 Task: Open a Black Tie Letter Template save the file as 'invoice' Remove the following opetions from template: '1.	Type the sender company name_x000D_
2.	Type the sender company address_x000D_
3.	Type the recipient address_x000D_
4.	Type the closing_x000D_
5.	Type the sender title_x000D_
6.	Type the sender company name_x000D_
'Pick the date  '9 March, 2023' and type Salutation  Good Afternoon. Add body to the letter I am writing to extend my warmest congratulations on your wedding. May this special day mark the beginning of a beautiful and joyous journey together. May your love grow stronger with each passing day, and may you find happiness and fulfillment in your shared life.. Insert watermark  'Do not copy 39'
Action: Mouse moved to (421, 356)
Screenshot: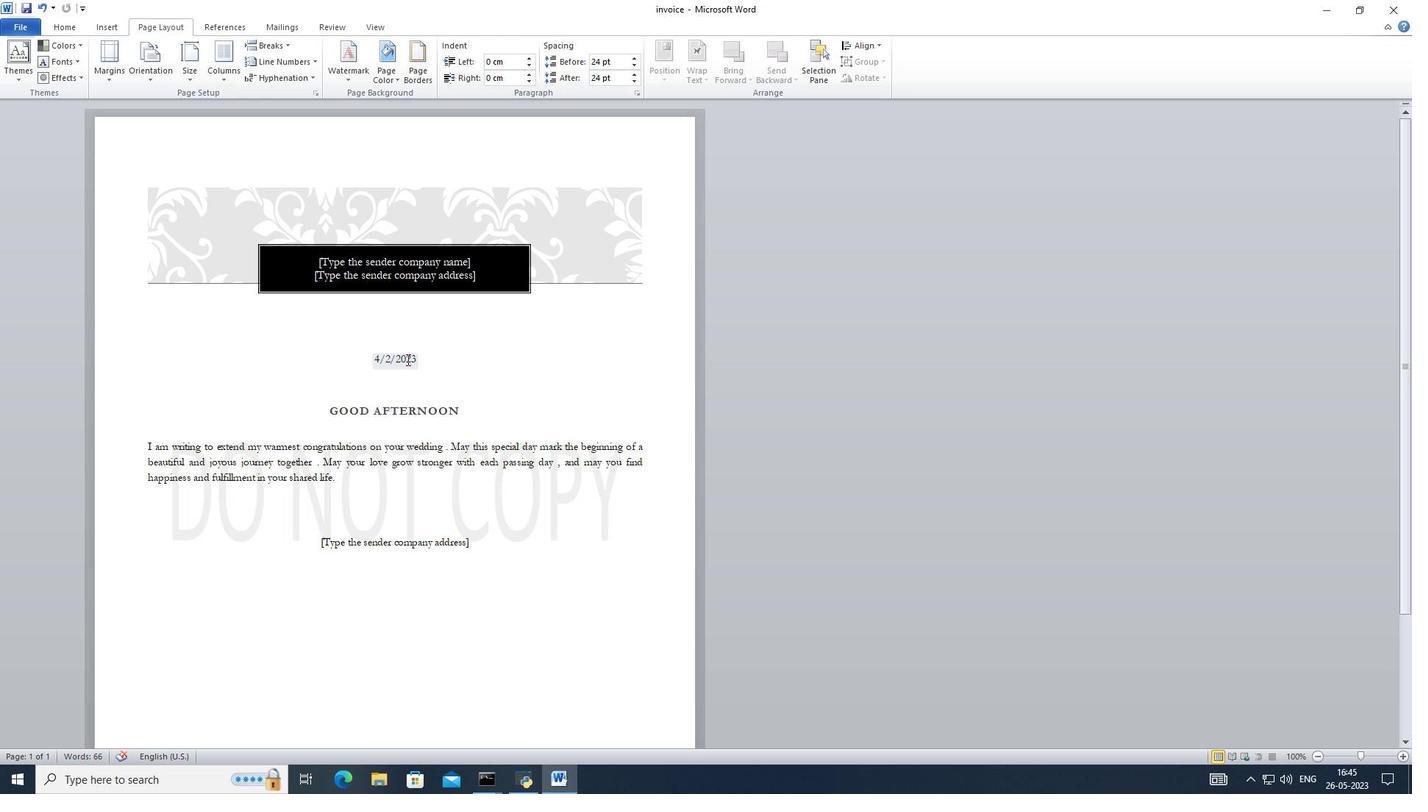 
Action: Mouse pressed left at (421, 356)
Screenshot: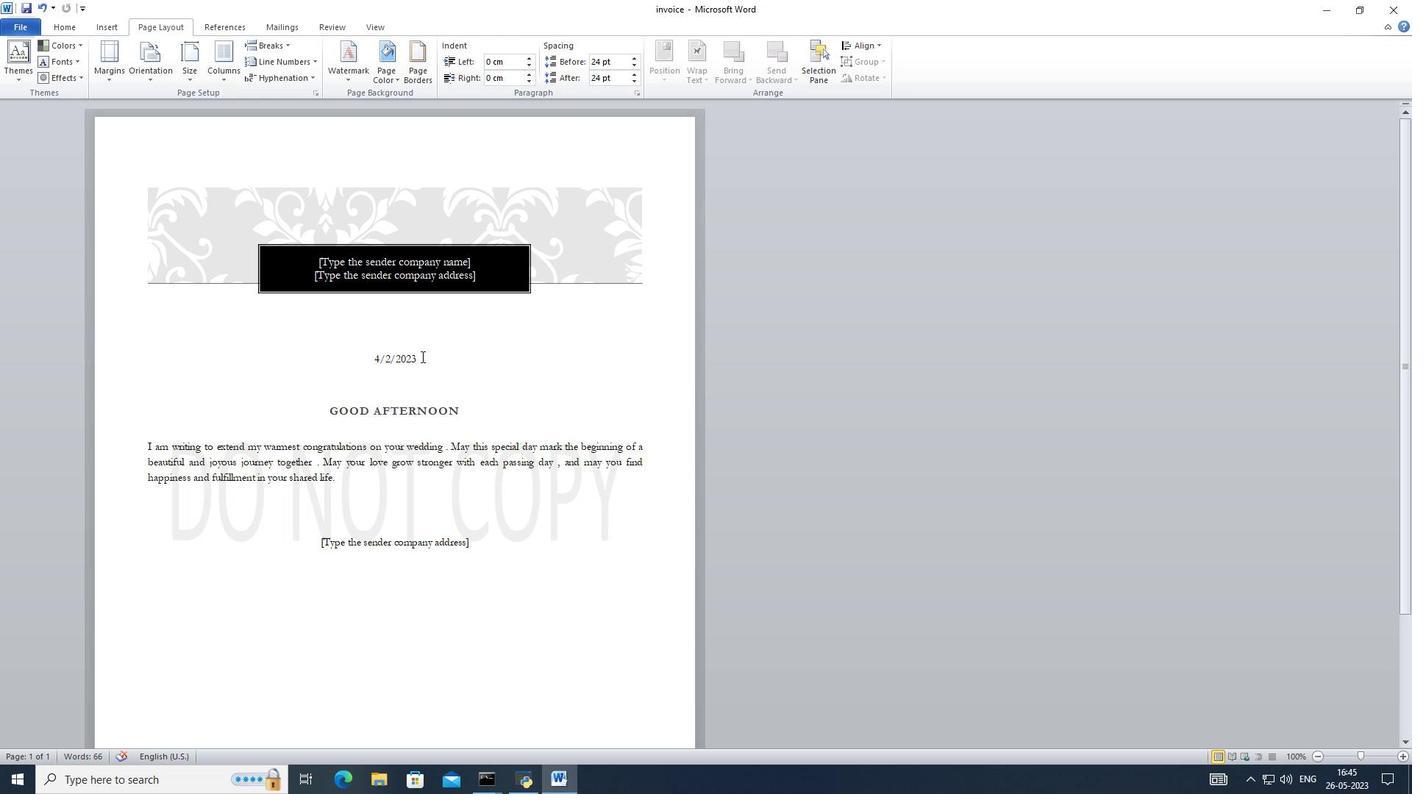 
Action: Mouse moved to (404, 356)
Screenshot: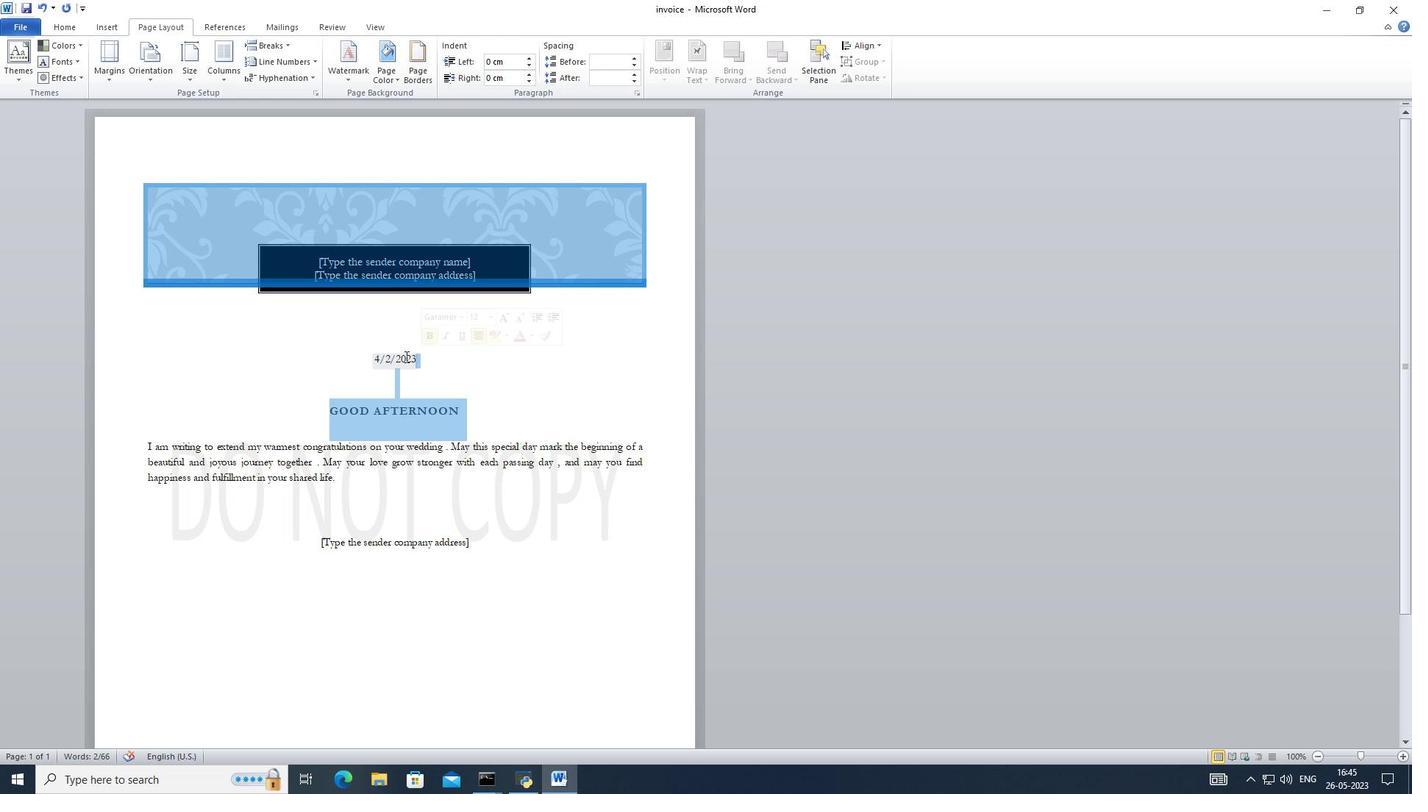 
Action: Mouse pressed left at (404, 356)
Screenshot: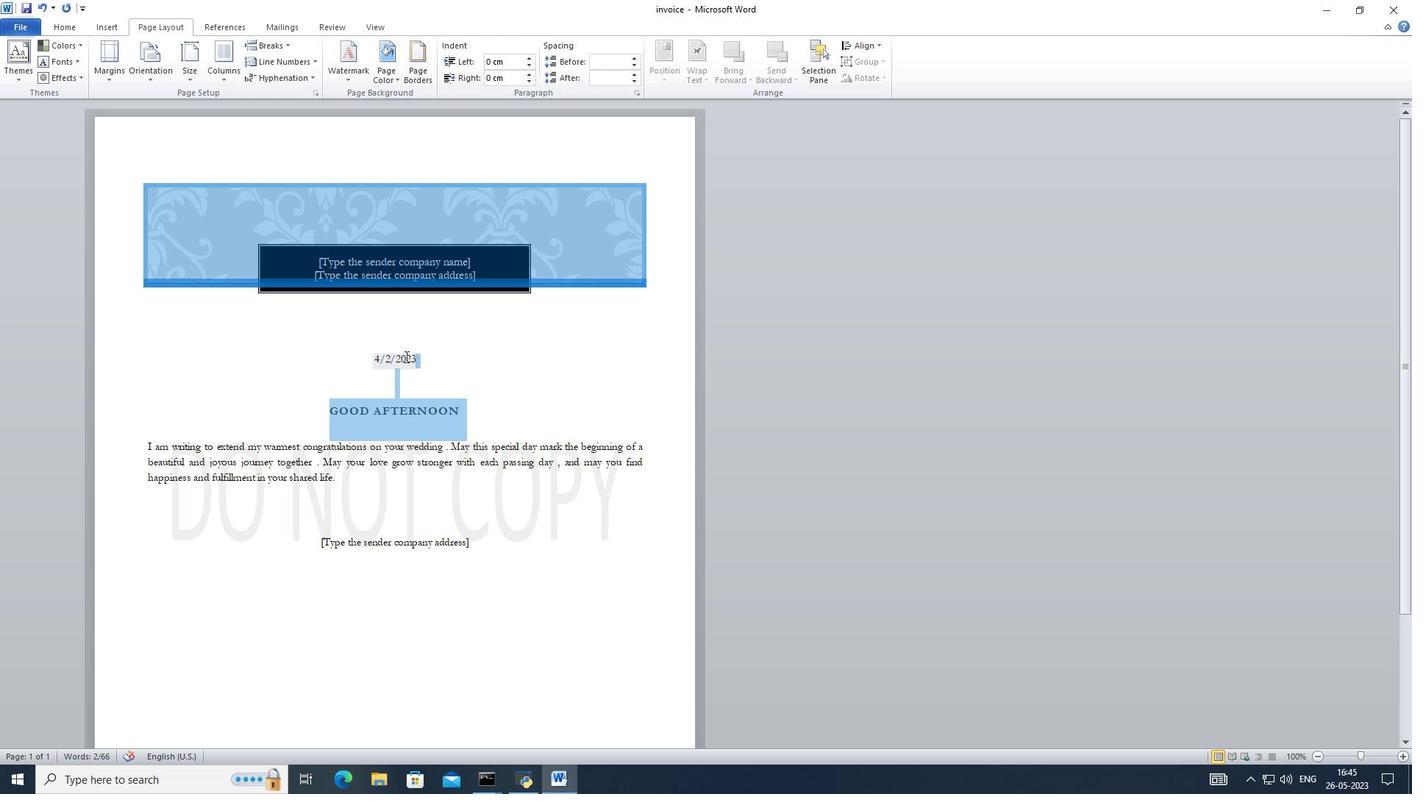 
Action: Mouse moved to (401, 398)
Screenshot: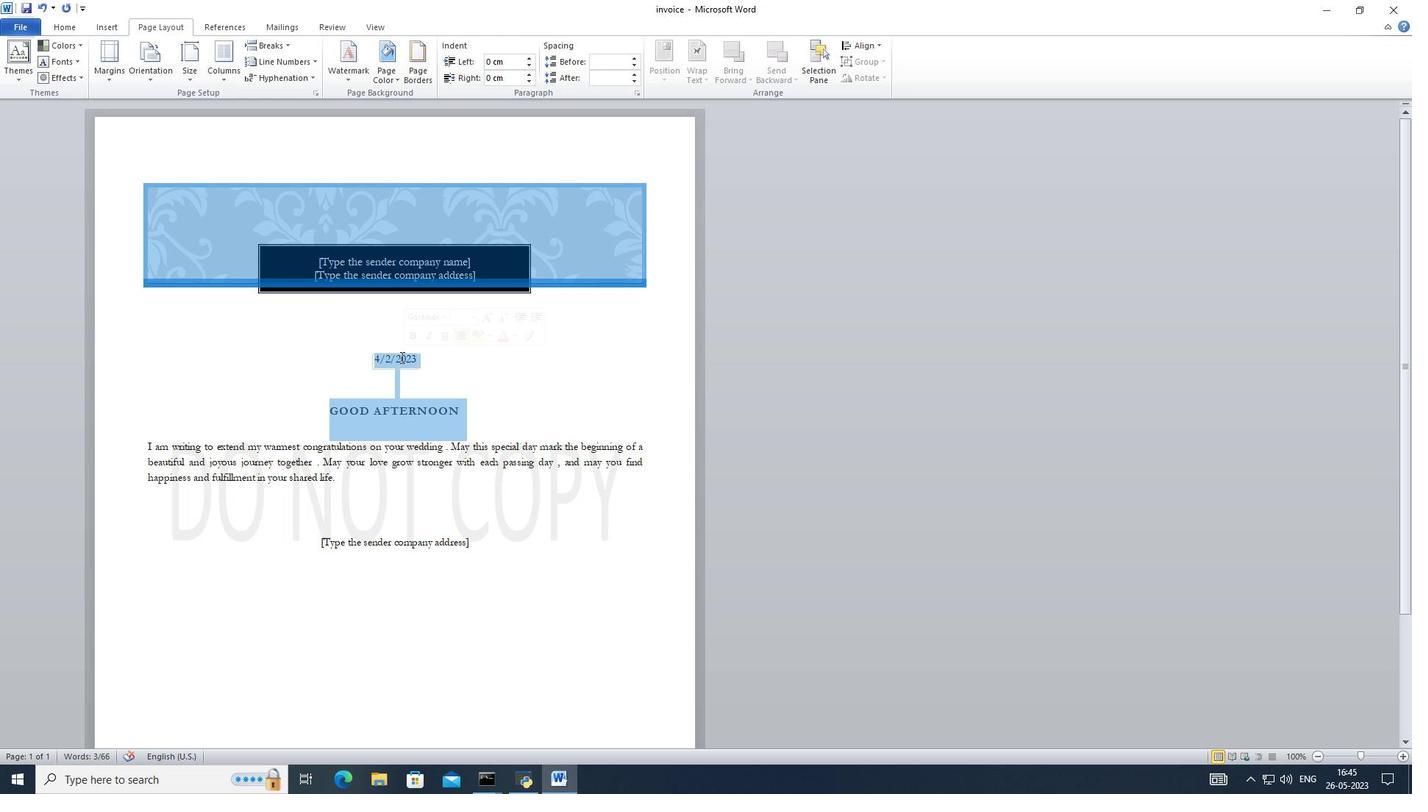
Action: Mouse pressed left at (401, 398)
Screenshot: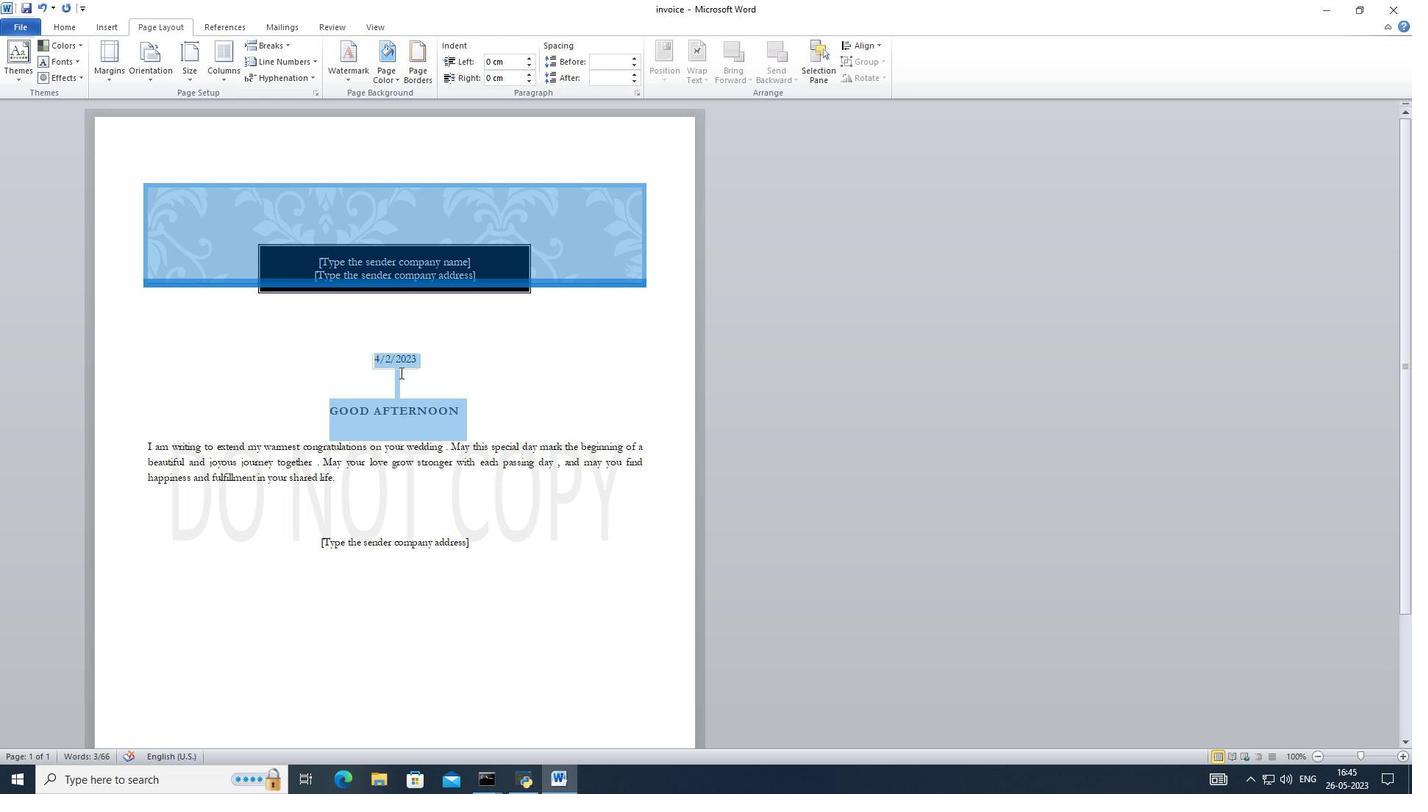 
Action: Mouse moved to (298, 454)
Screenshot: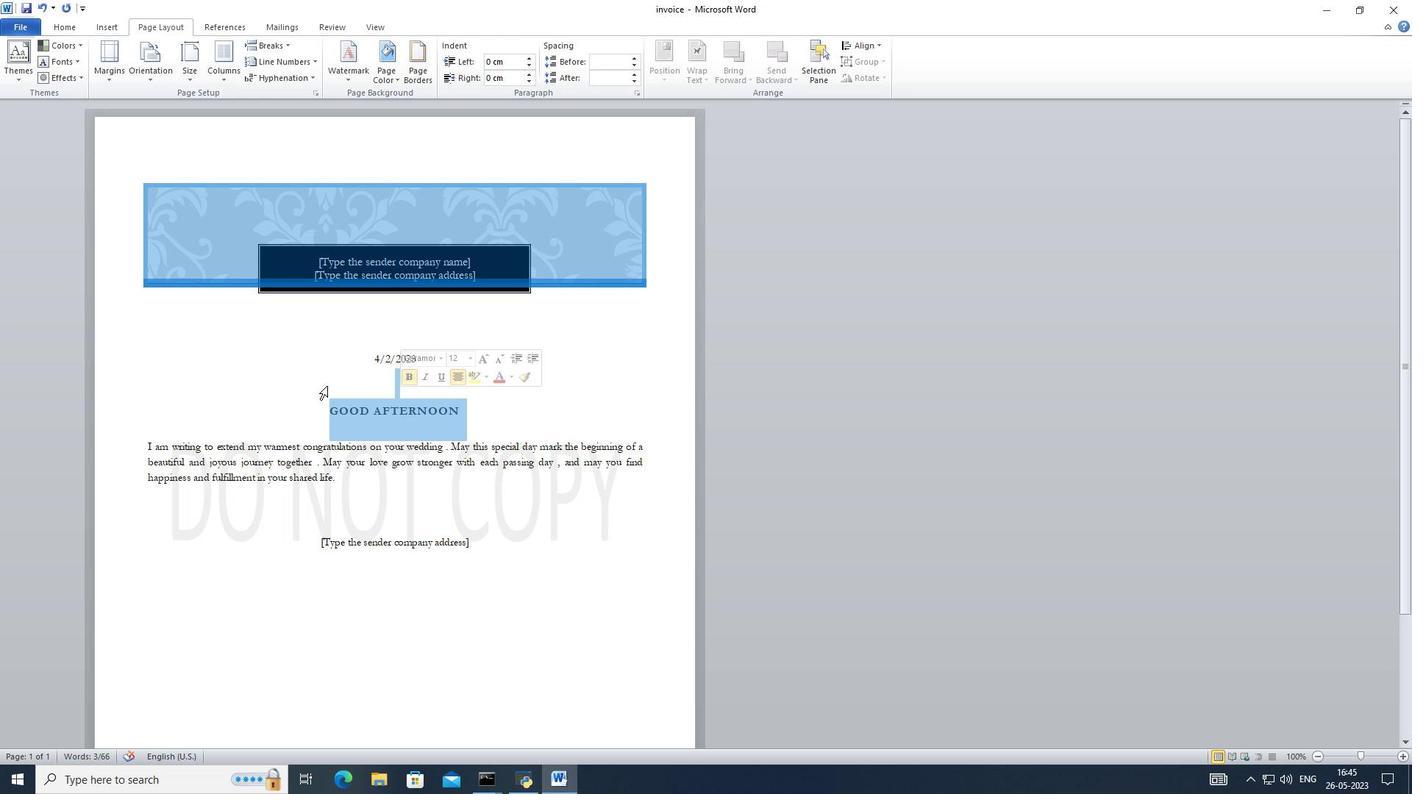 
Action: Mouse pressed left at (298, 454)
Screenshot: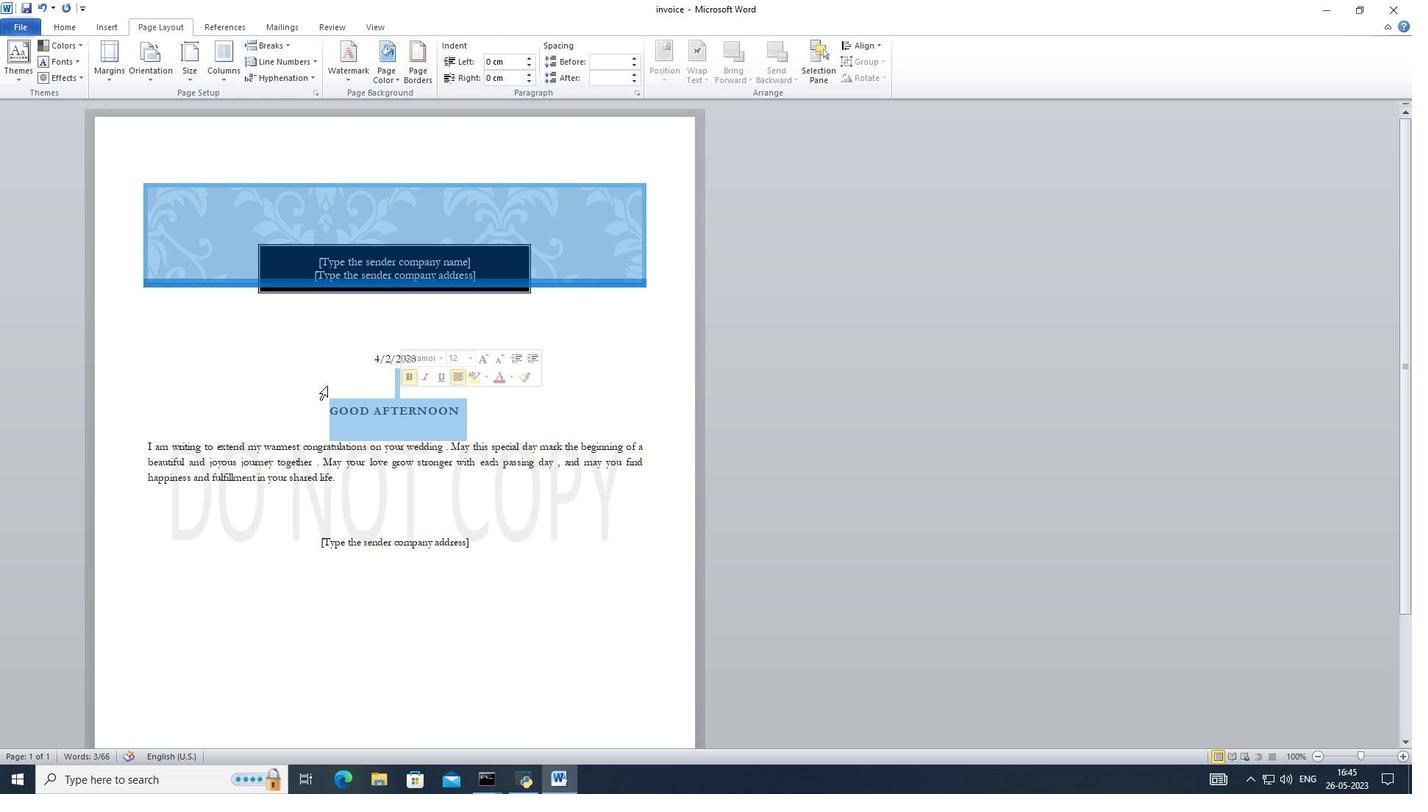 
Action: Mouse moved to (351, 534)
Screenshot: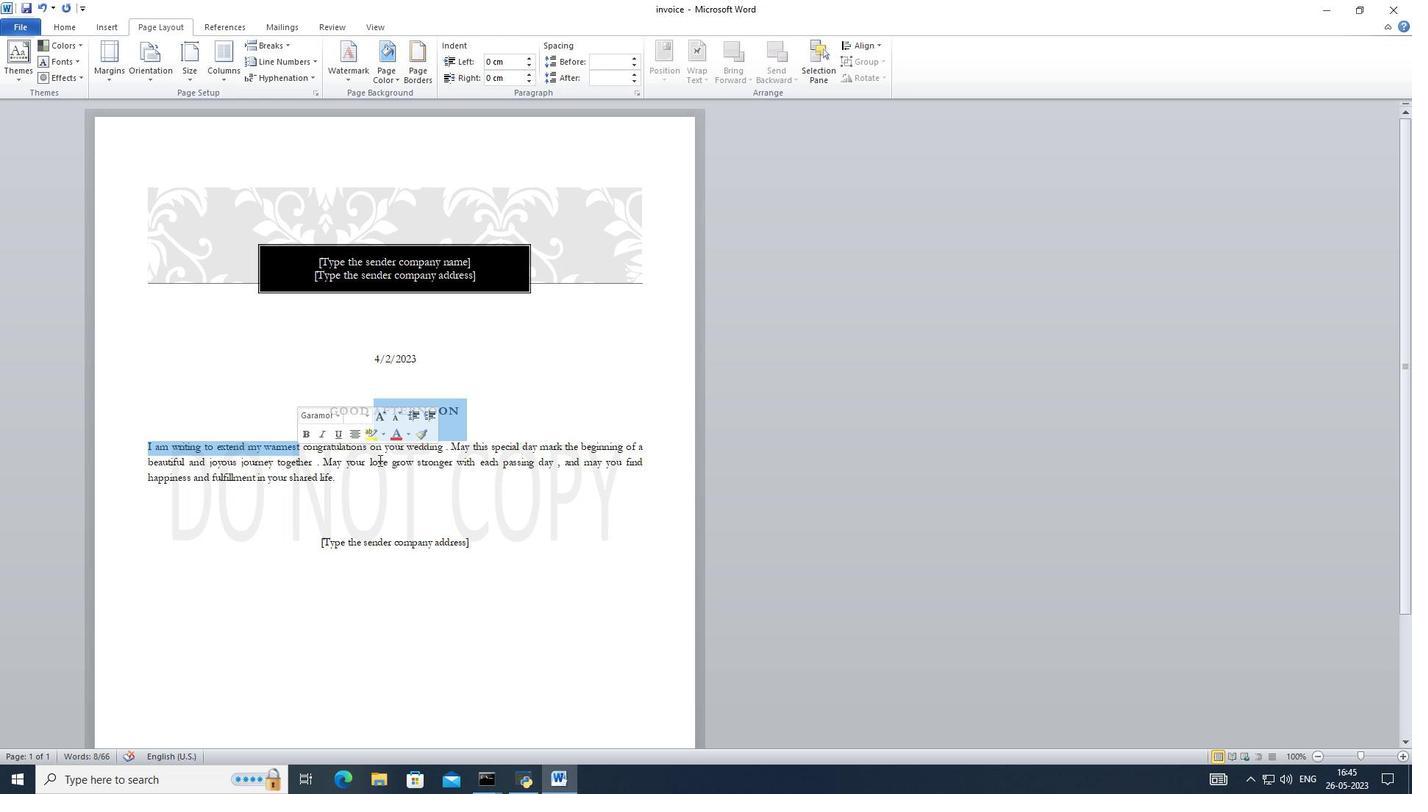 
Action: Mouse pressed left at (351, 534)
Screenshot: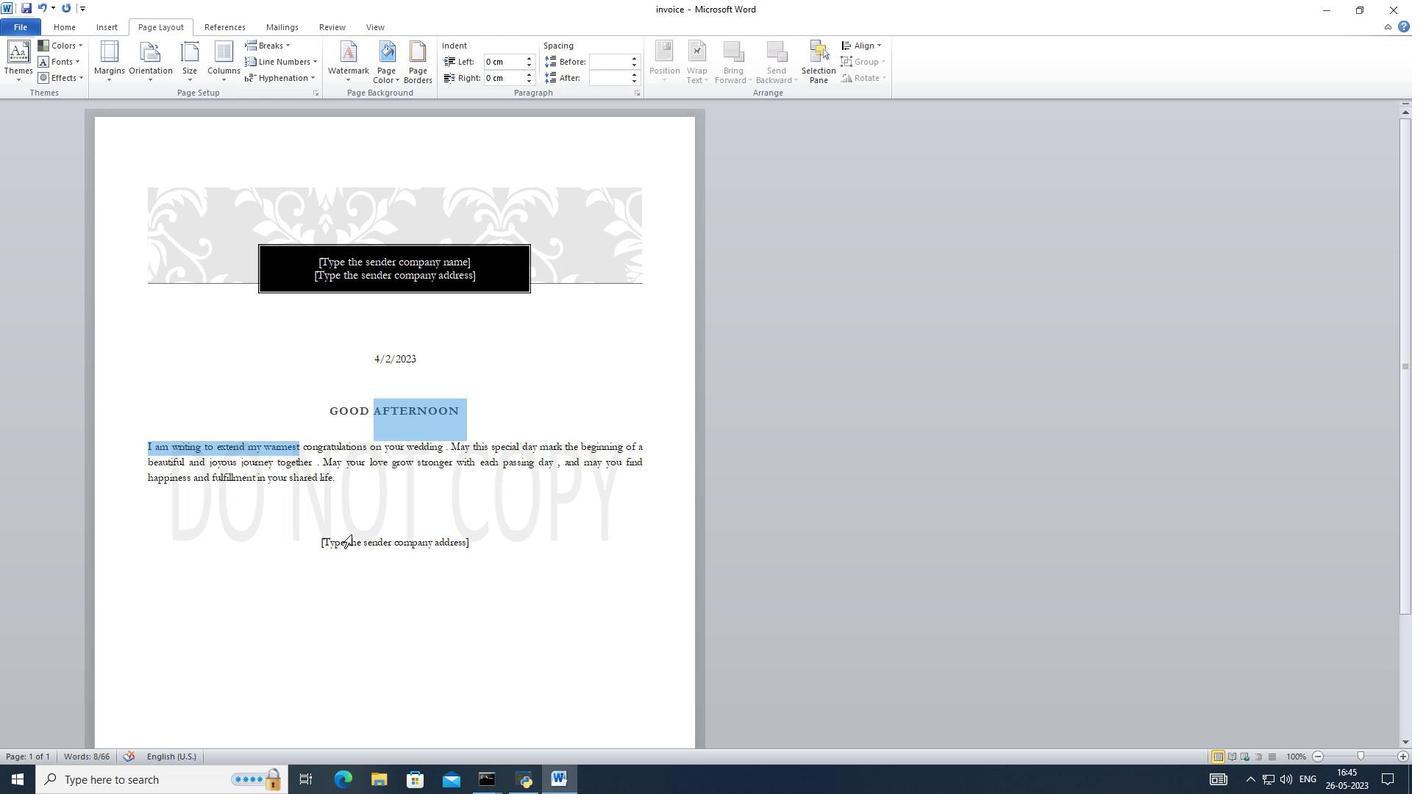 
Action: Mouse moved to (390, 344)
Screenshot: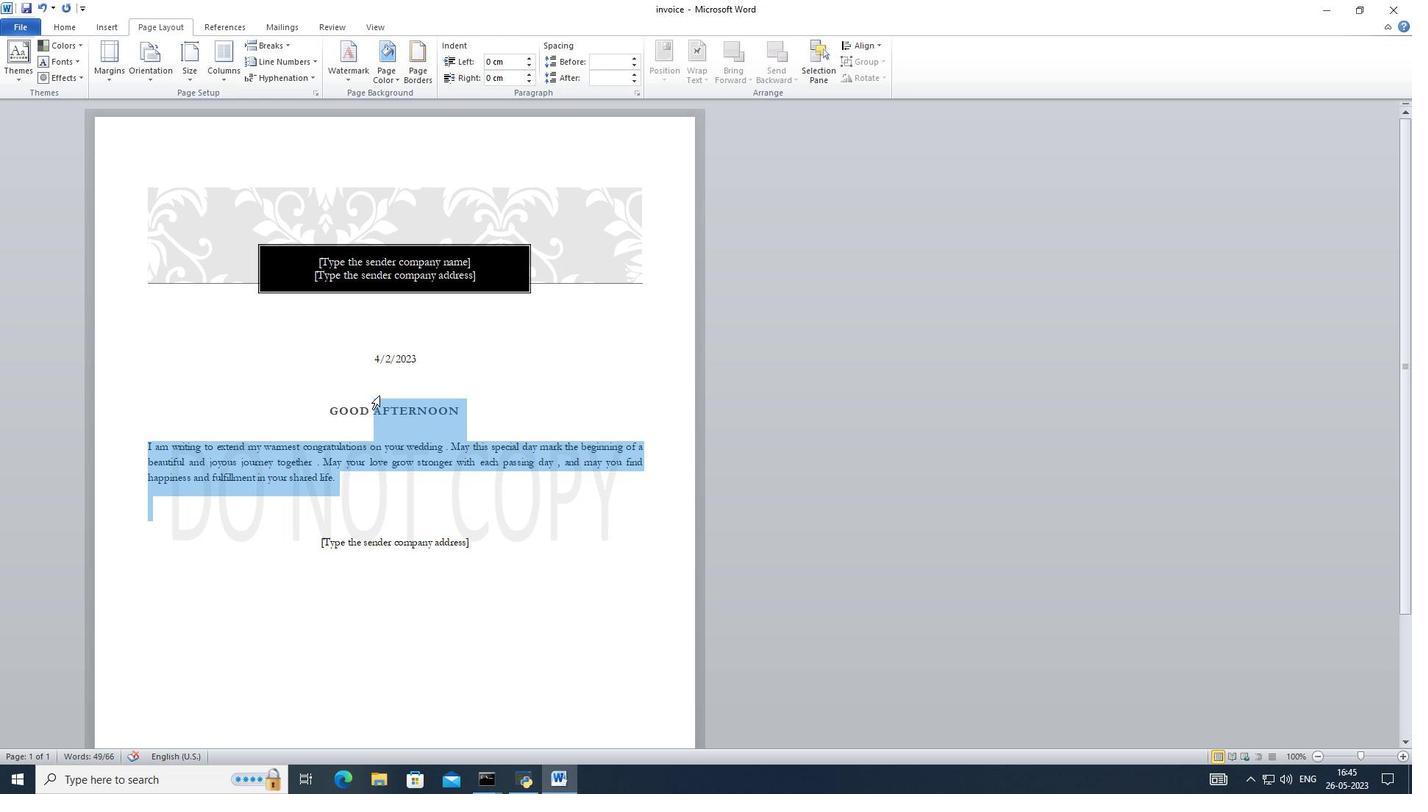 
Action: Mouse pressed left at (390, 344)
Screenshot: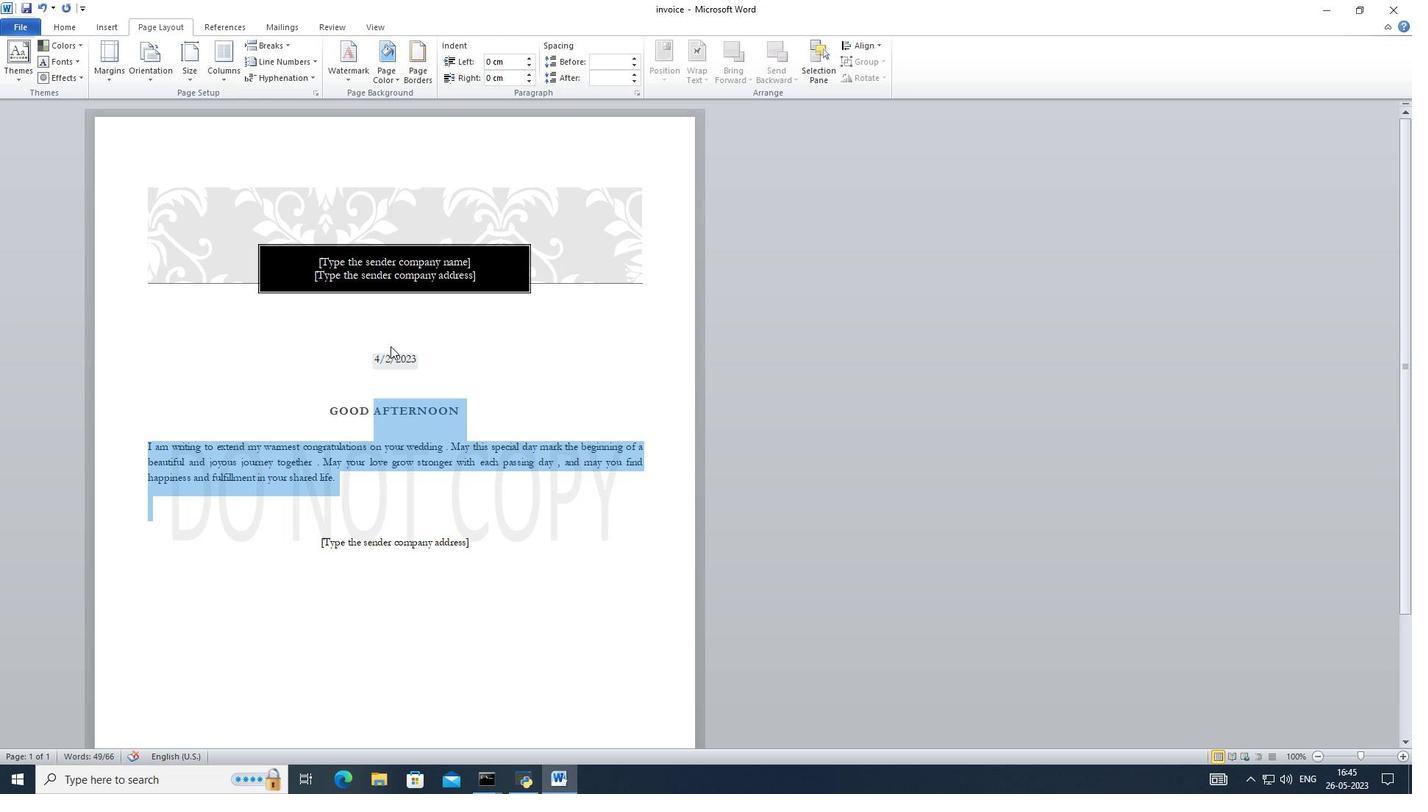
Action: Mouse moved to (442, 339)
Screenshot: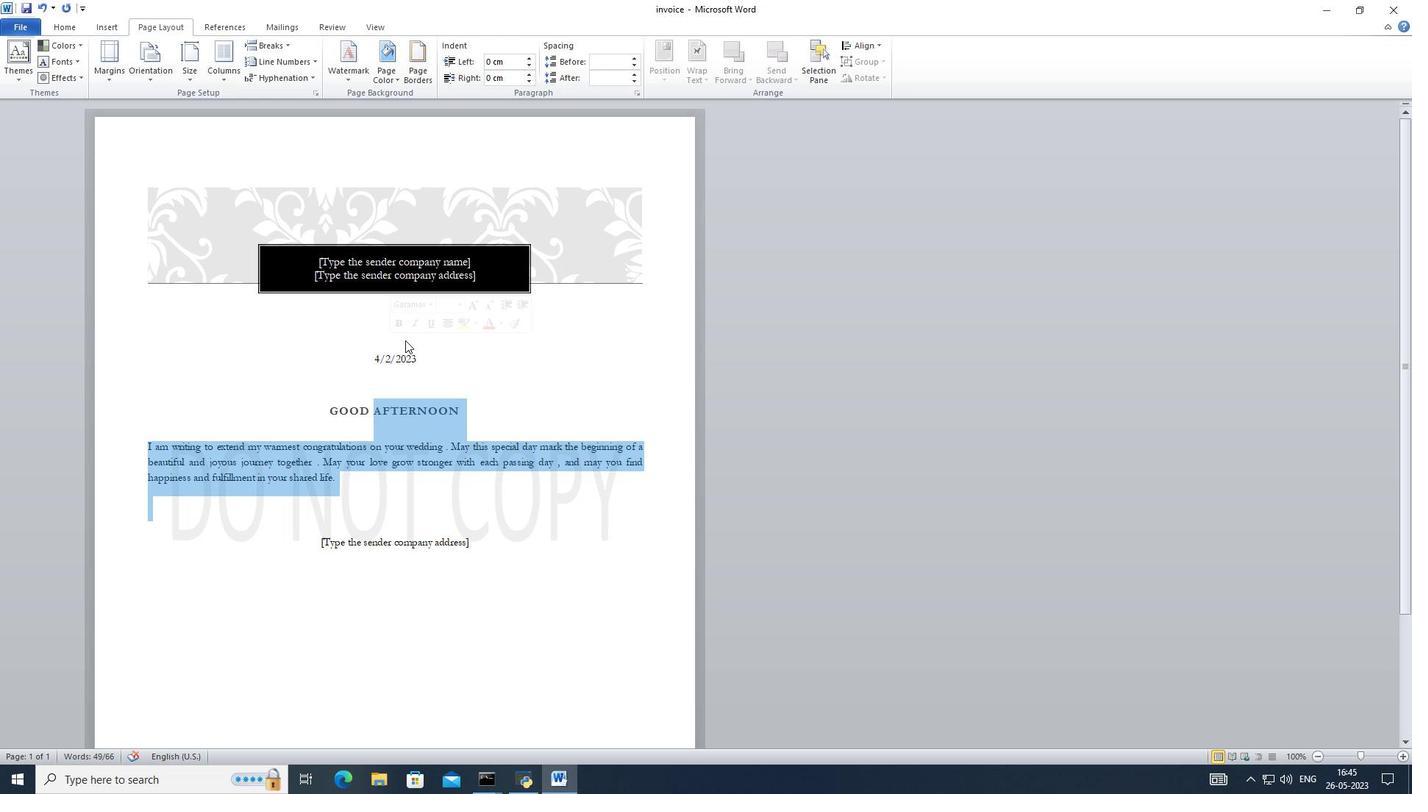
Action: Mouse pressed left at (442, 339)
Screenshot: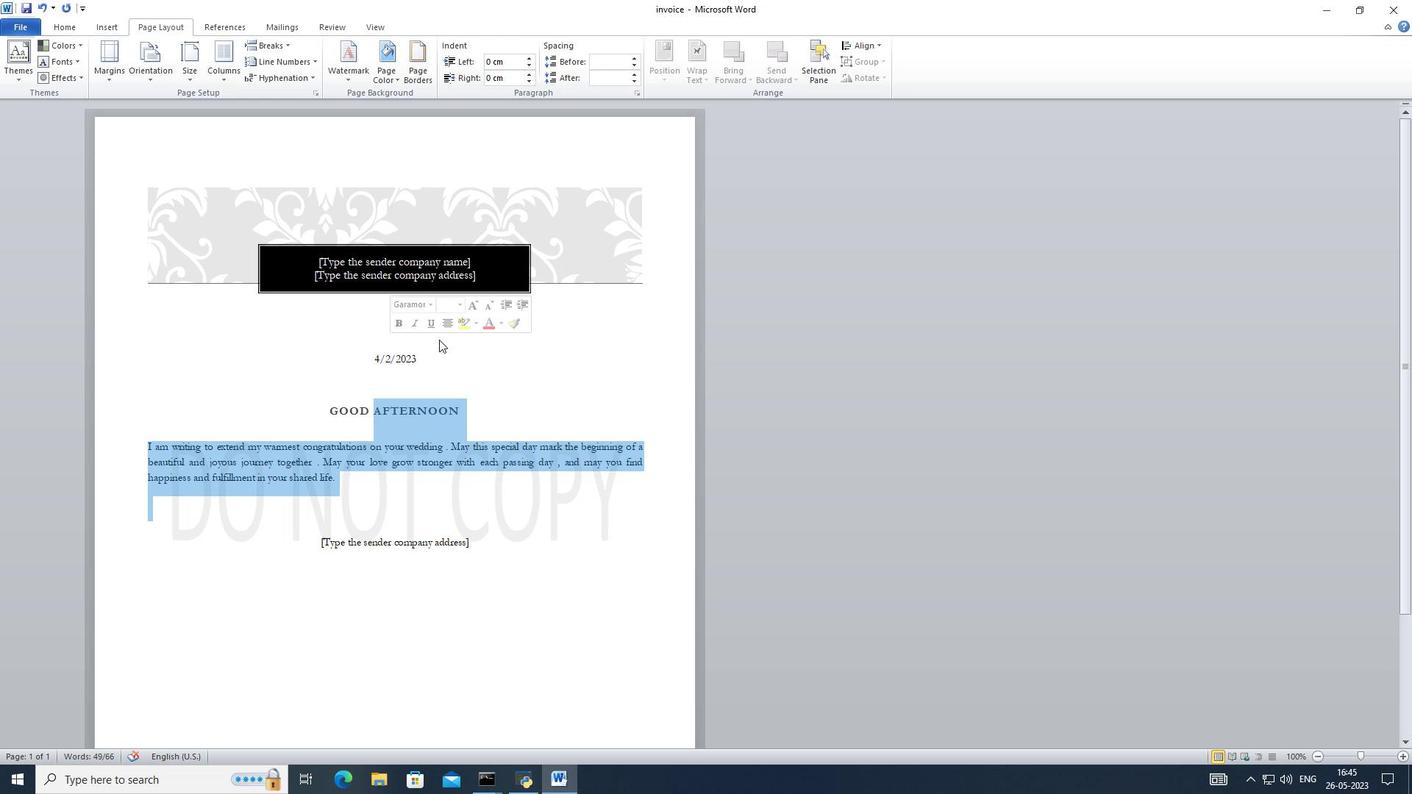
Action: Mouse moved to (429, 351)
Screenshot: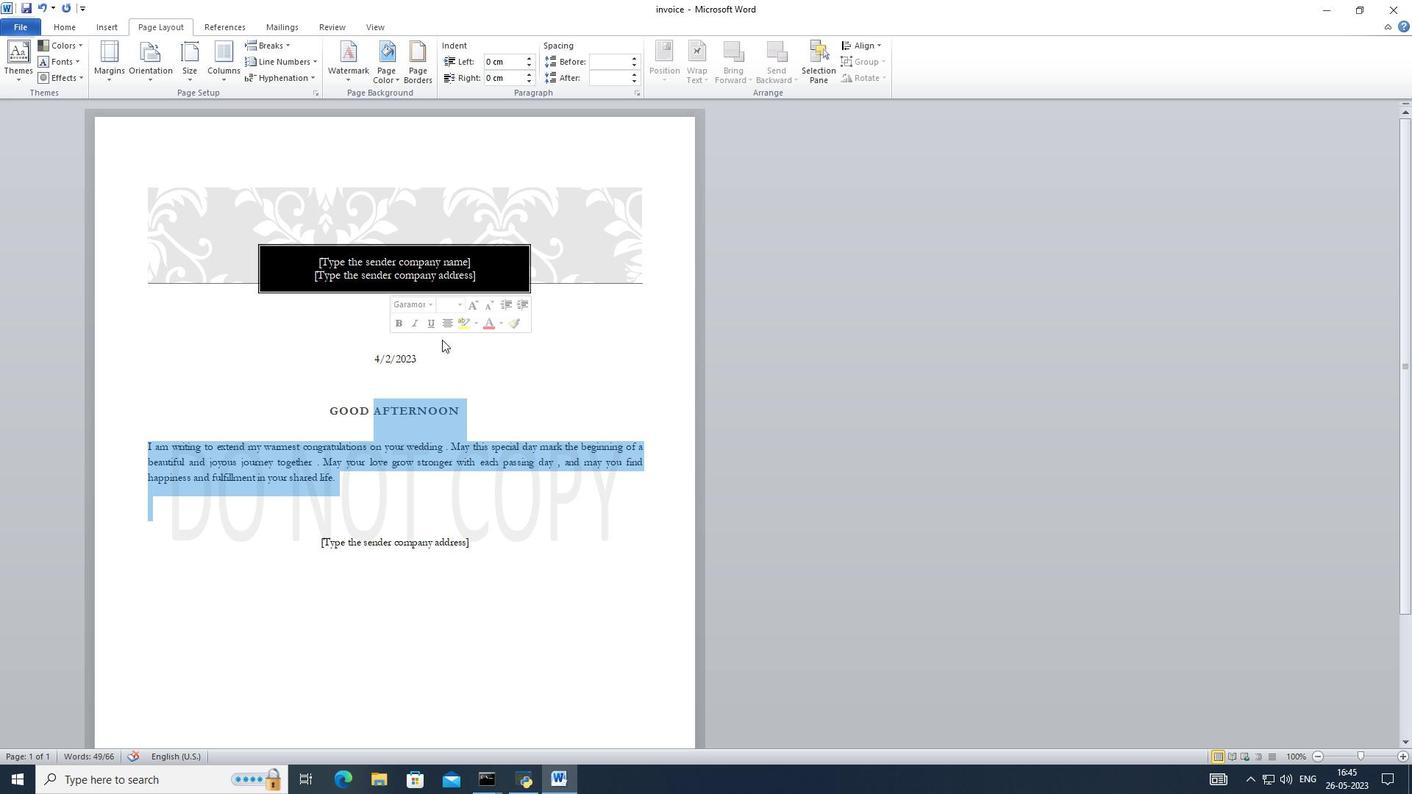 
Action: Mouse pressed left at (442, 339)
Screenshot: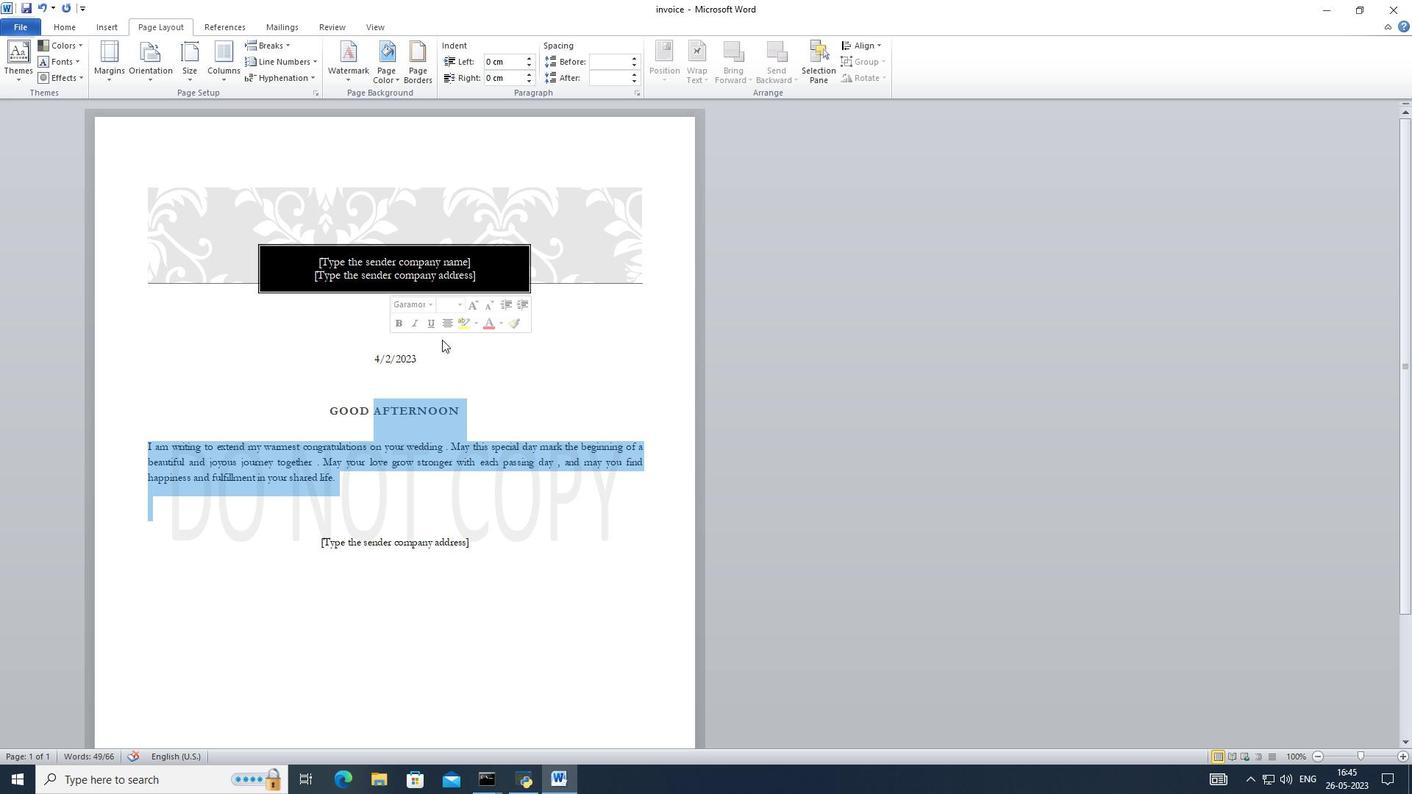 
Action: Mouse pressed left at (429, 351)
Screenshot: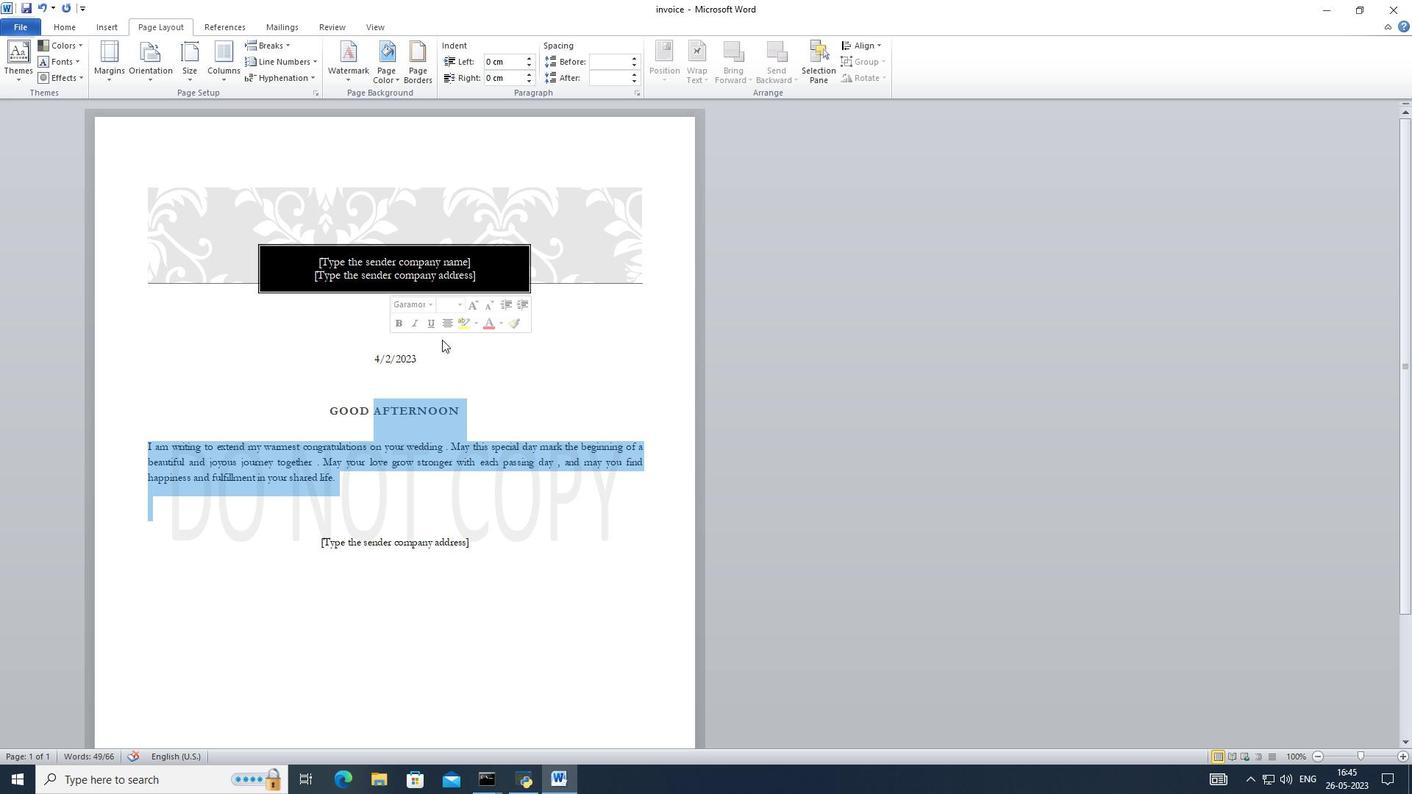 
Action: Mouse moved to (430, 463)
Screenshot: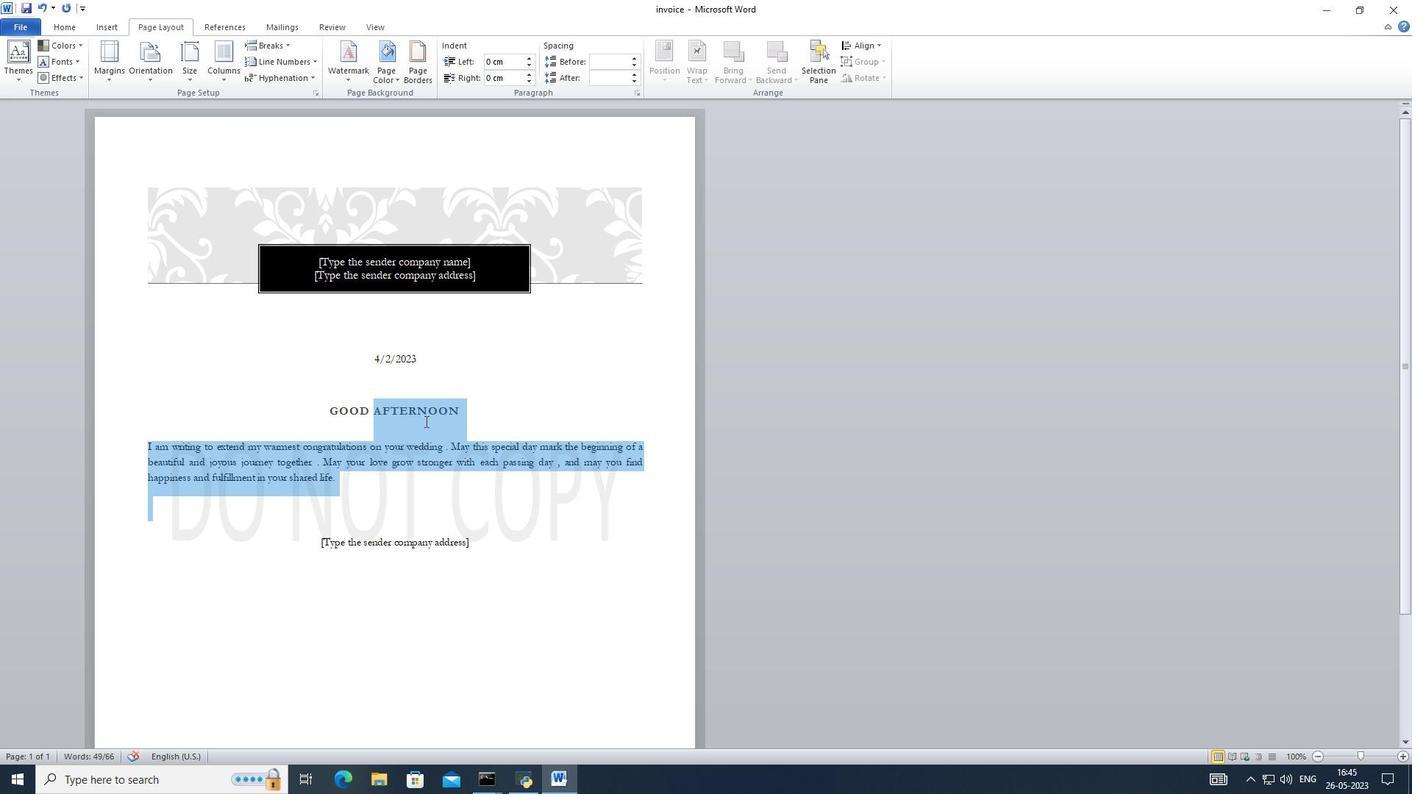 
Action: Mouse pressed left at (430, 463)
Screenshot: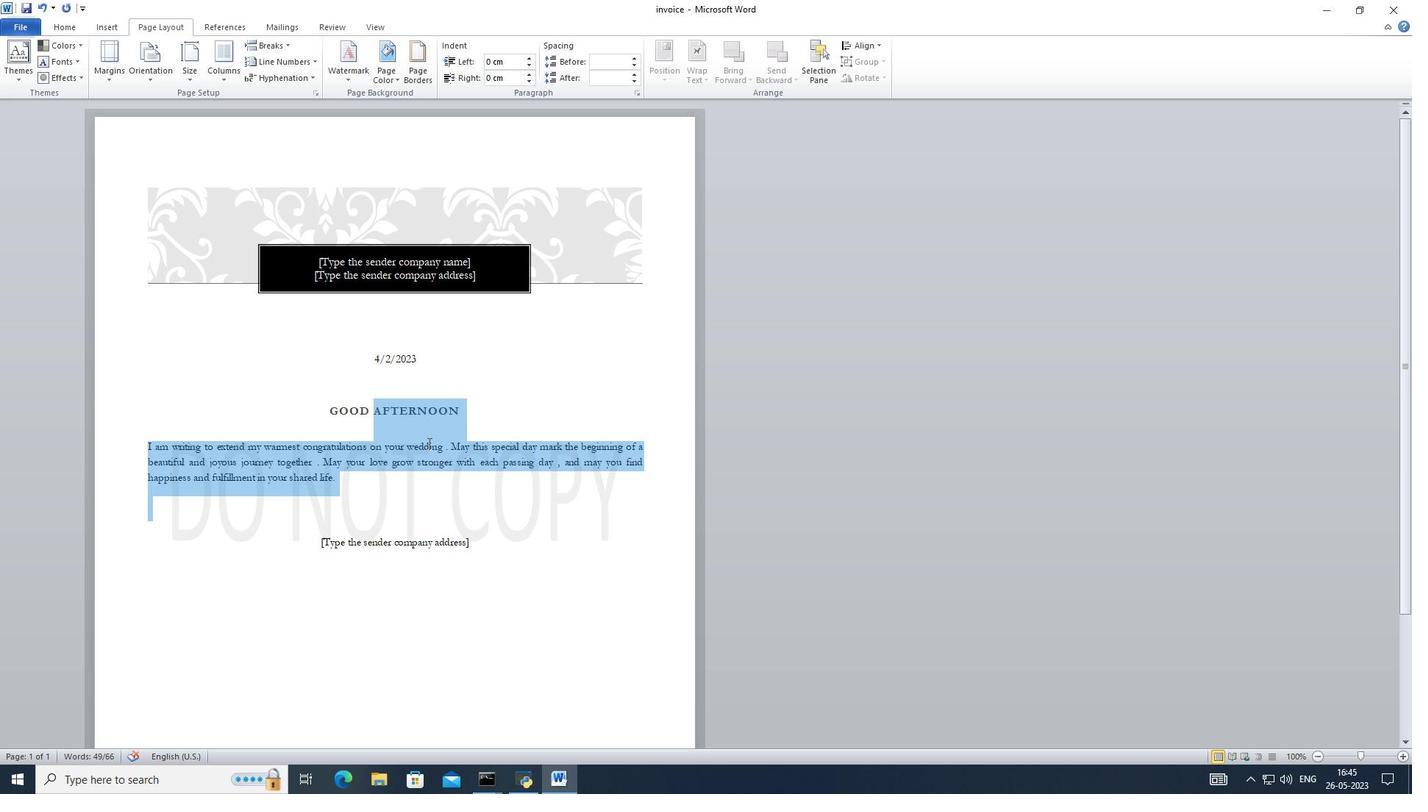 
Action: Mouse moved to (431, 463)
Screenshot: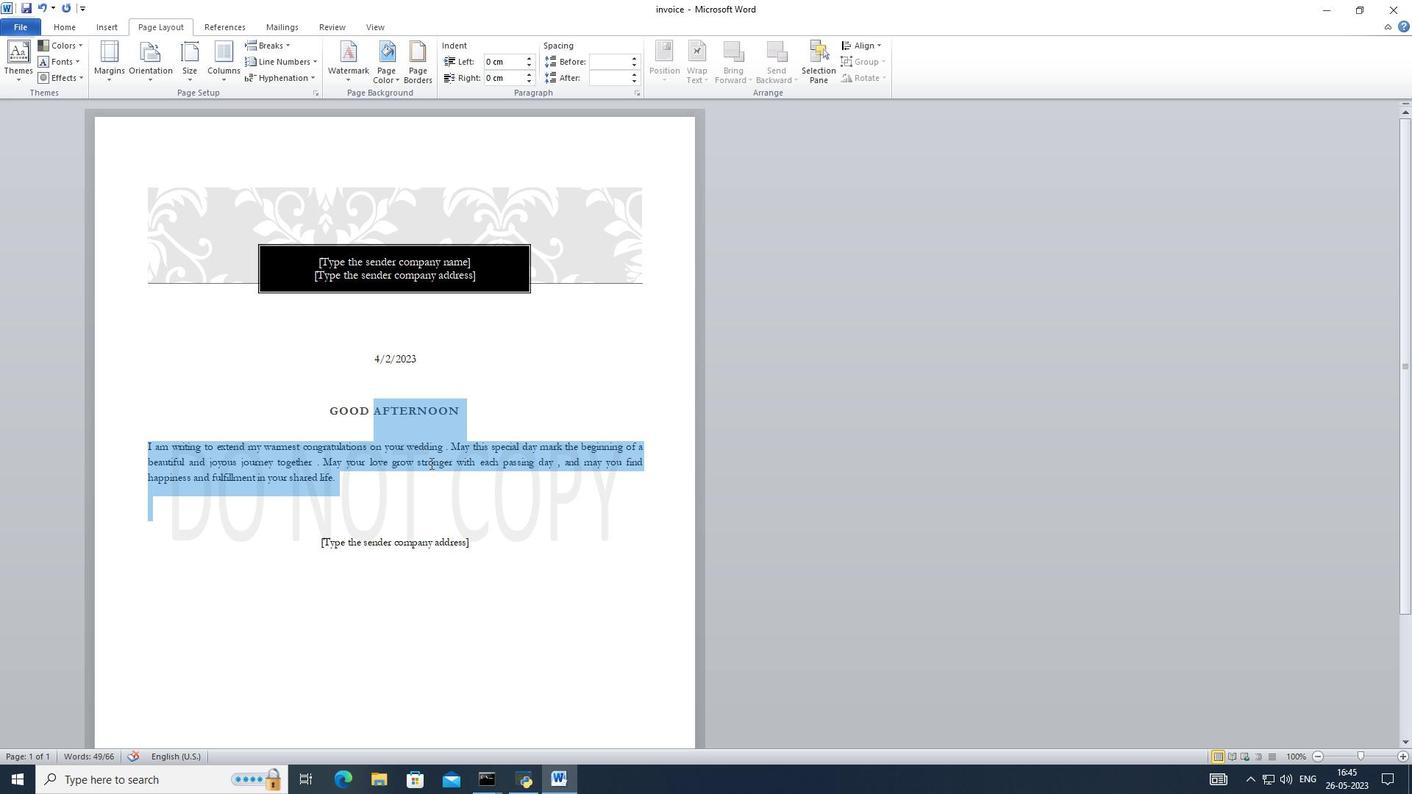 
Action: Mouse pressed left at (431, 463)
Screenshot: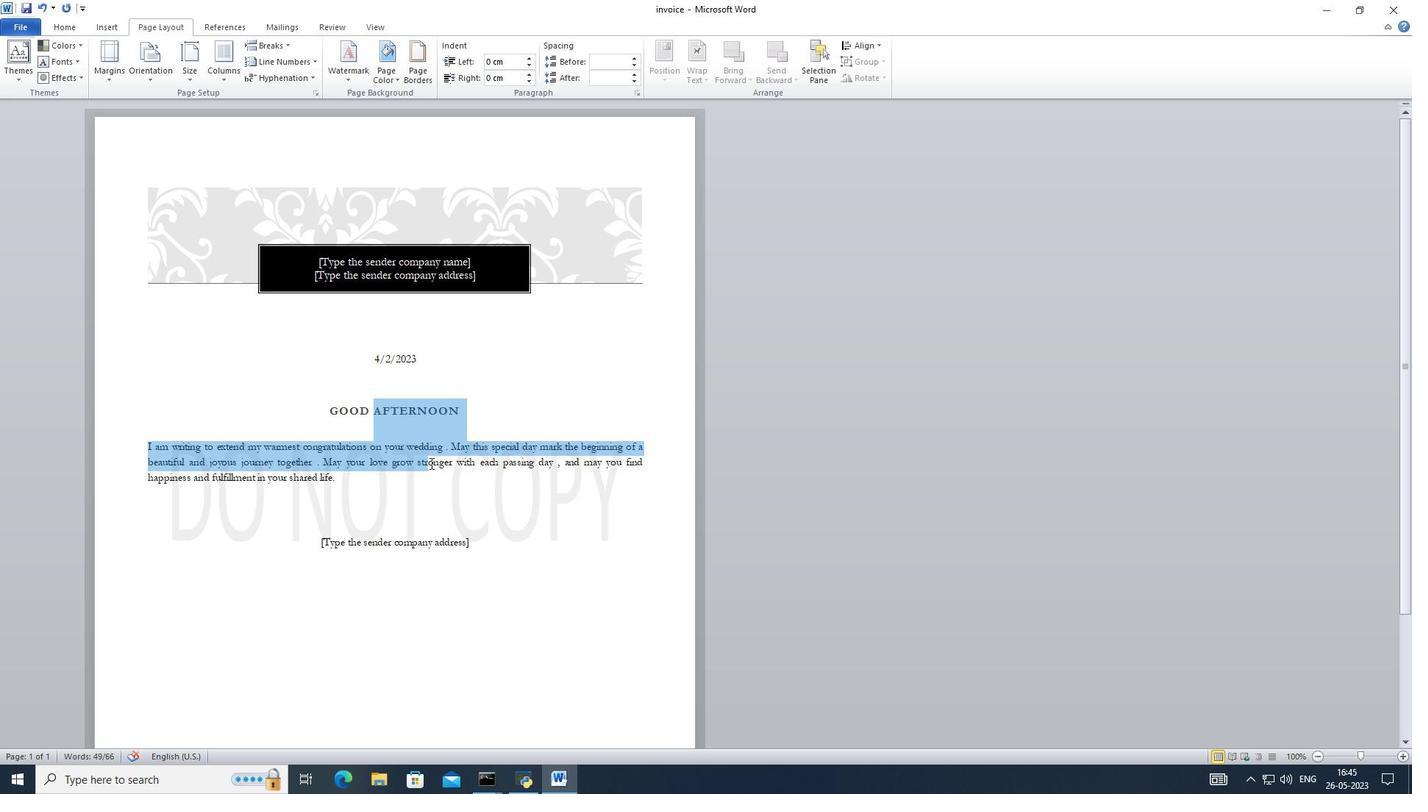 
Action: Mouse moved to (359, 339)
Screenshot: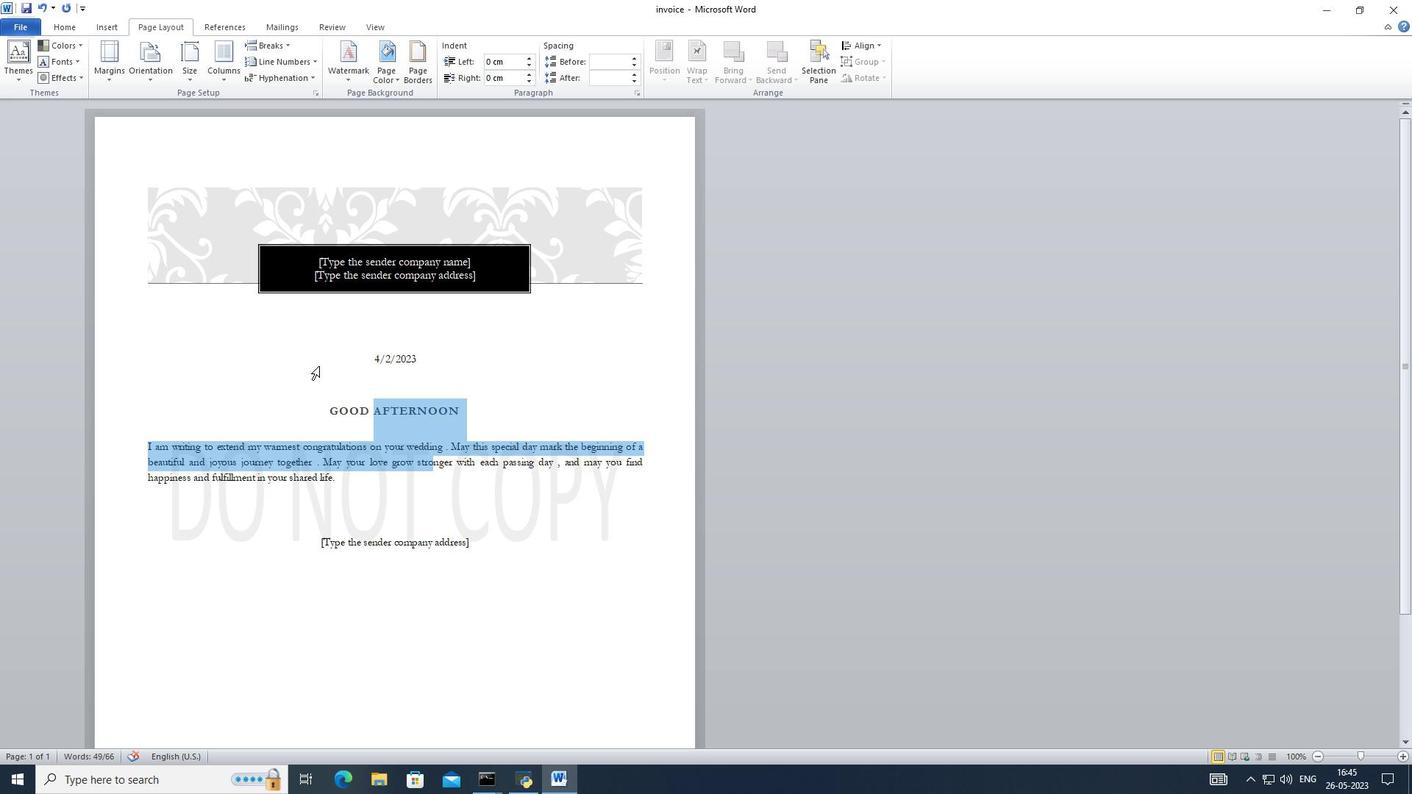 
Action: Mouse pressed left at (359, 339)
Screenshot: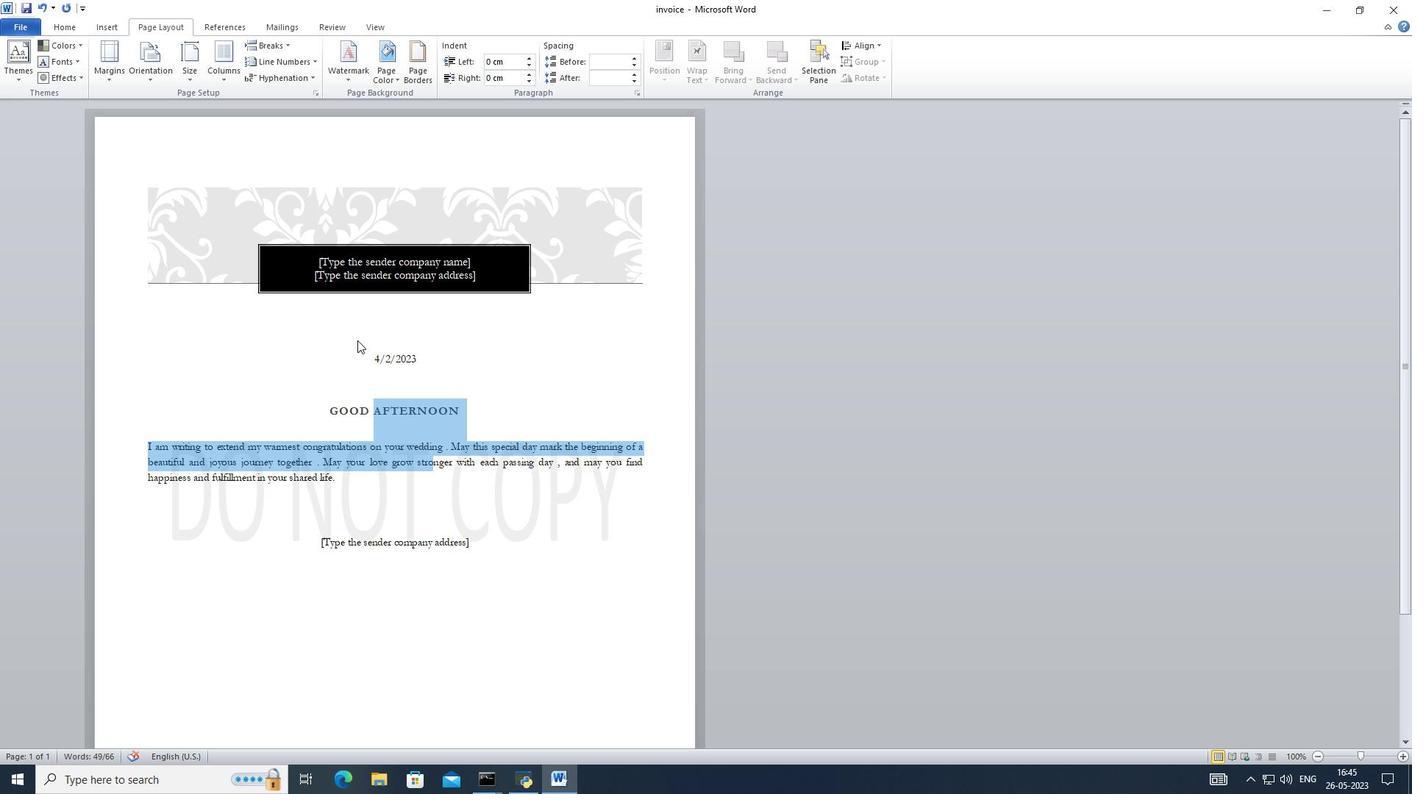 
Action: Mouse pressed left at (359, 339)
Screenshot: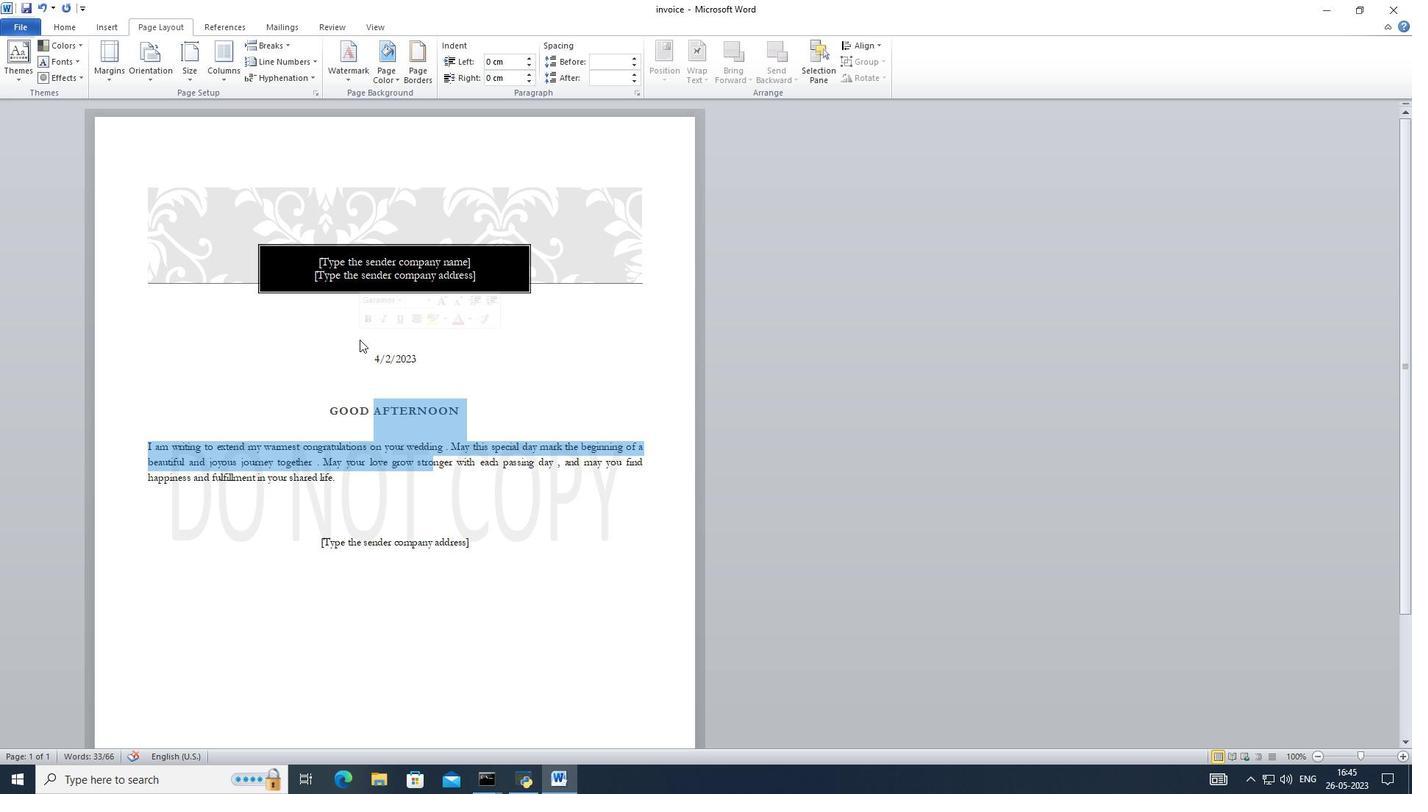 
Action: Mouse moved to (358, 215)
Screenshot: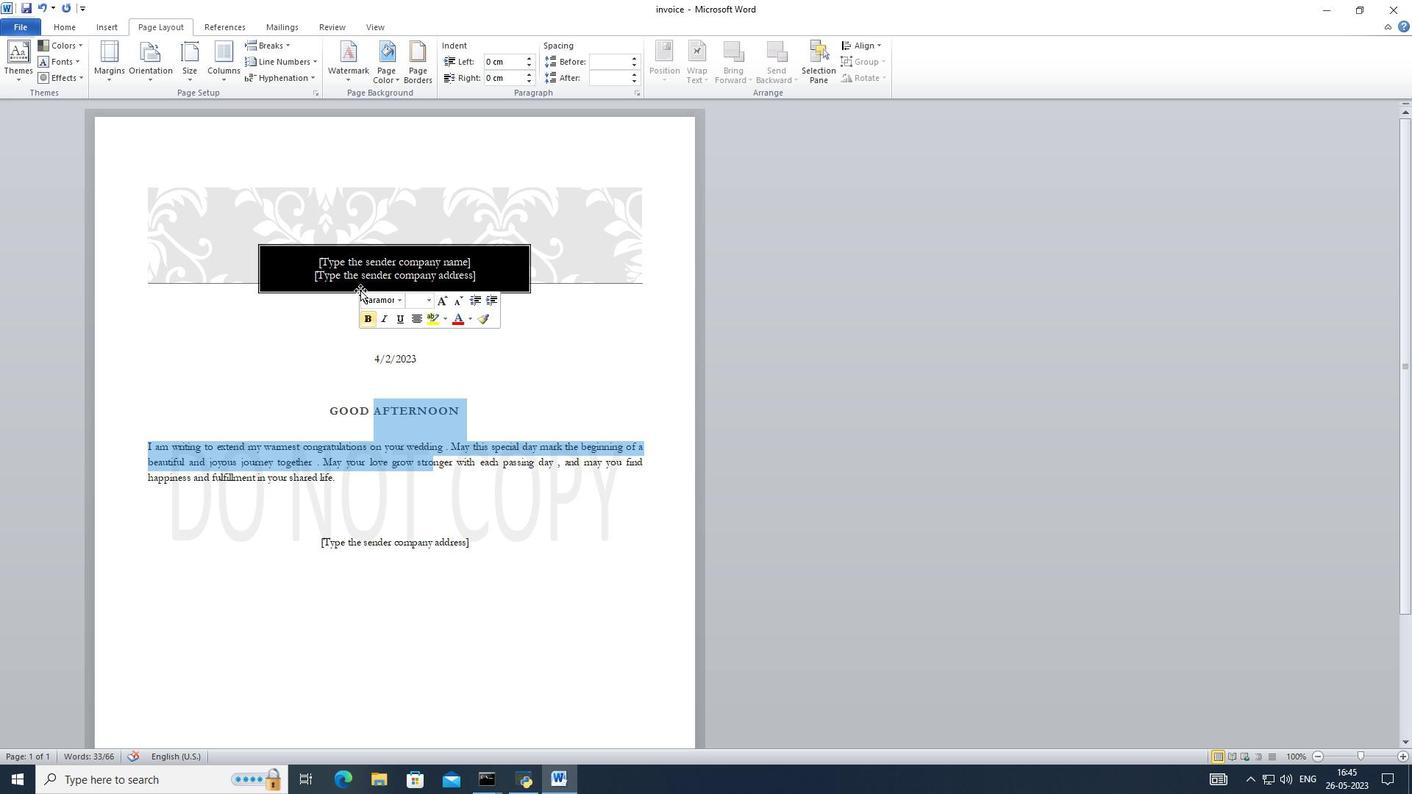 
Action: Mouse pressed left at (358, 215)
Screenshot: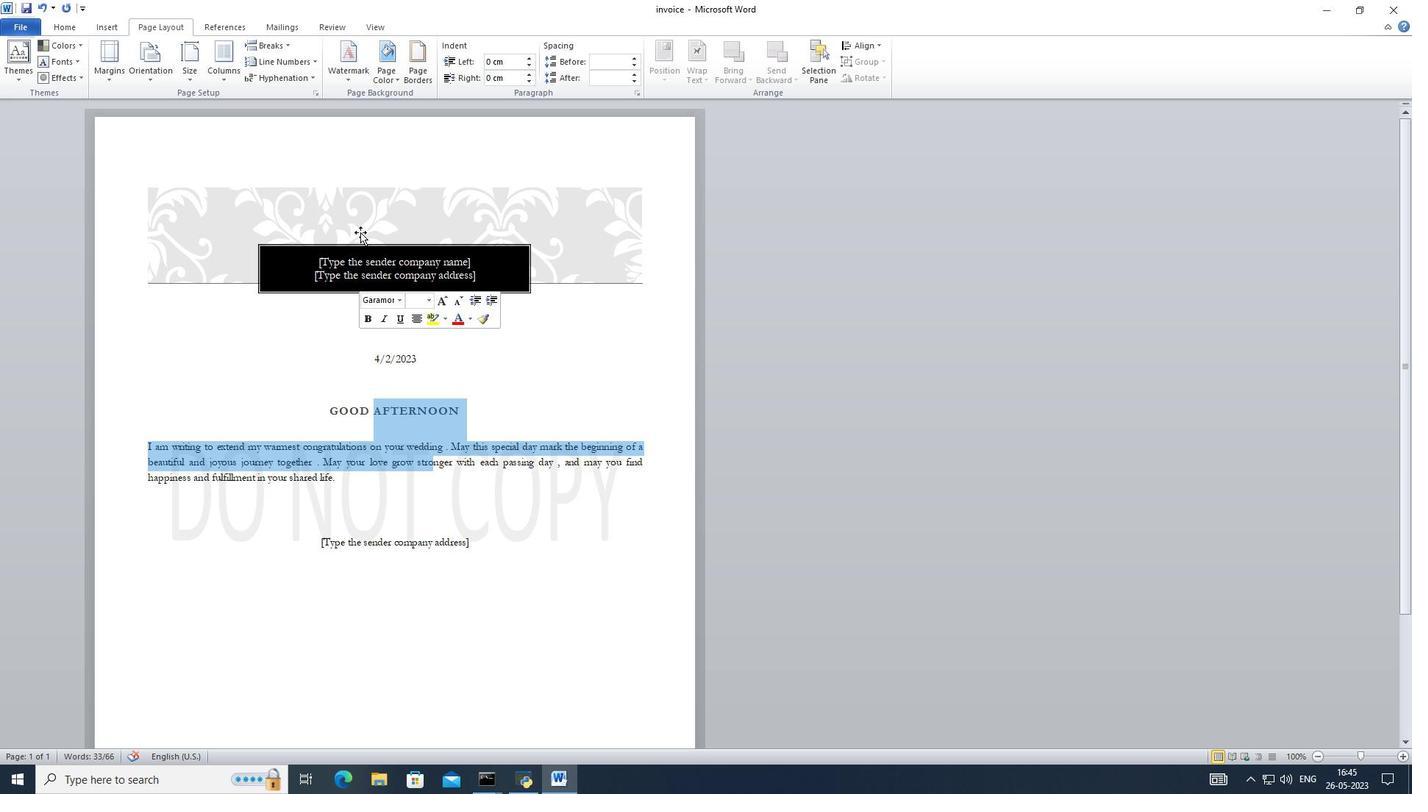 
Action: Mouse moved to (386, 353)
Screenshot: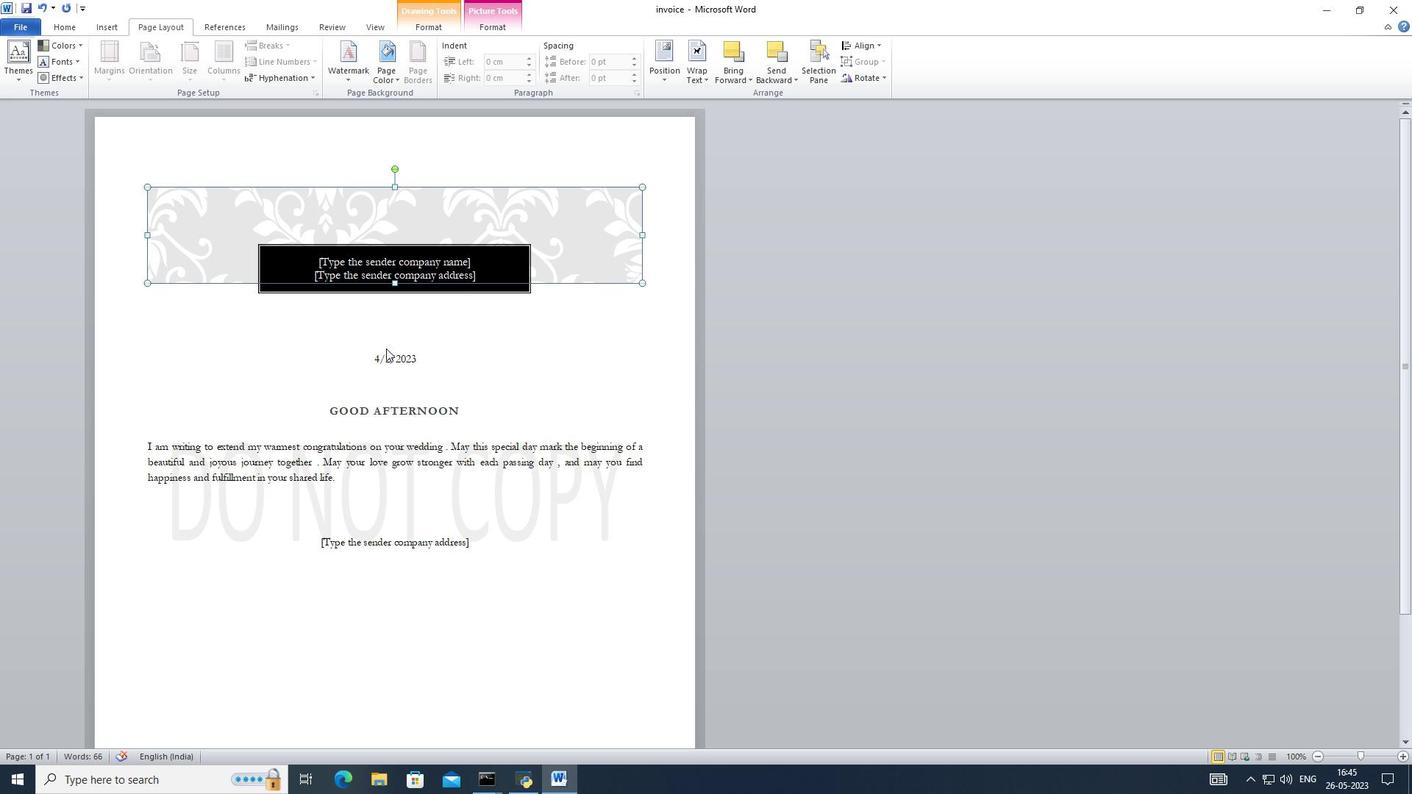 
Action: Mouse pressed left at (386, 353)
Screenshot: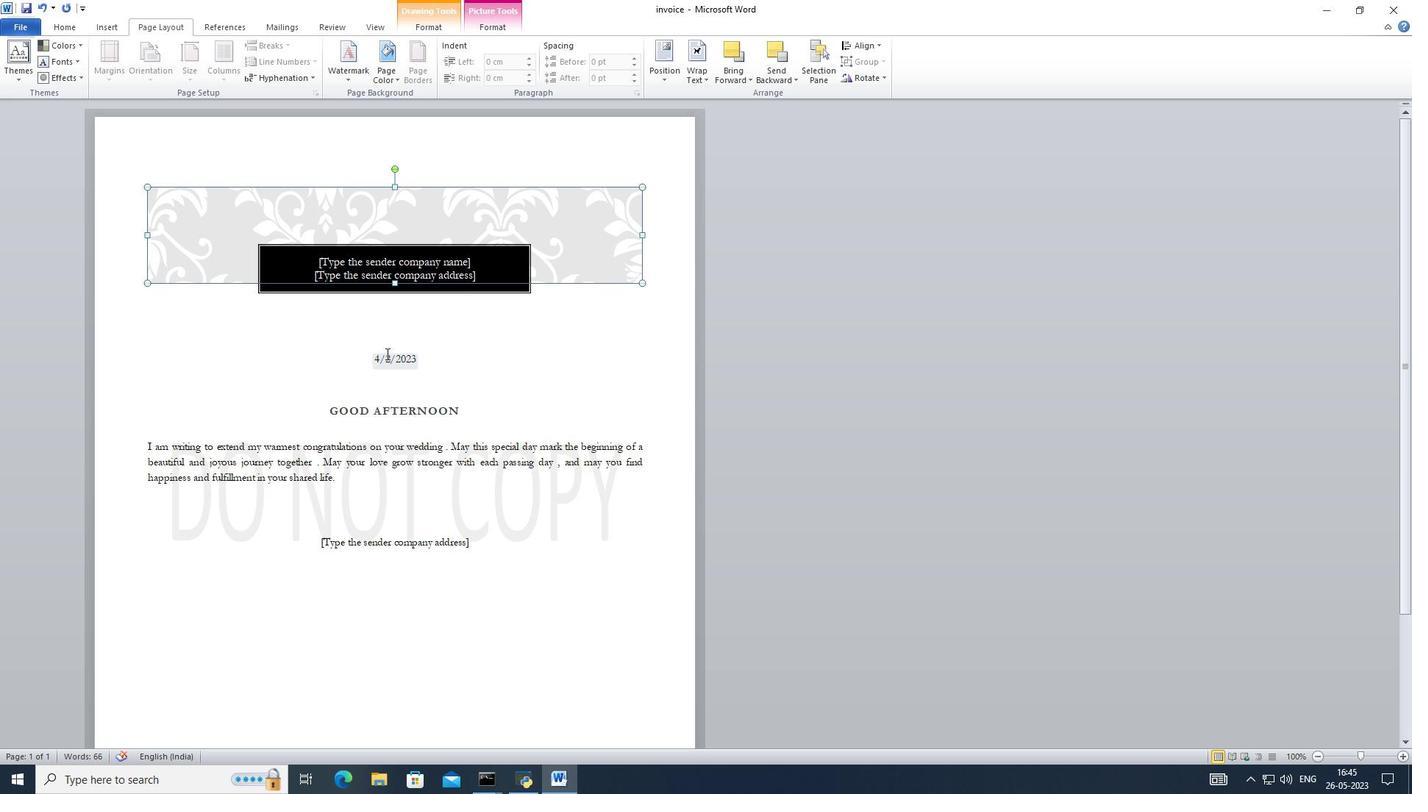 
Action: Mouse moved to (431, 366)
Screenshot: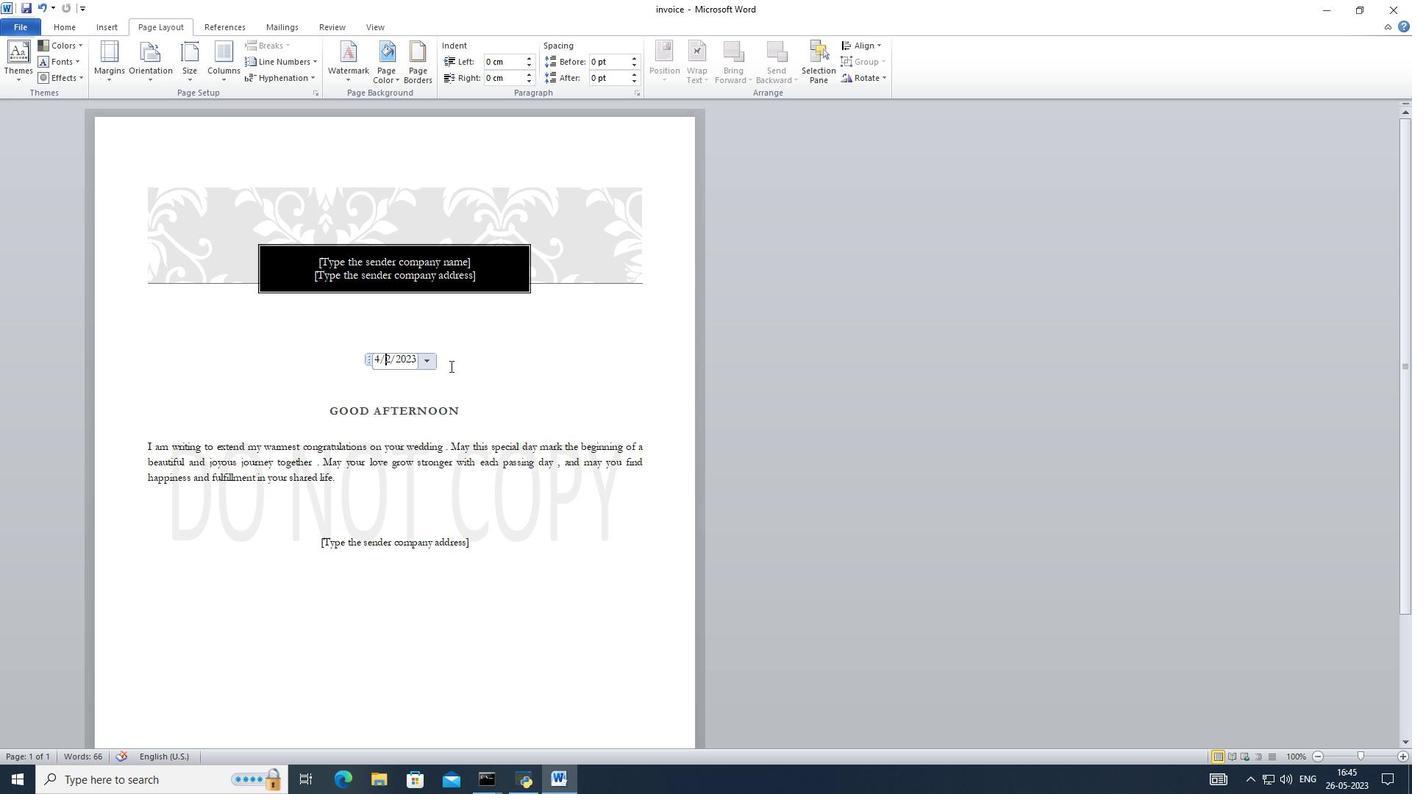 
Action: Mouse pressed left at (431, 366)
Screenshot: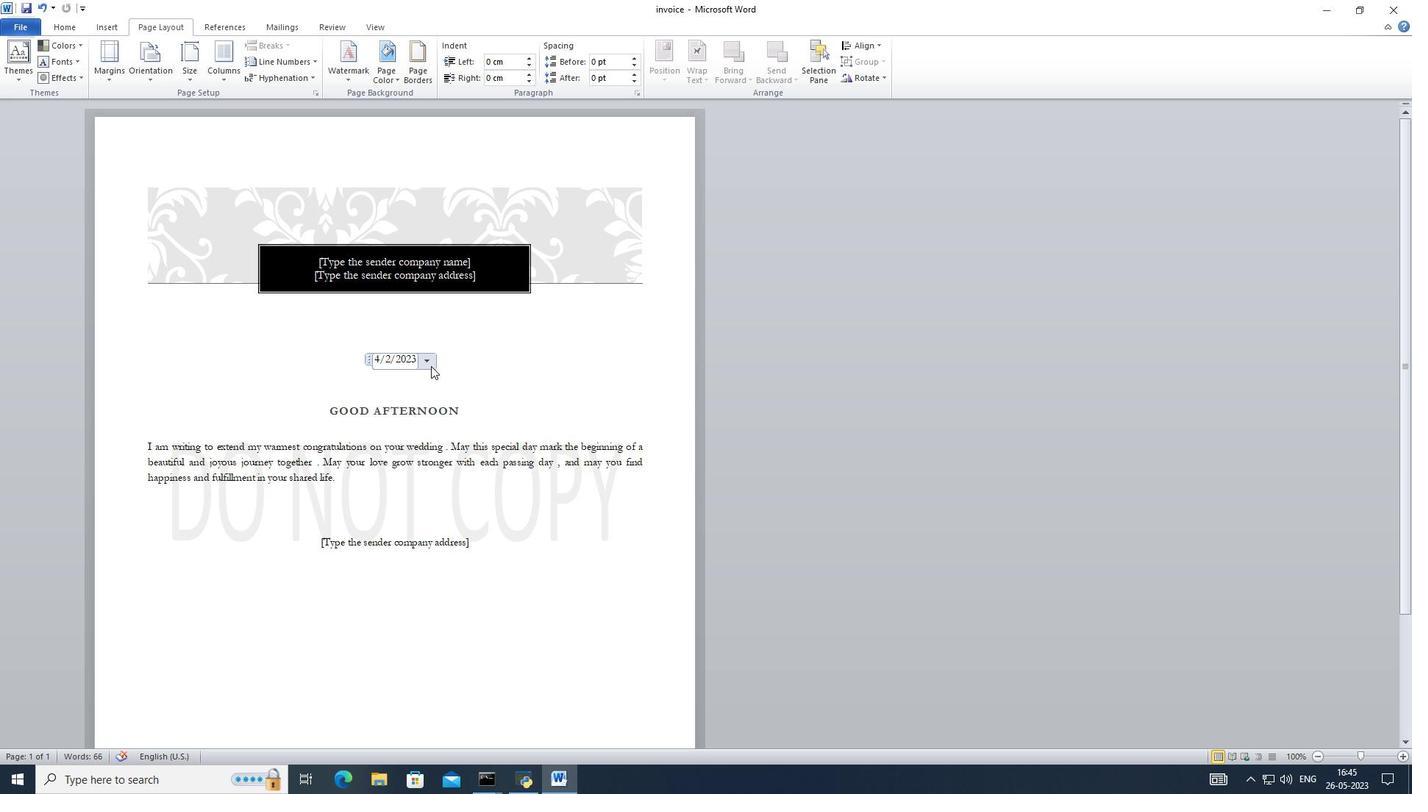 
Action: Mouse moved to (341, 379)
Screenshot: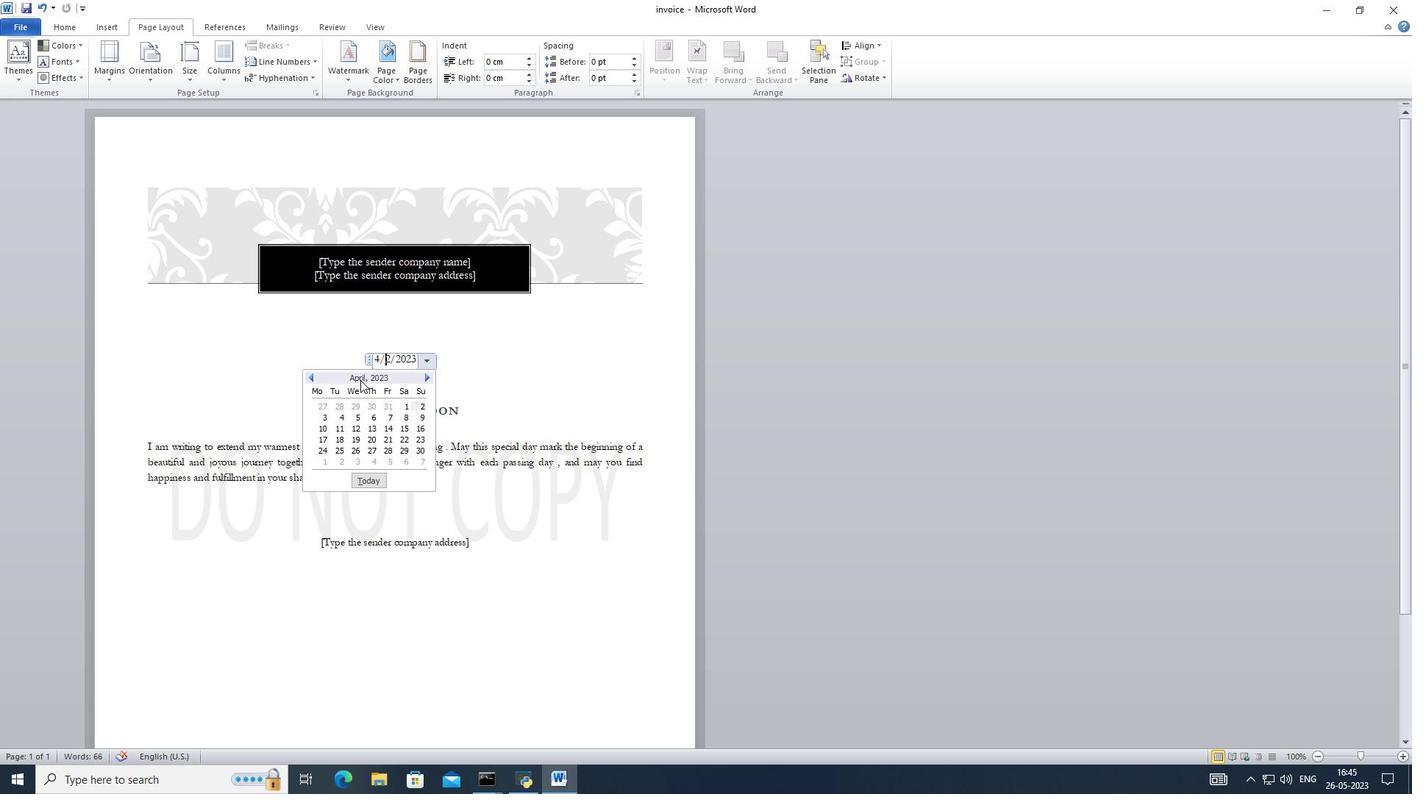 
Action: Mouse pressed left at (341, 379)
Screenshot: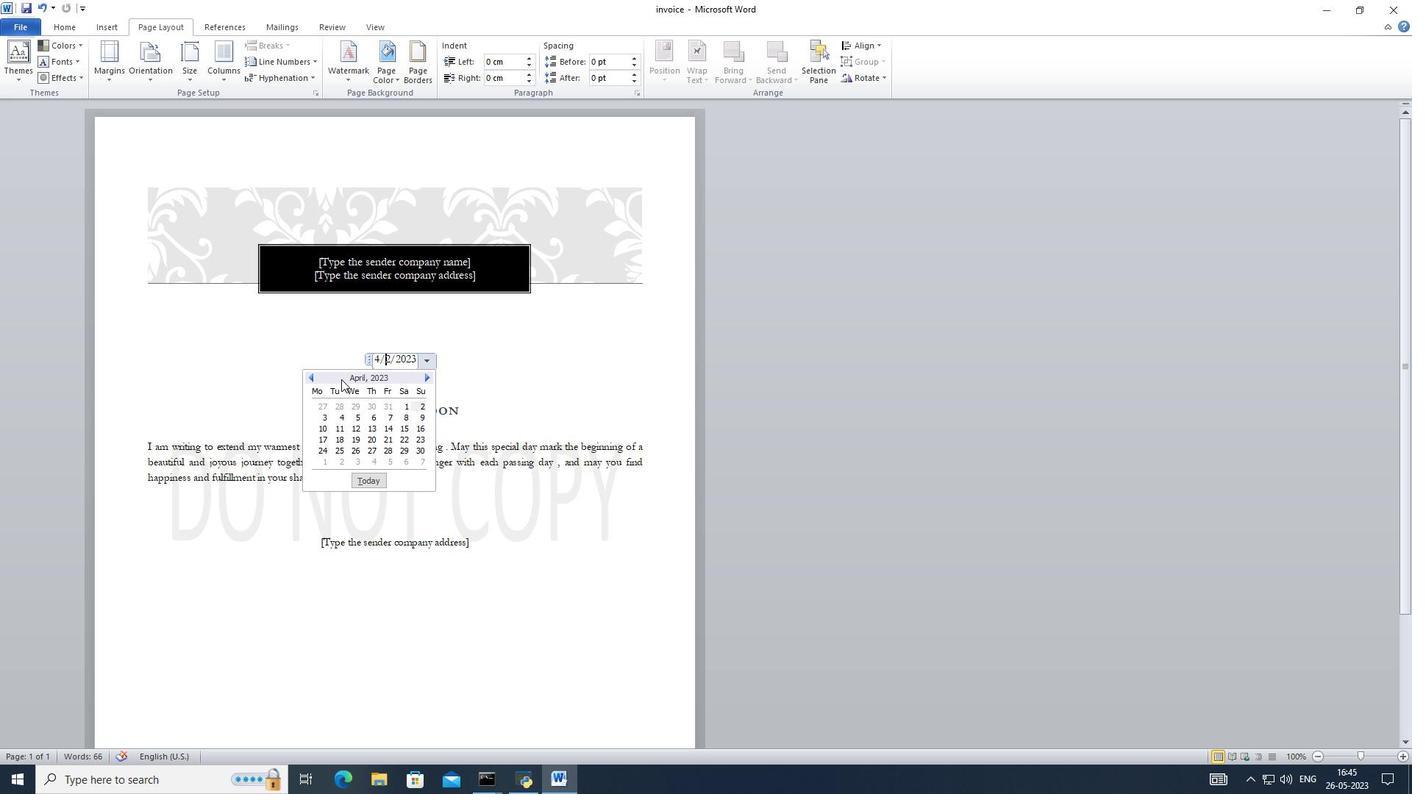 
Action: Mouse moved to (351, 375)
Screenshot: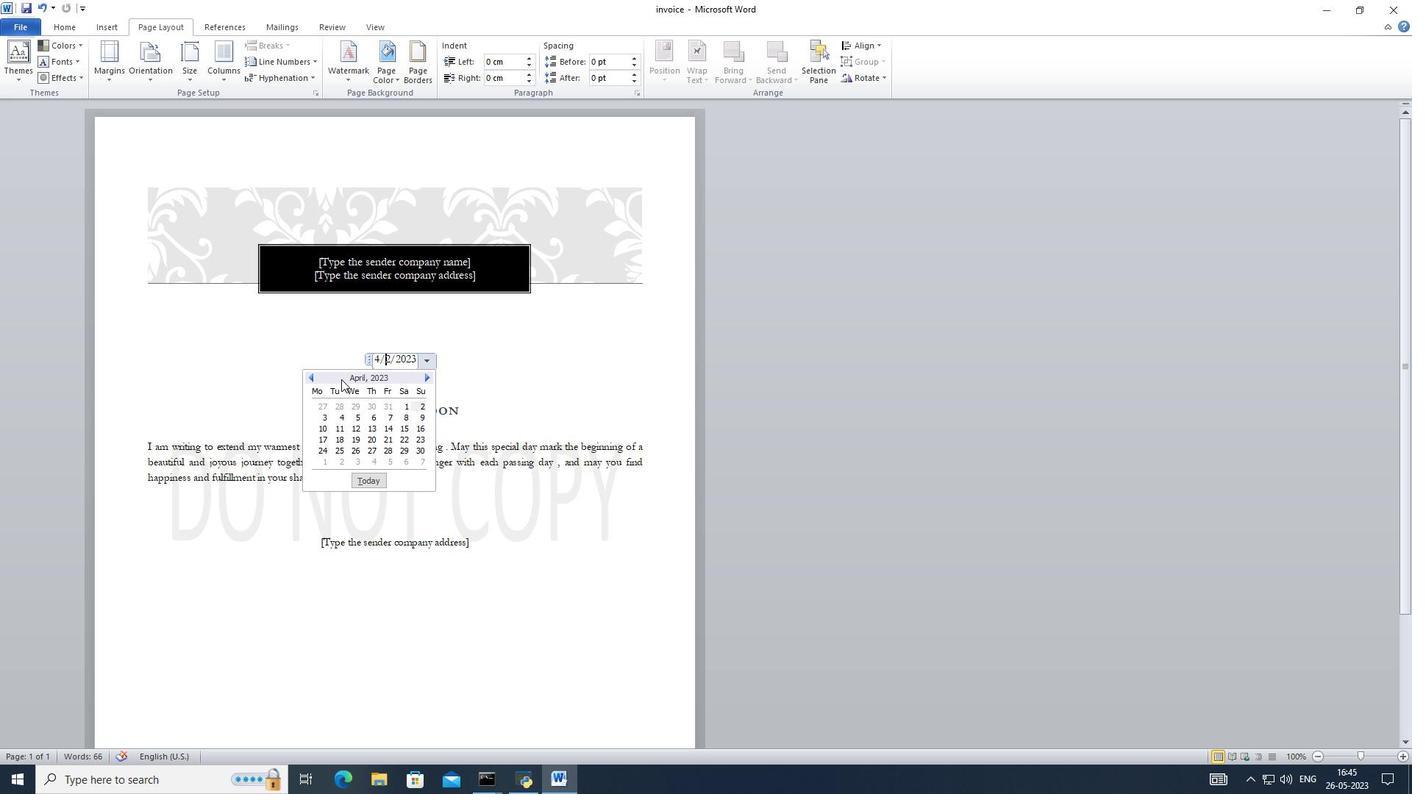 
Action: Mouse pressed left at (351, 375)
Screenshot: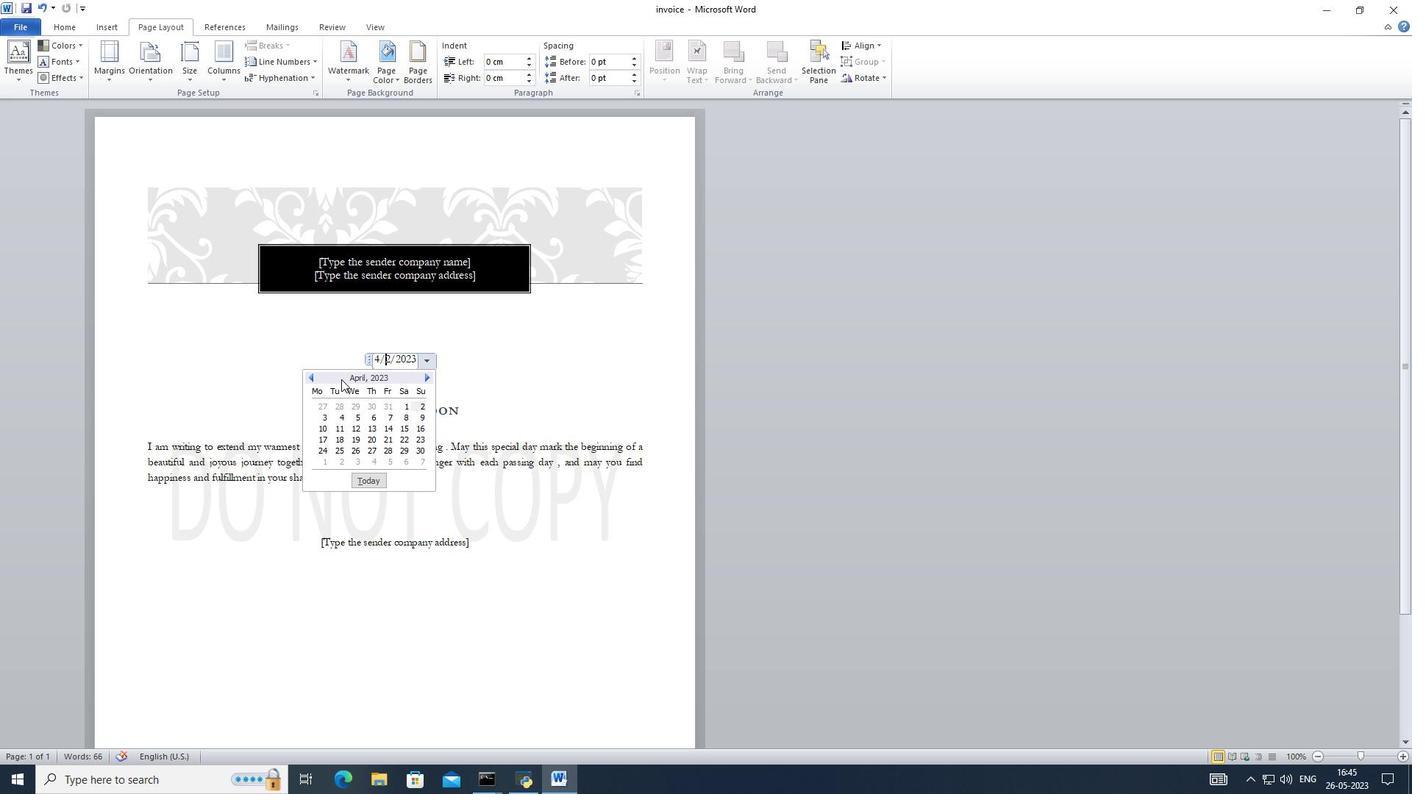 
Action: Mouse moved to (364, 370)
Screenshot: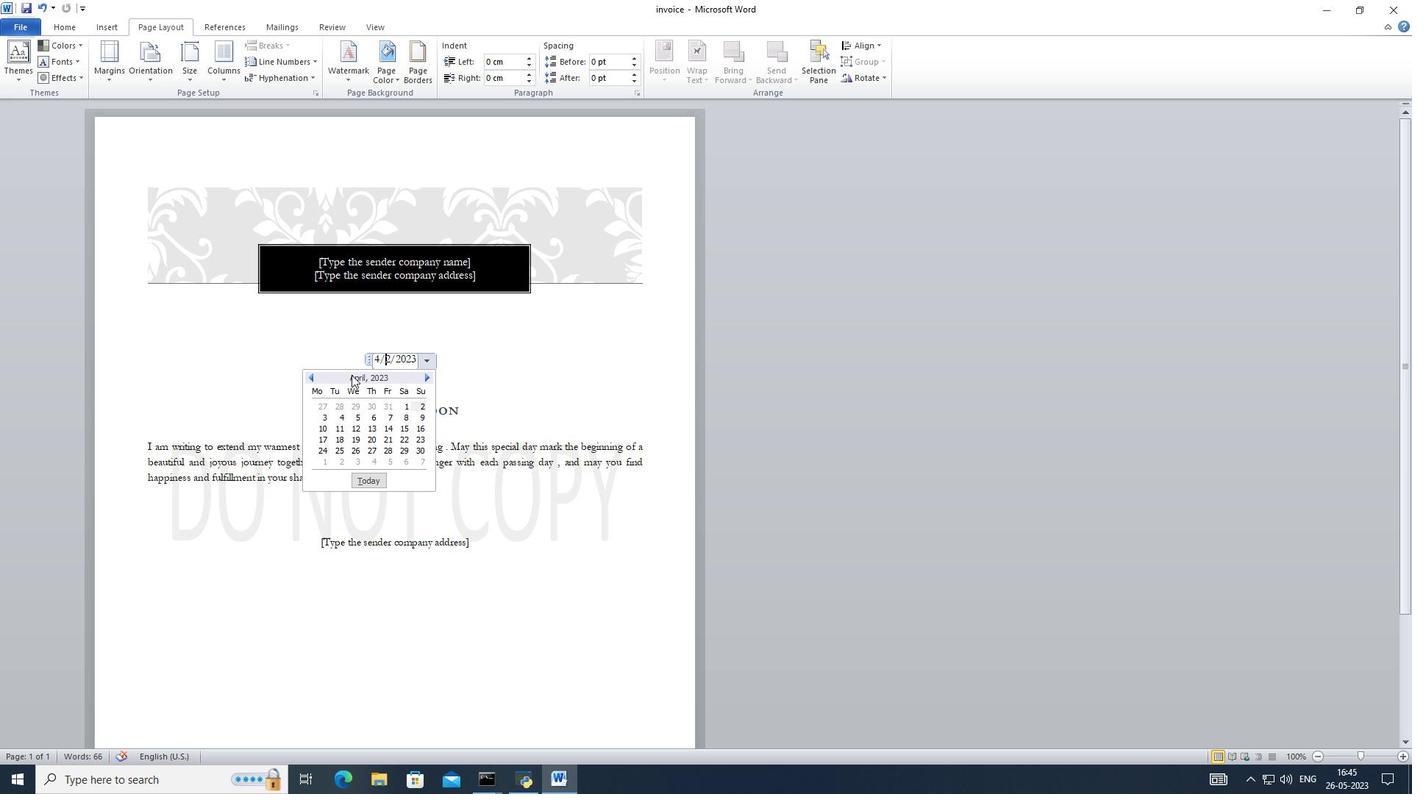 
Action: Mouse pressed left at (364, 370)
Screenshot: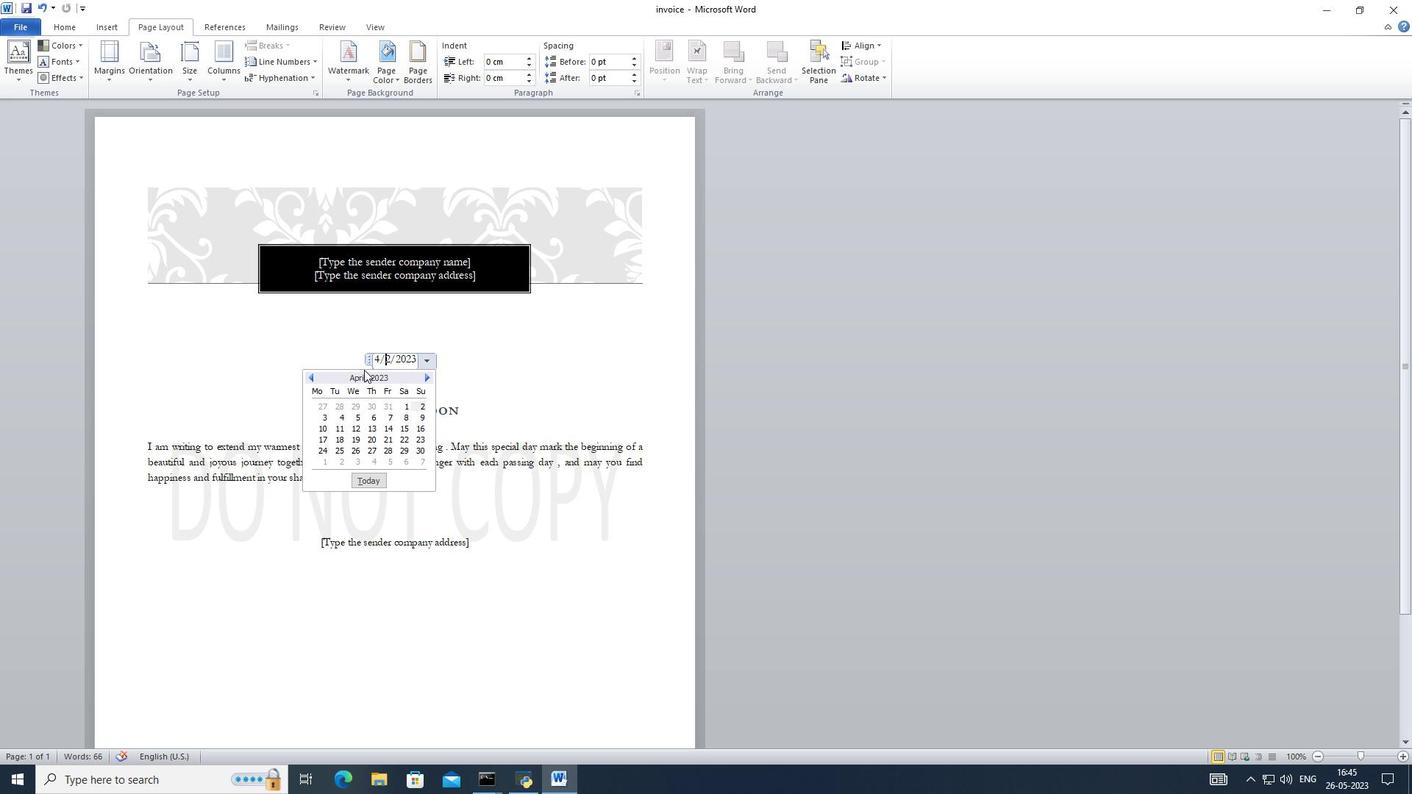 
Action: Mouse moved to (357, 374)
Screenshot: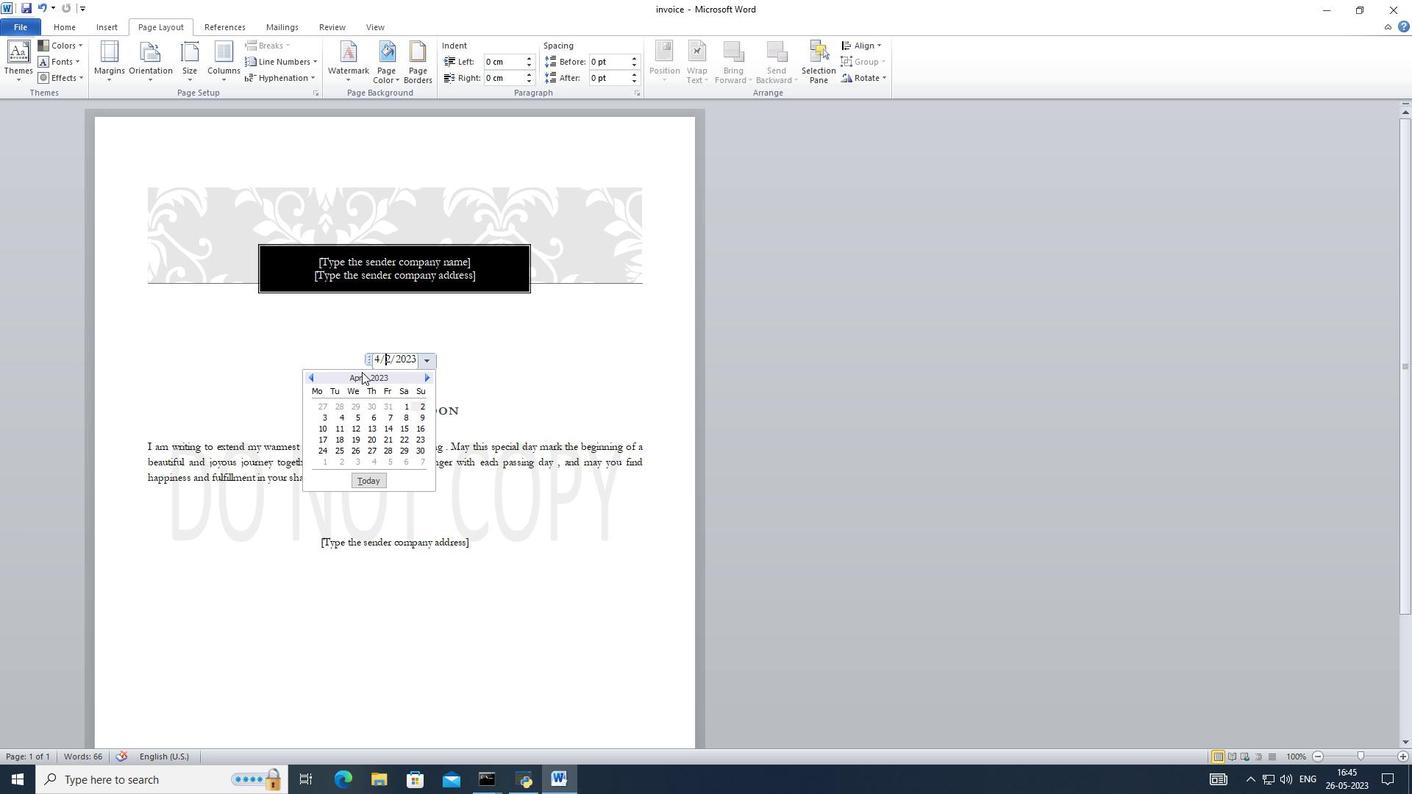 
Action: Mouse pressed left at (357, 374)
Screenshot: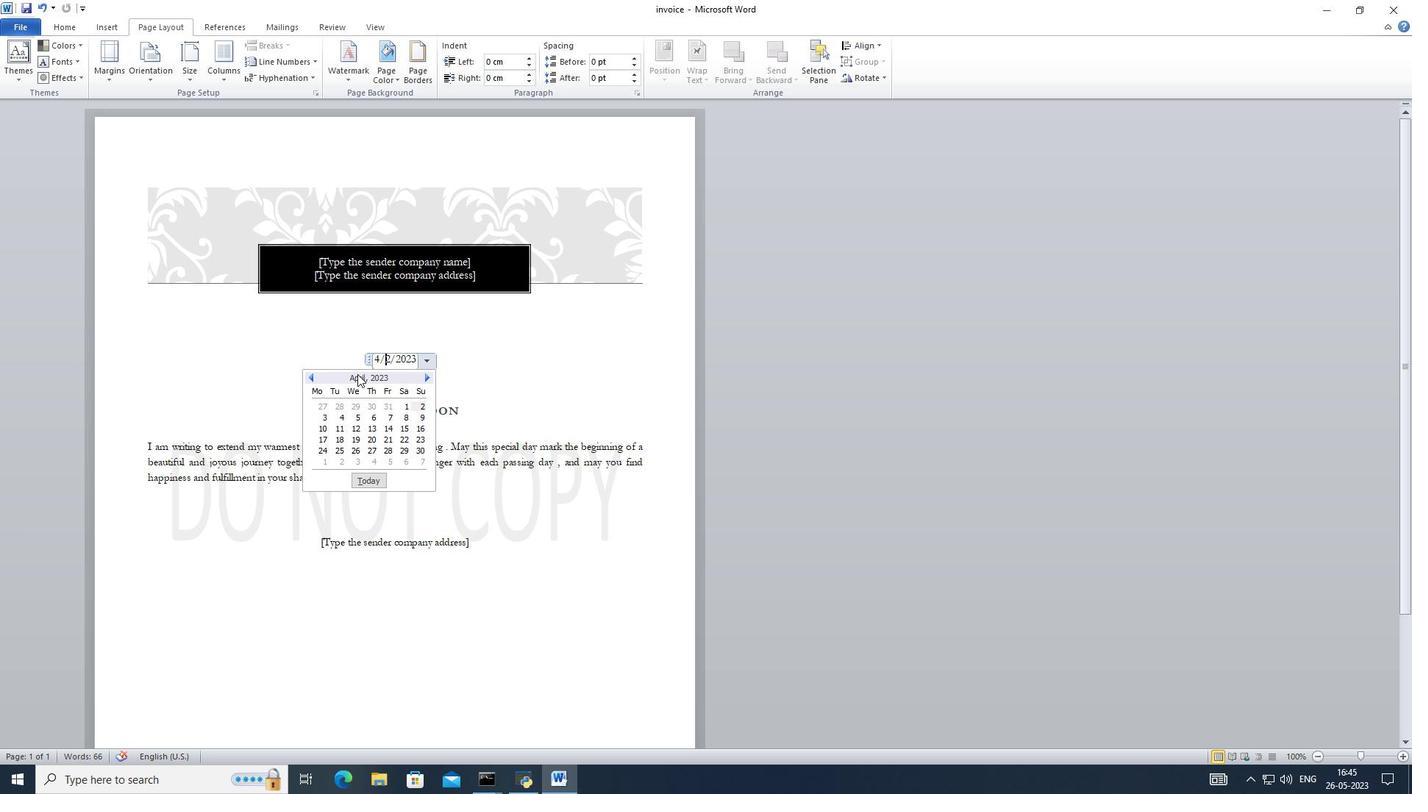 
Action: Mouse moved to (423, 376)
Screenshot: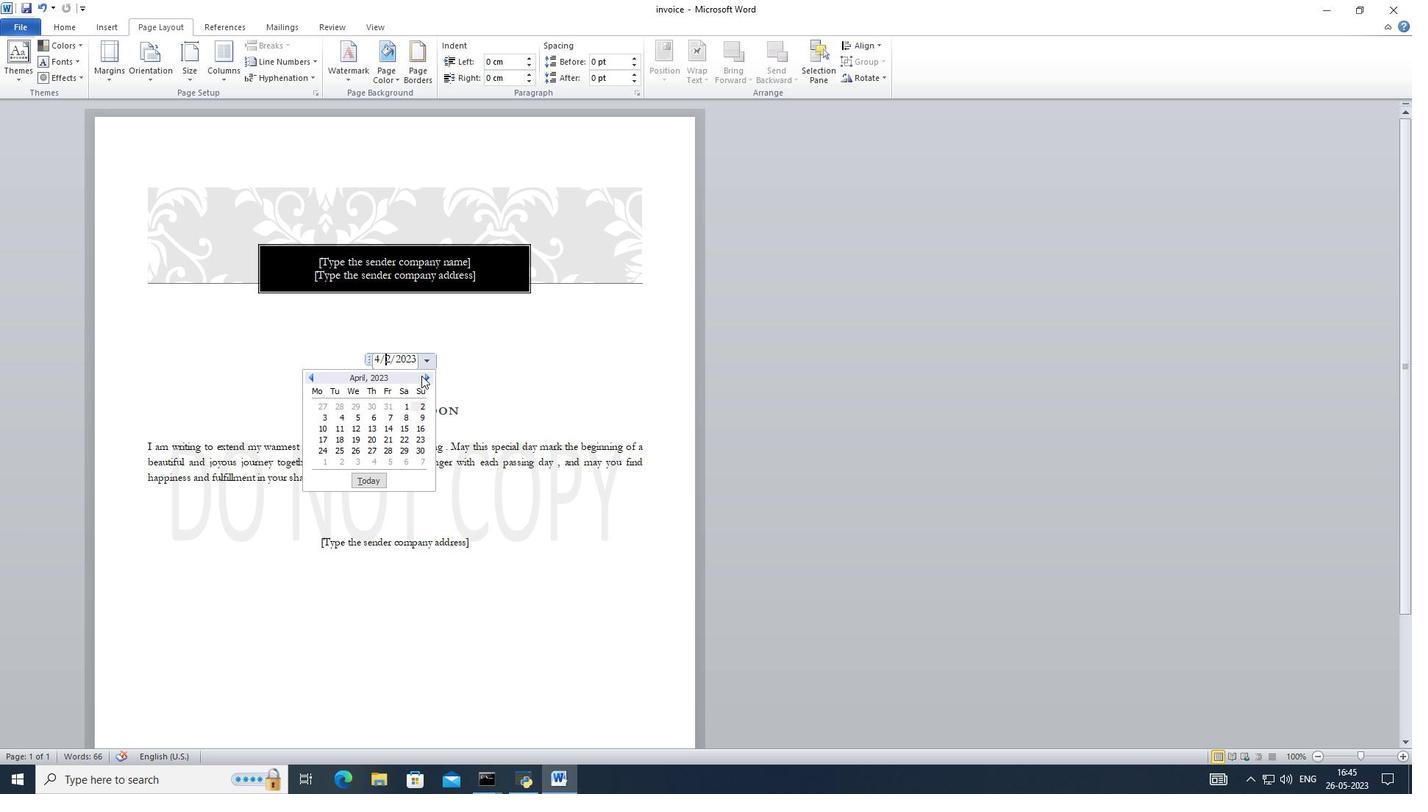
Action: Mouse pressed left at (423, 376)
Screenshot: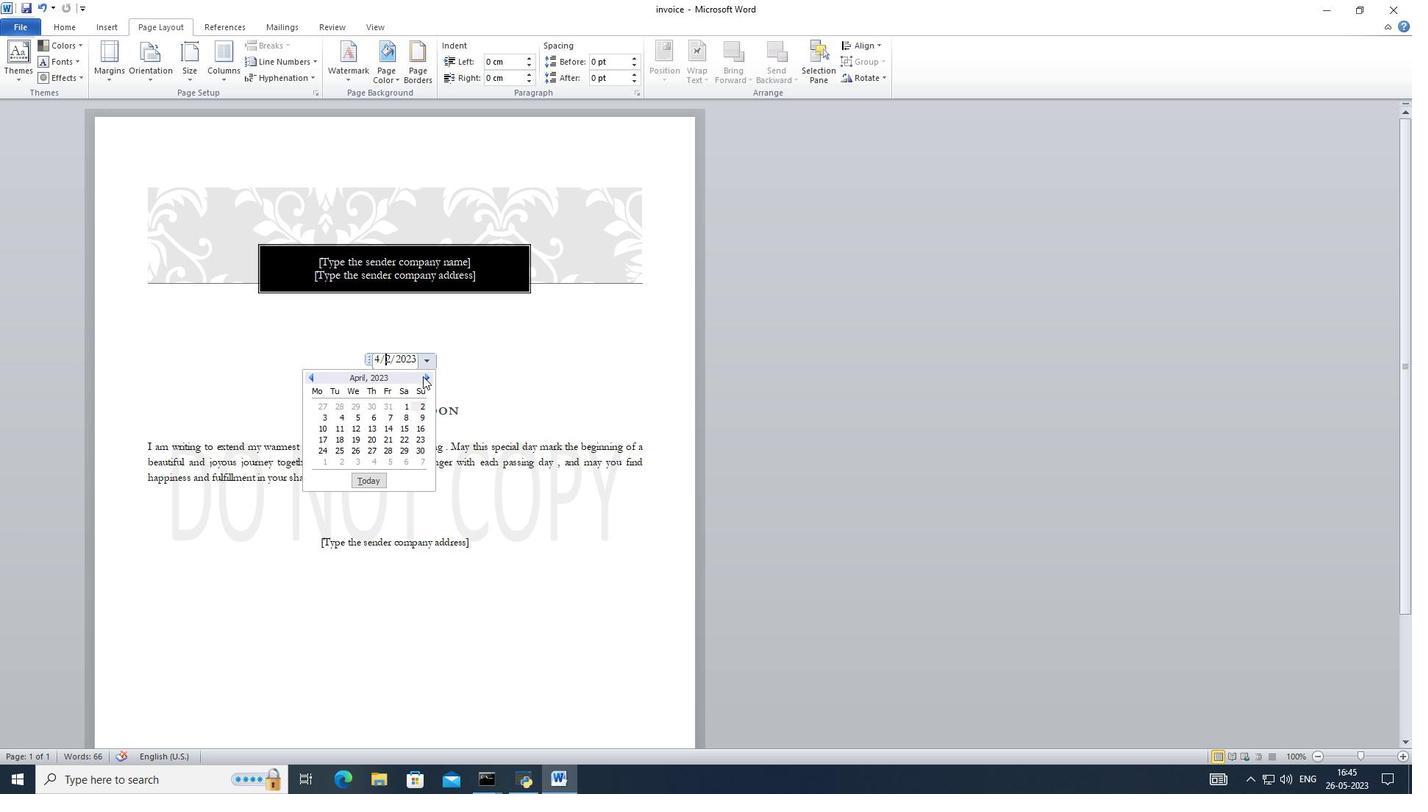 
Action: Mouse pressed left at (423, 376)
Screenshot: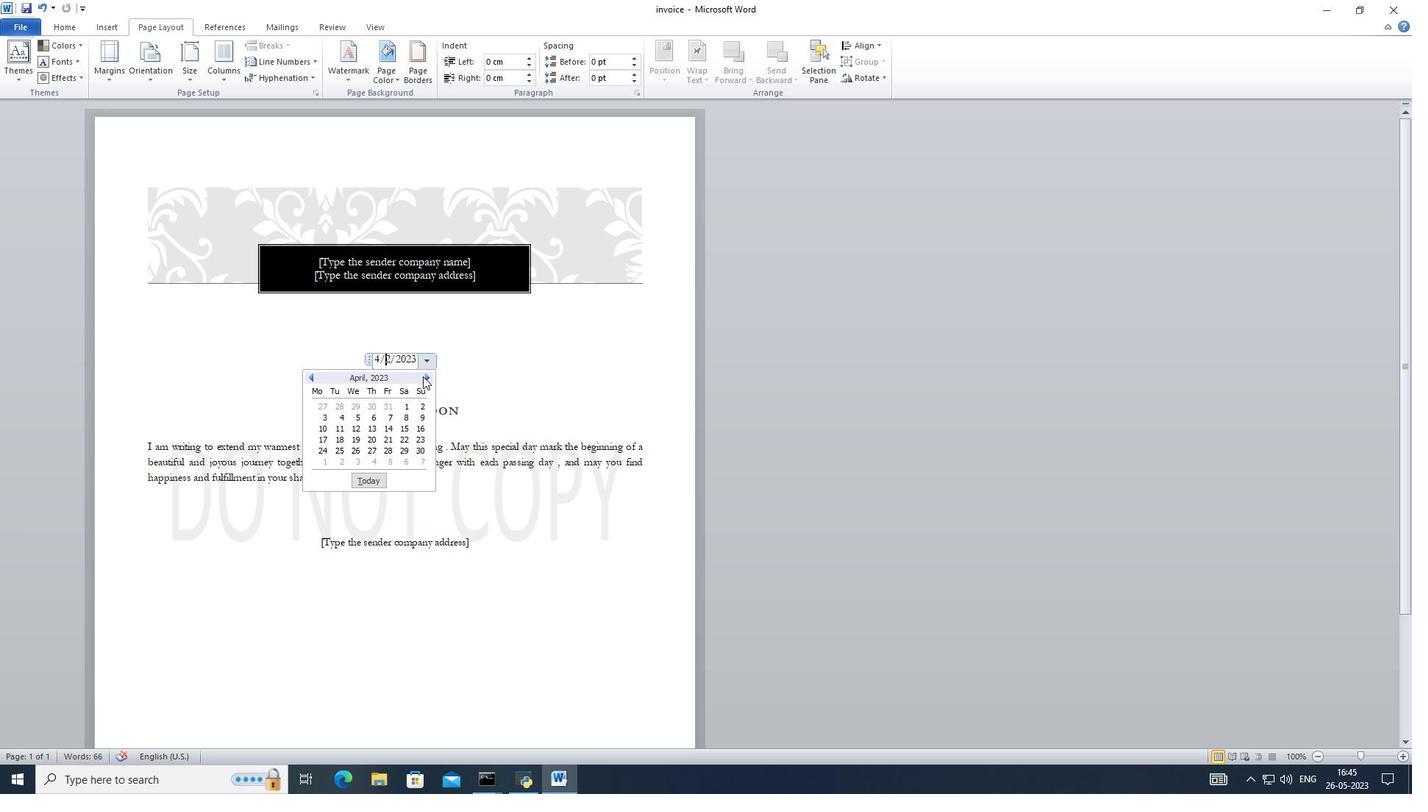 
Action: Mouse pressed left at (423, 376)
Screenshot: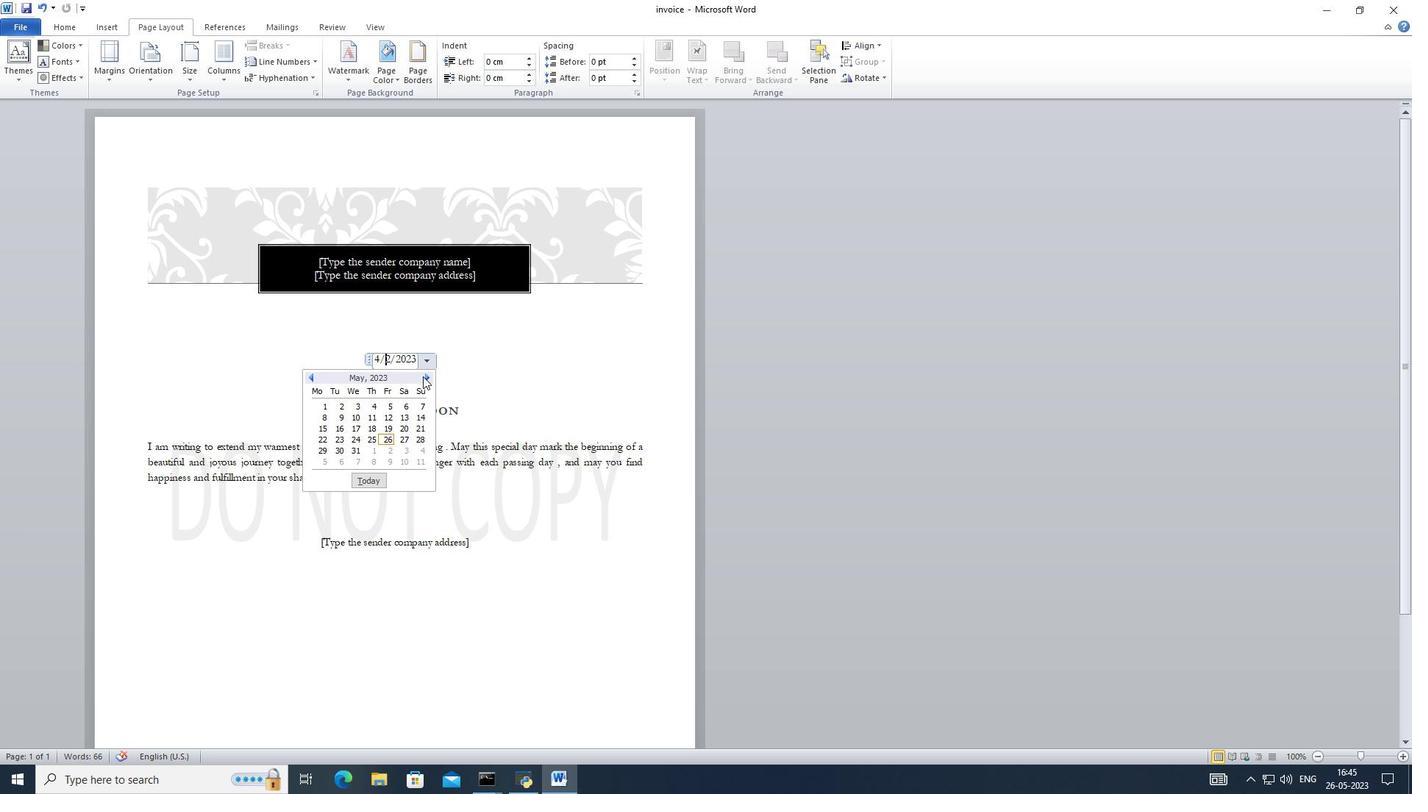 
Action: Mouse pressed left at (423, 376)
Screenshot: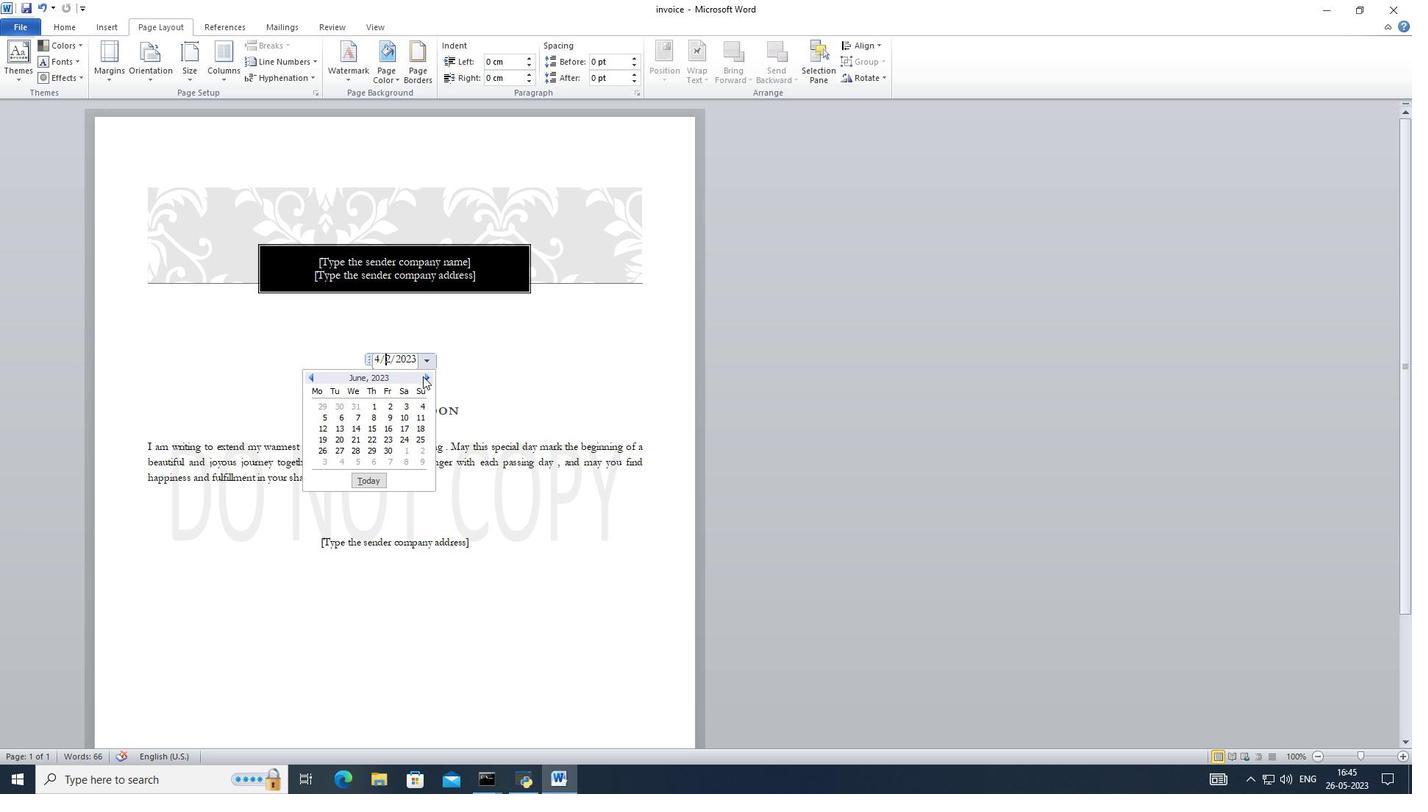 
Action: Mouse pressed left at (423, 376)
Screenshot: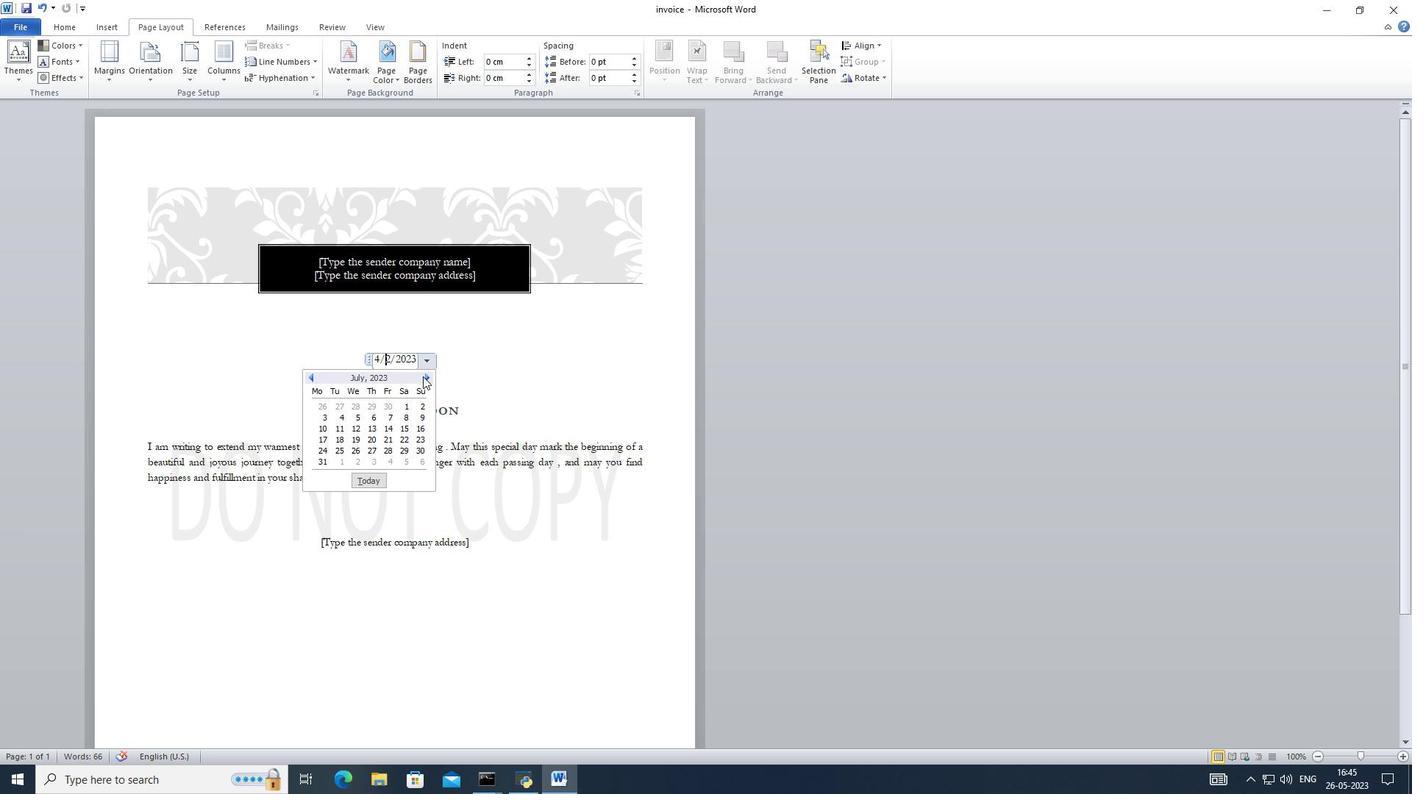 
Action: Mouse pressed left at (423, 376)
Screenshot: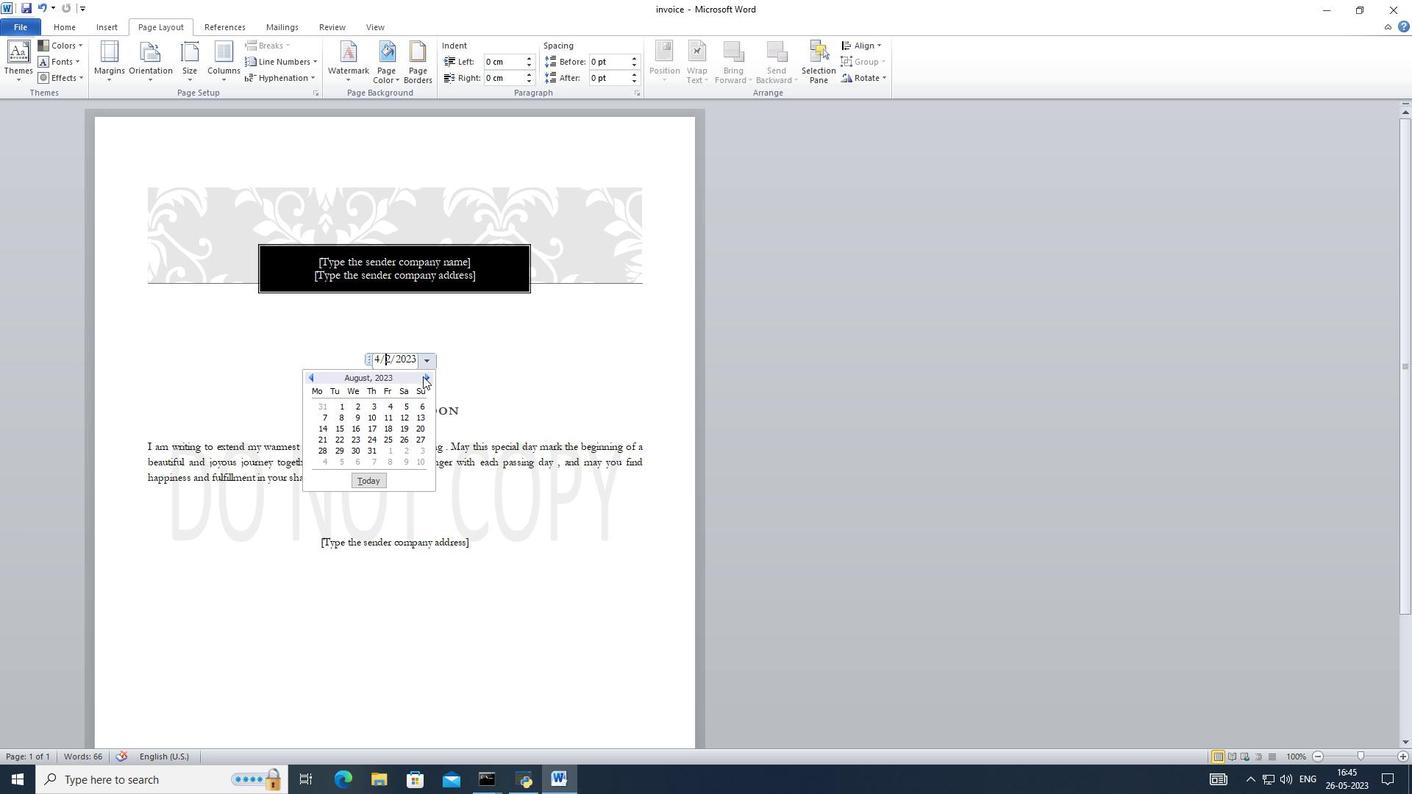 
Action: Mouse moved to (304, 376)
Screenshot: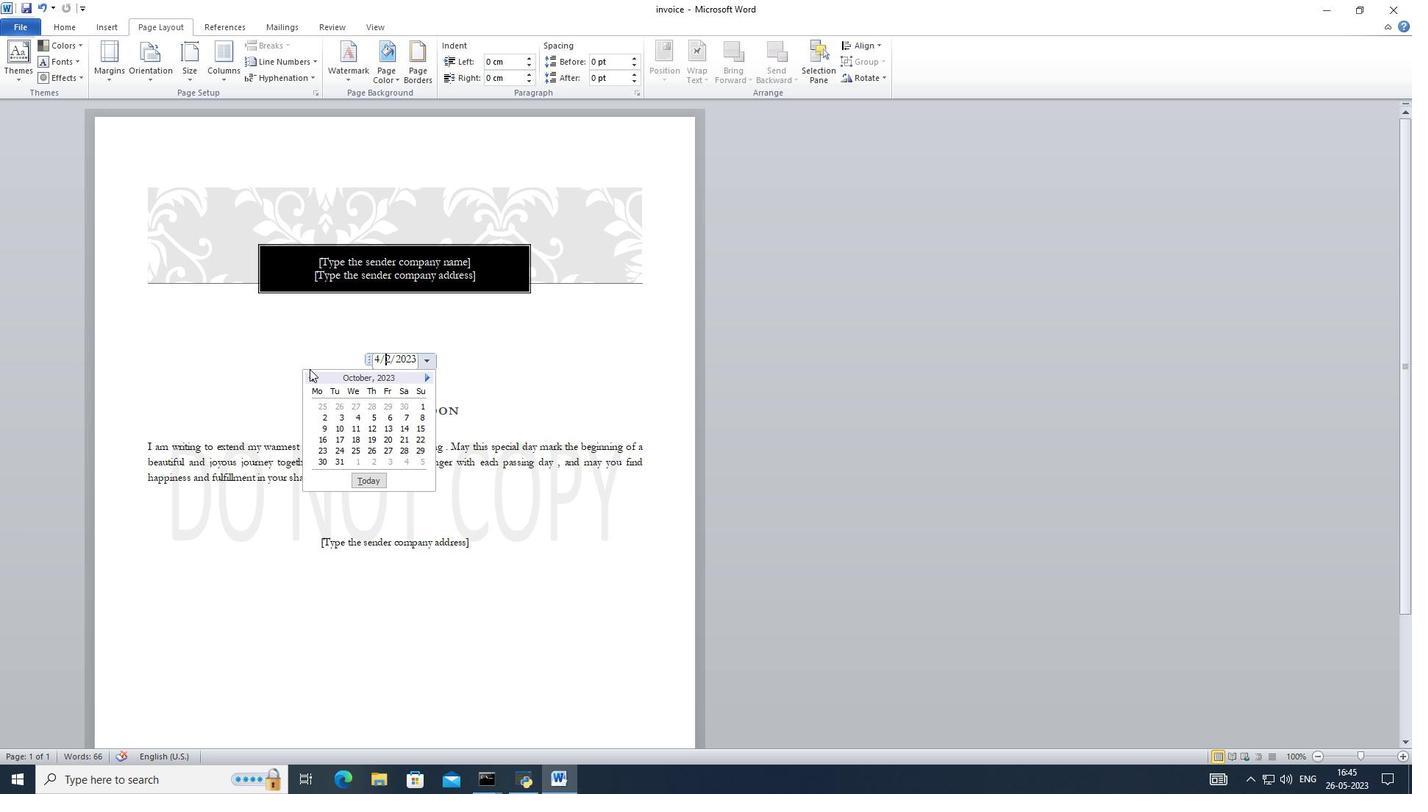 
Action: Mouse pressed left at (304, 376)
Screenshot: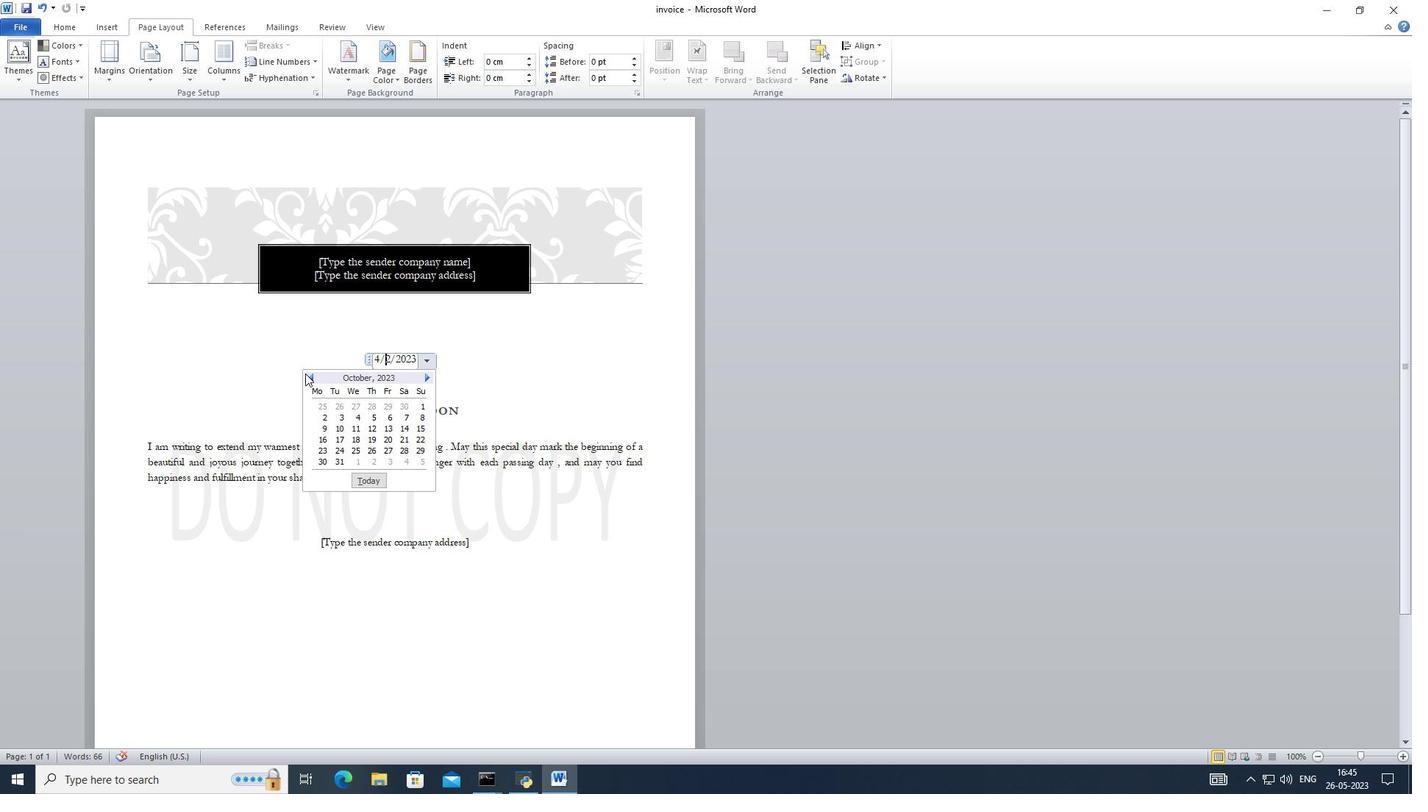 
Action: Mouse moved to (313, 378)
Screenshot: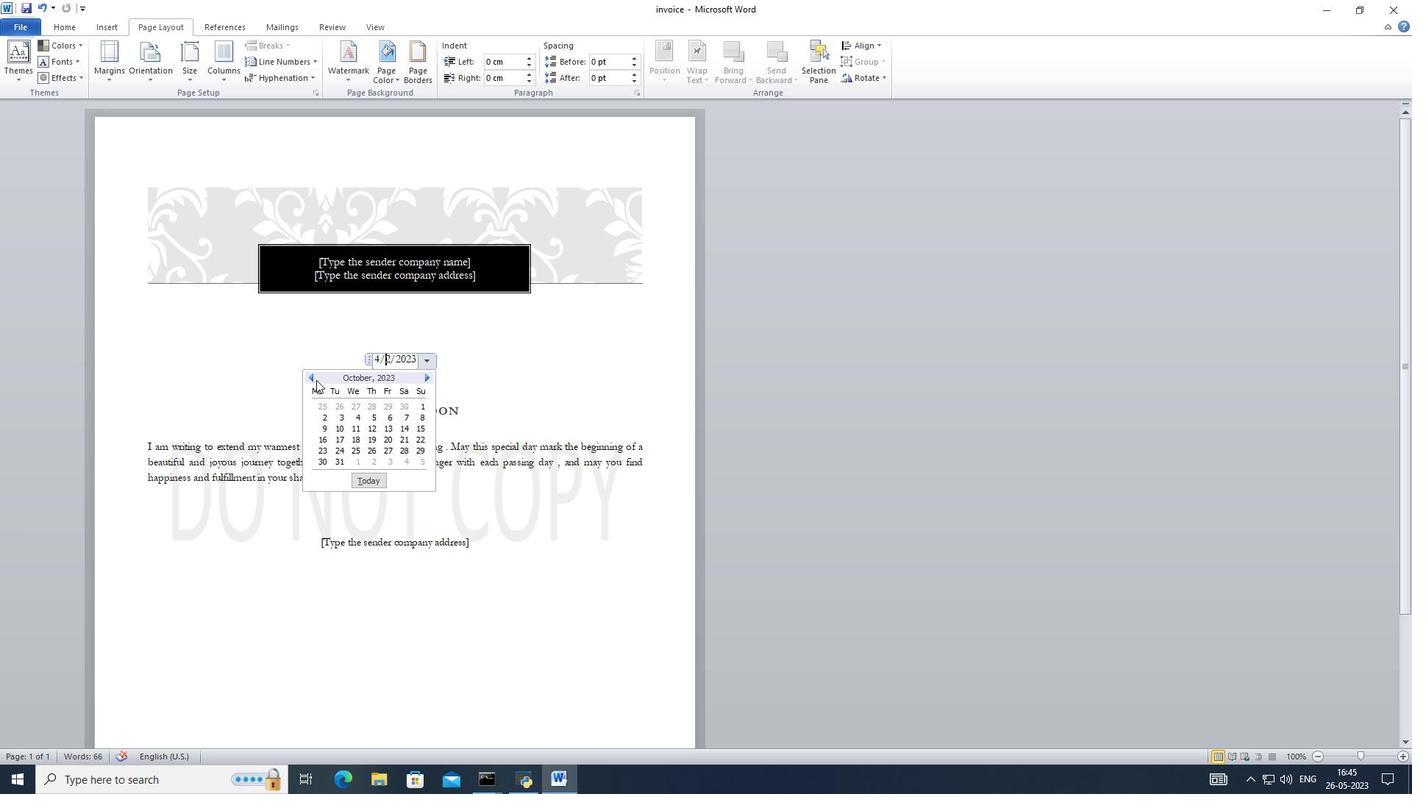 
Action: Mouse pressed left at (313, 378)
Screenshot: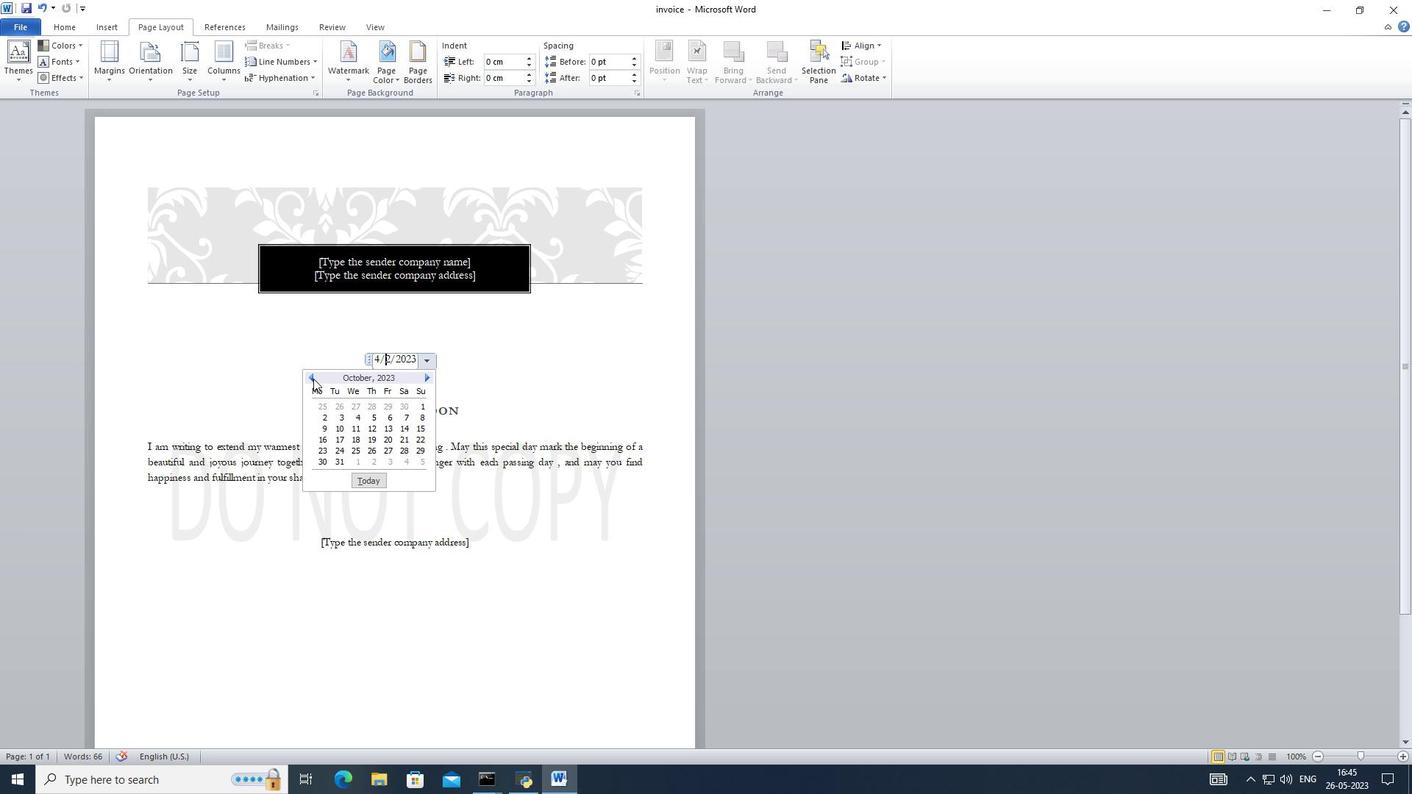 
Action: Mouse moved to (406, 420)
Screenshot: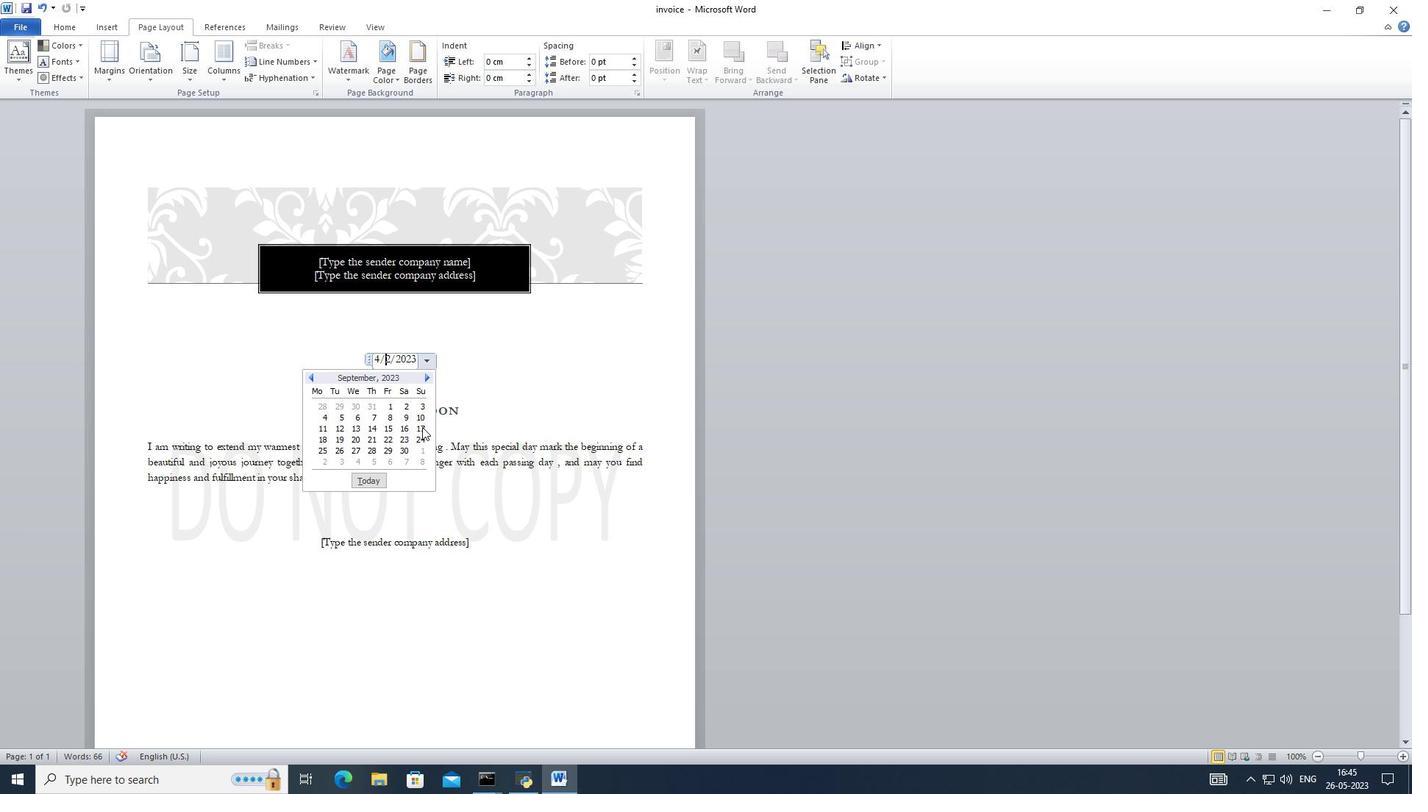 
Action: Mouse pressed left at (406, 420)
Screenshot: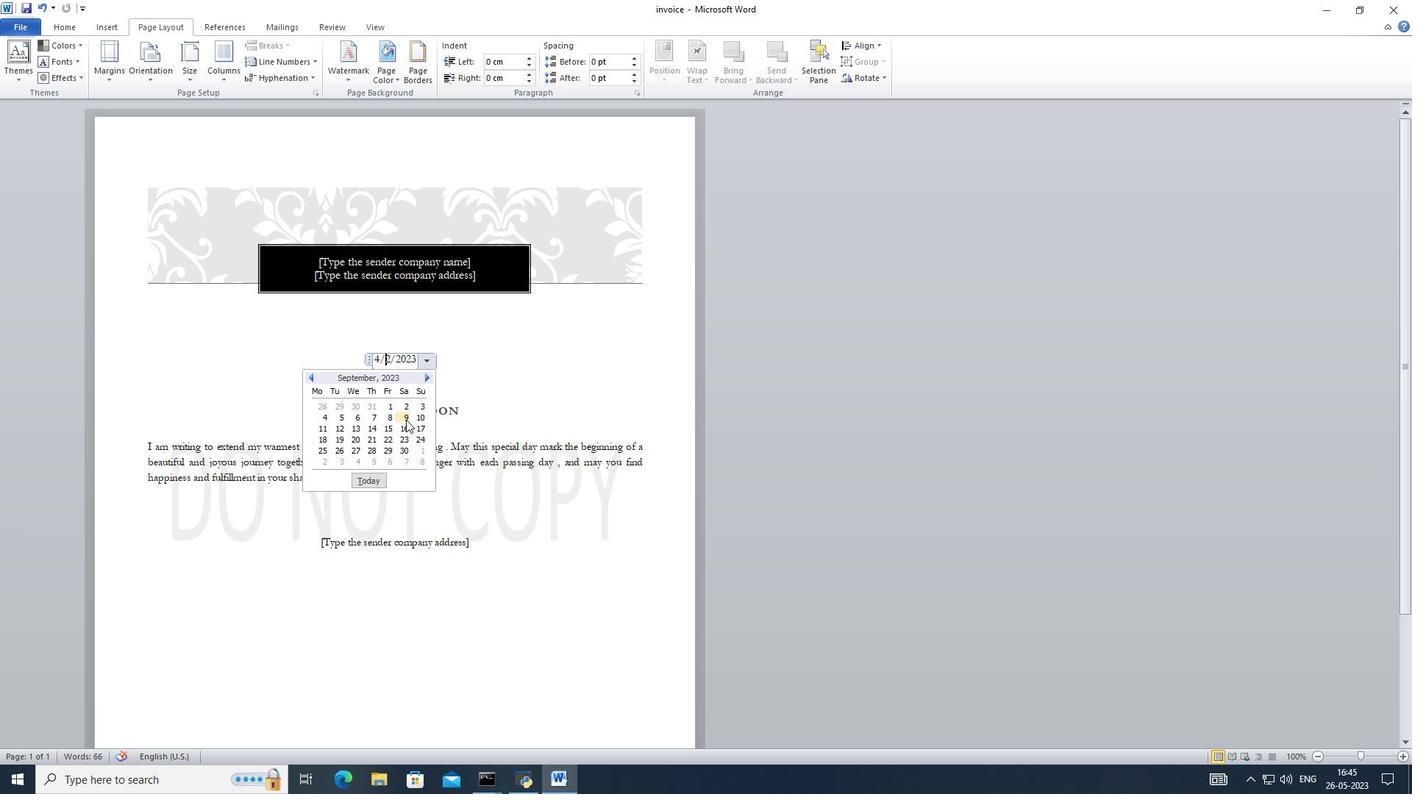 
Action: Mouse moved to (496, 401)
Screenshot: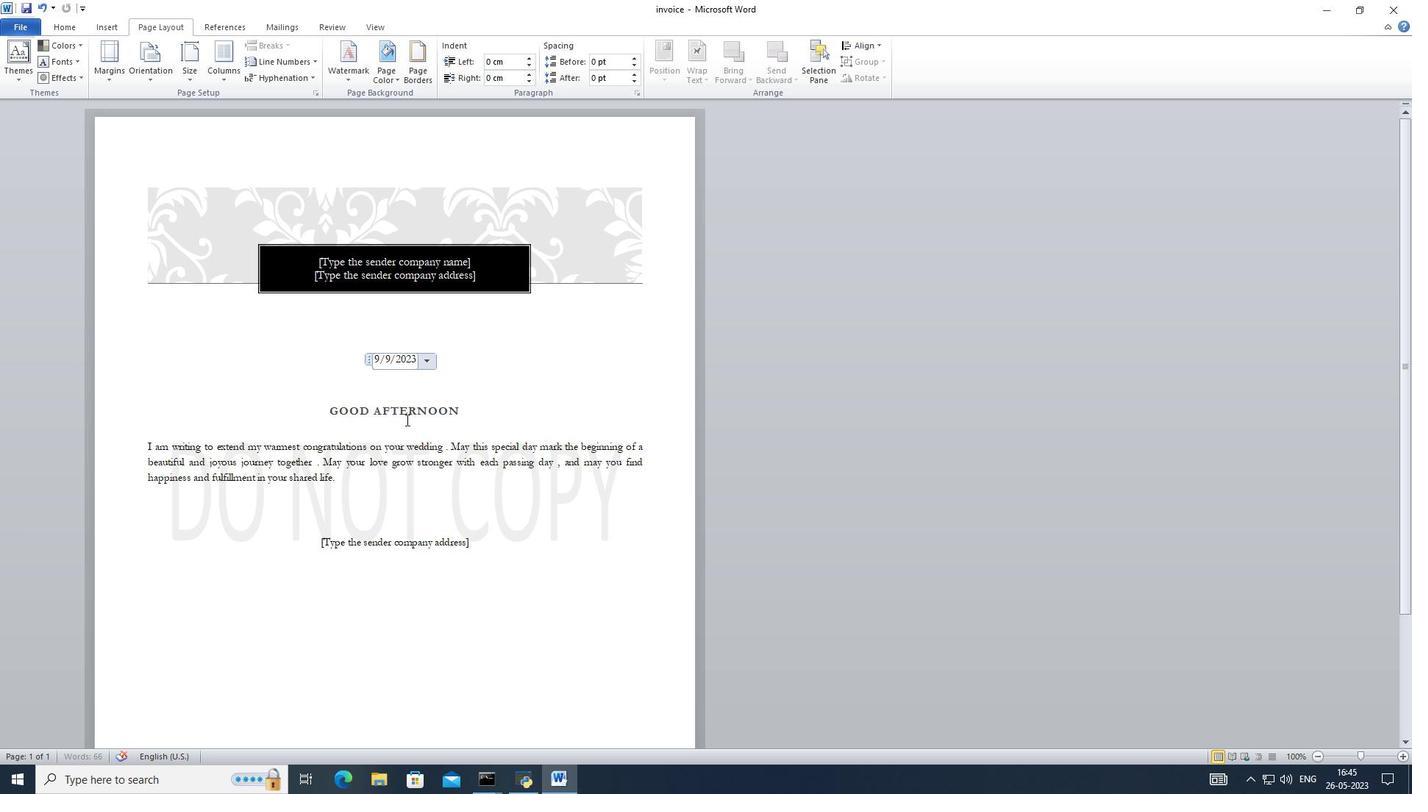 
Action: Mouse pressed left at (496, 401)
Screenshot: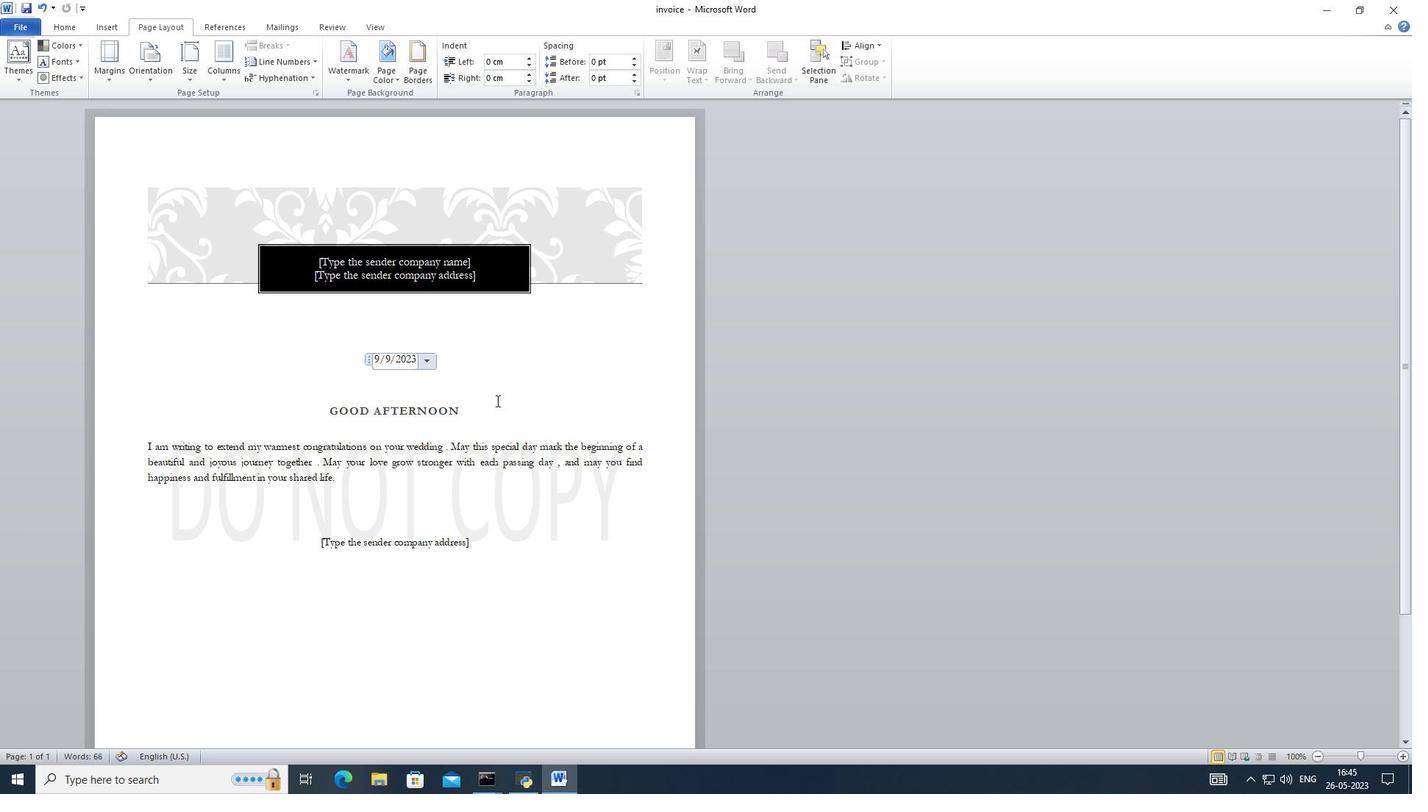 
Action: Mouse moved to (406, 359)
Screenshot: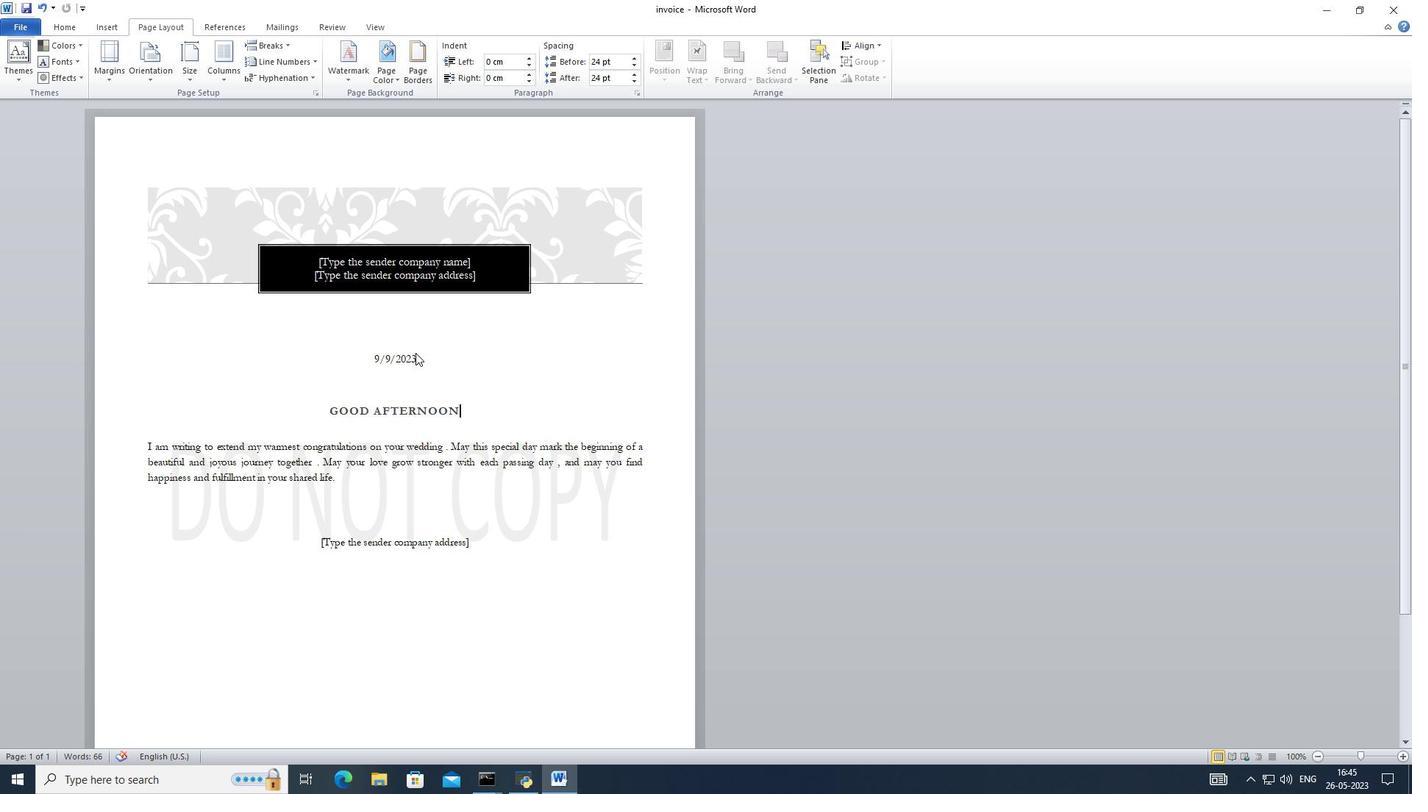 
Action: Mouse pressed left at (406, 359)
Screenshot: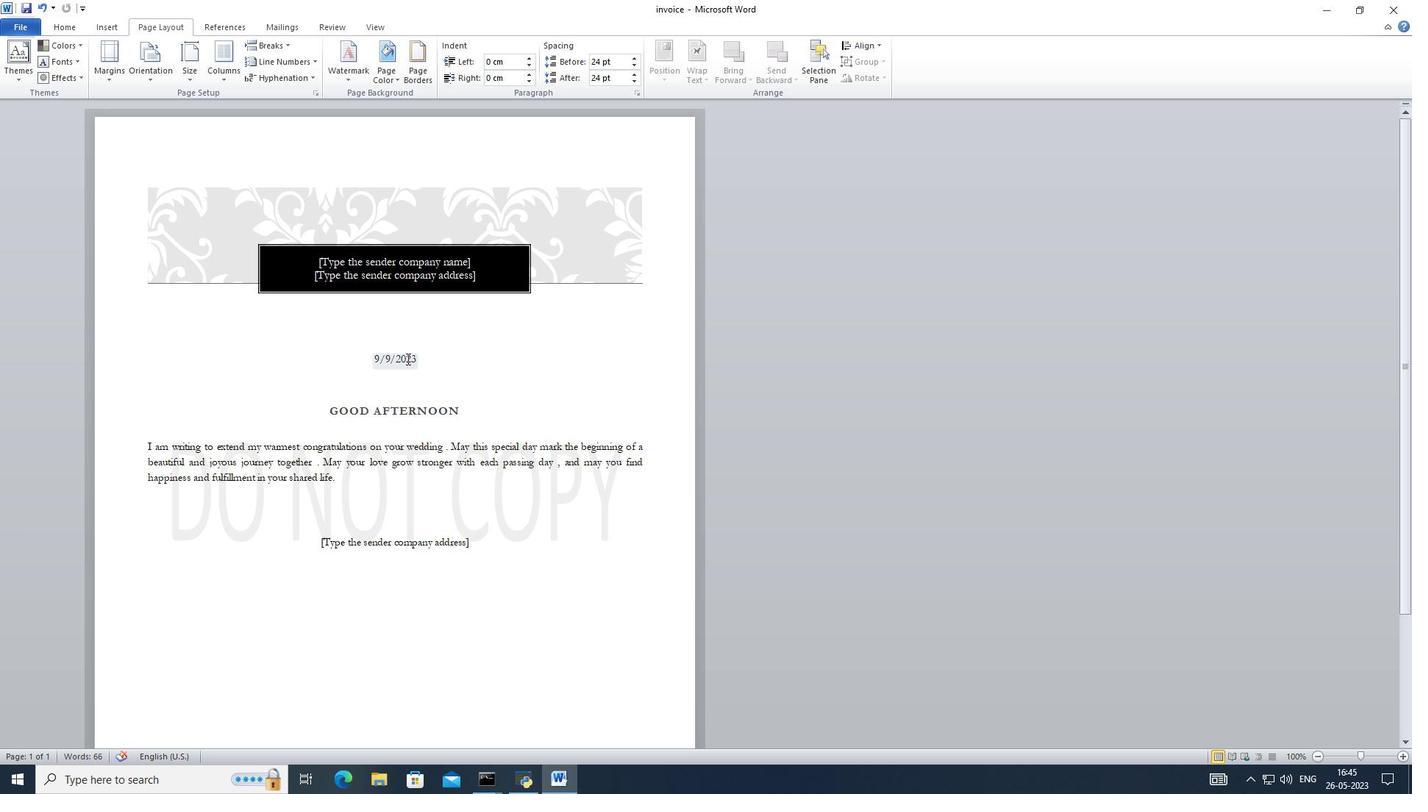
Action: Mouse moved to (427, 358)
Screenshot: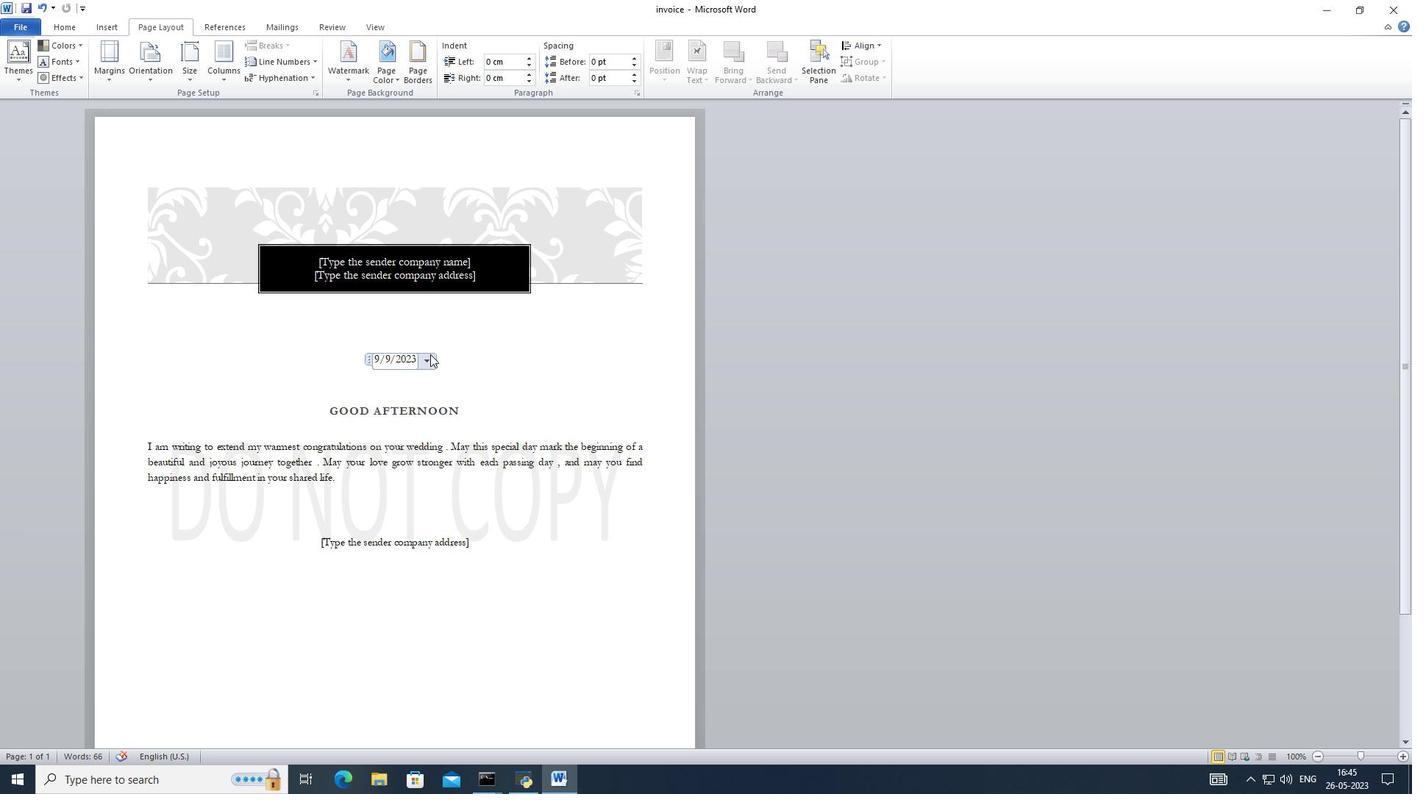 
Action: Mouse pressed left at (427, 358)
Screenshot: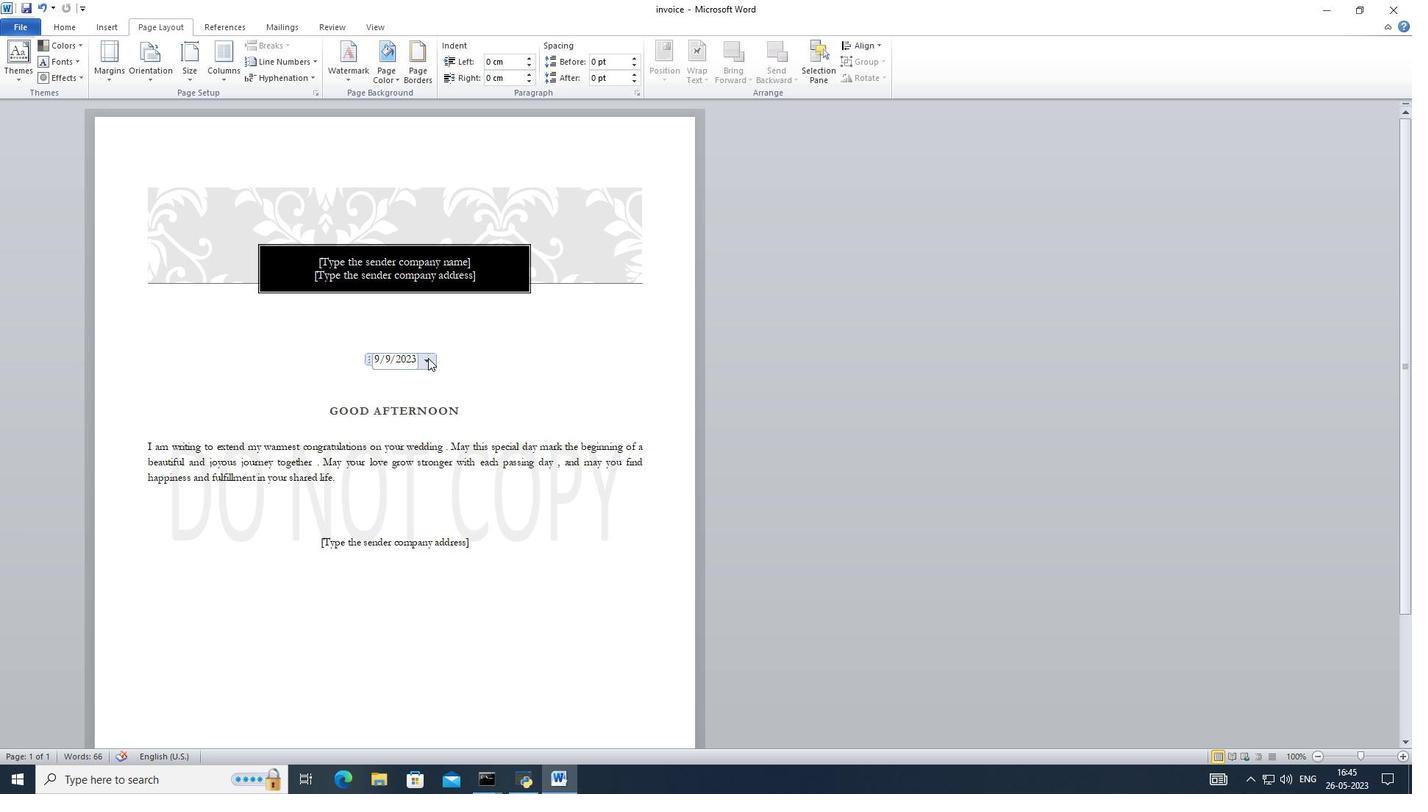 
Action: Mouse moved to (313, 379)
Screenshot: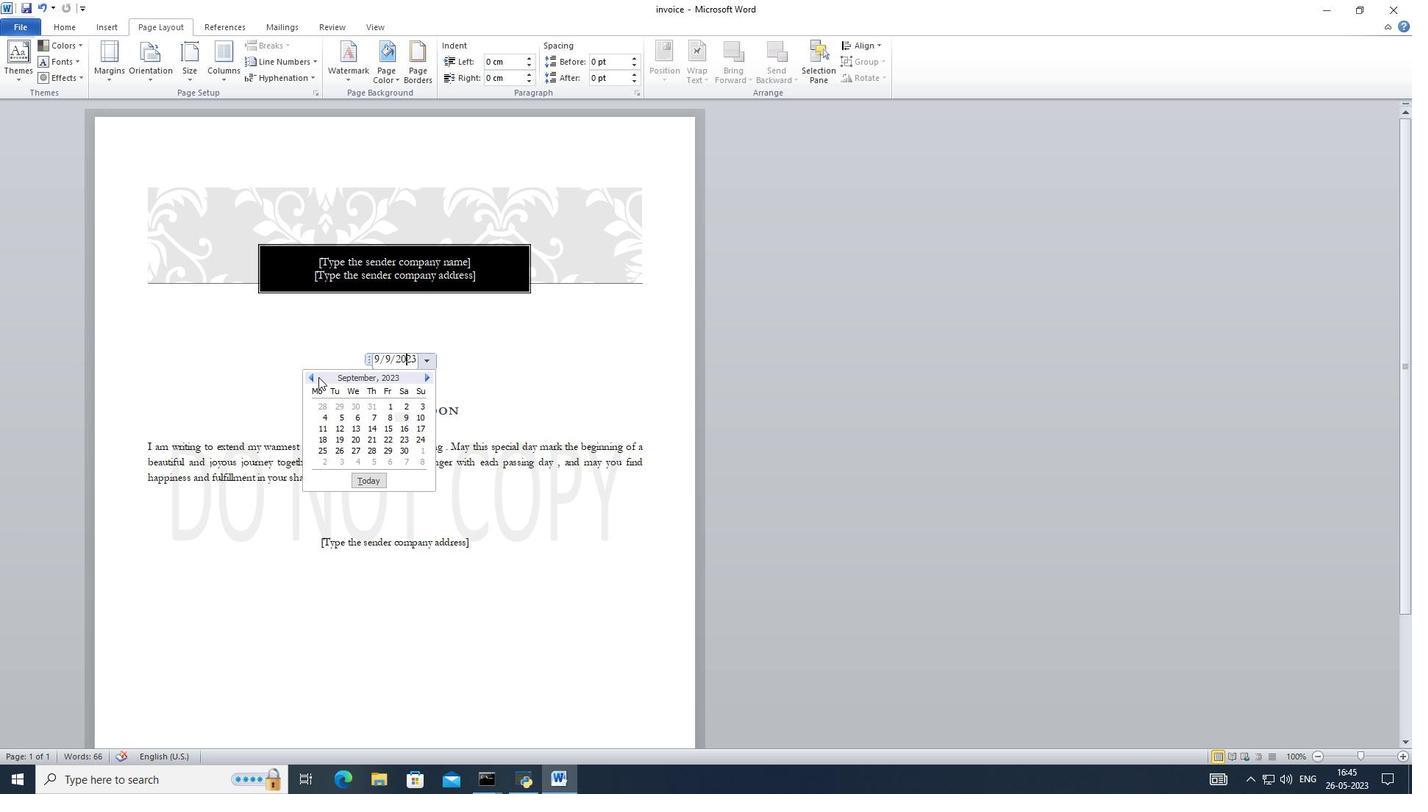 
Action: Mouse pressed left at (313, 379)
Screenshot: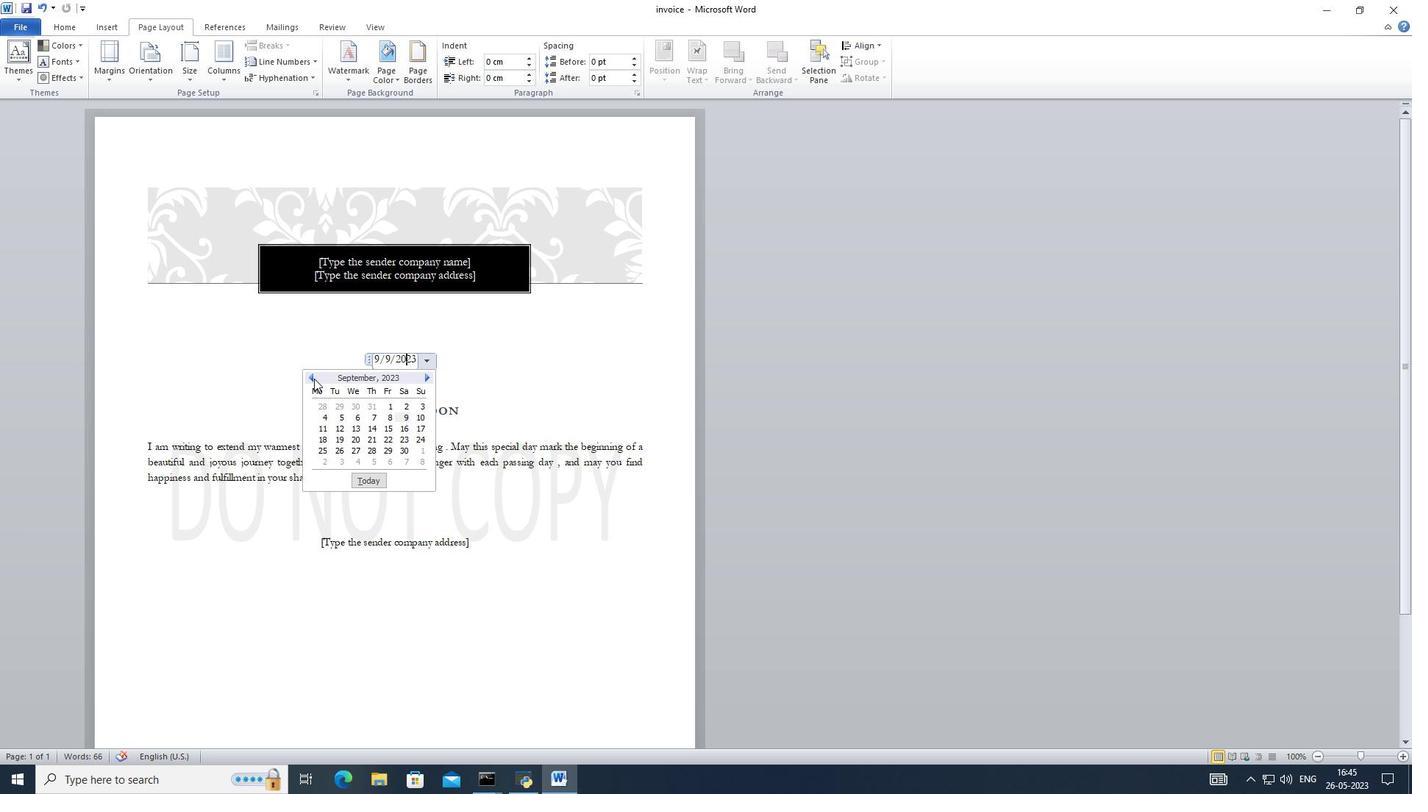 
Action: Mouse pressed left at (313, 379)
Screenshot: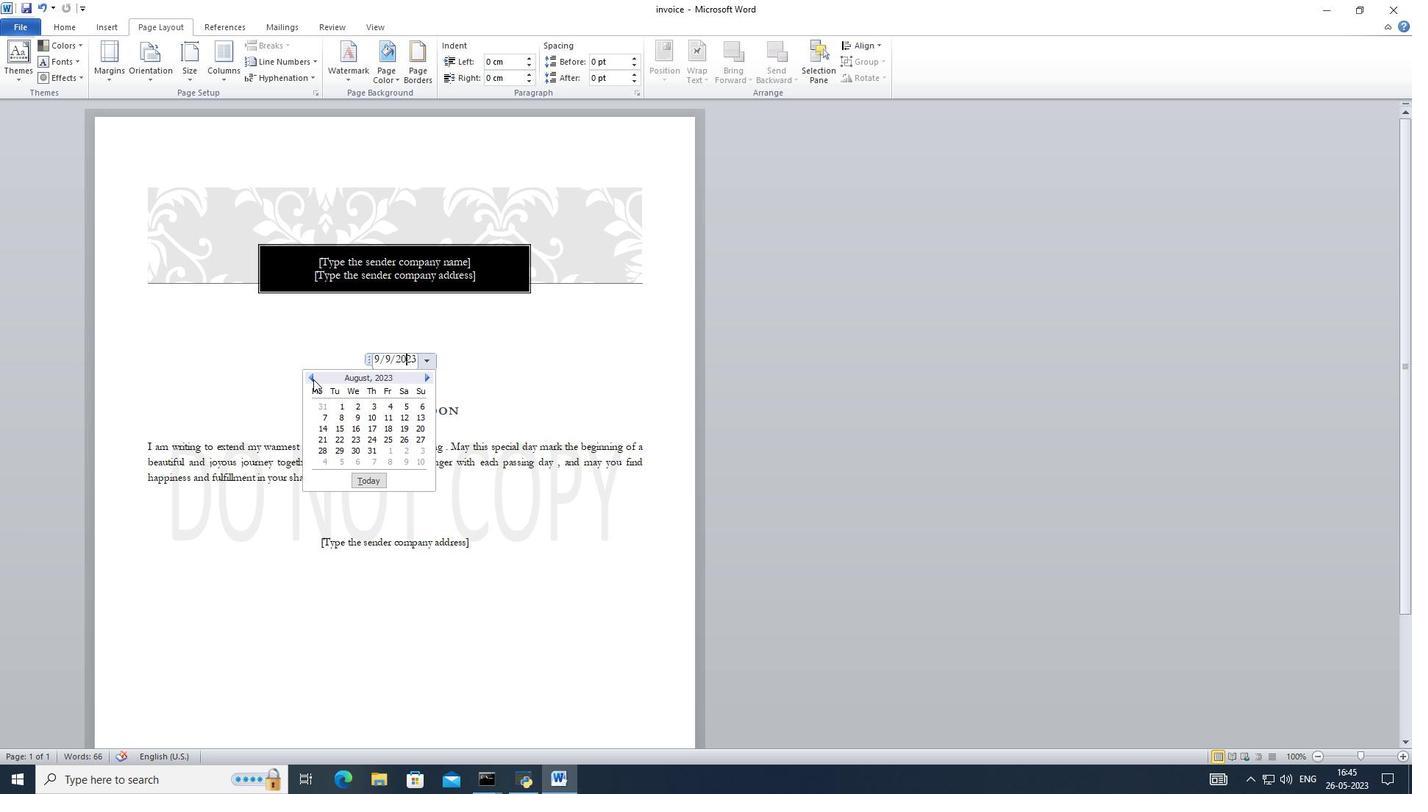 
Action: Mouse pressed left at (313, 379)
Screenshot: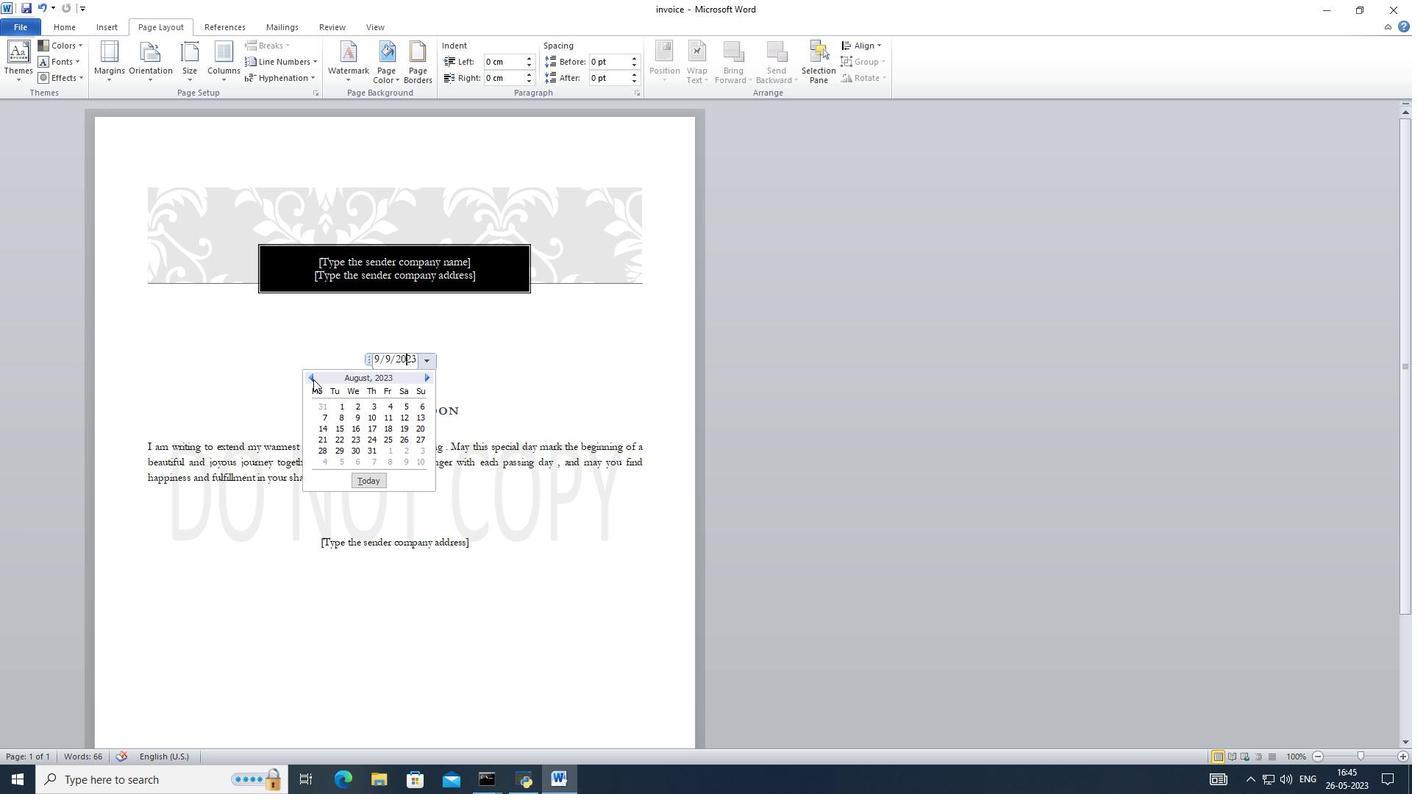 
Action: Mouse pressed left at (313, 379)
Screenshot: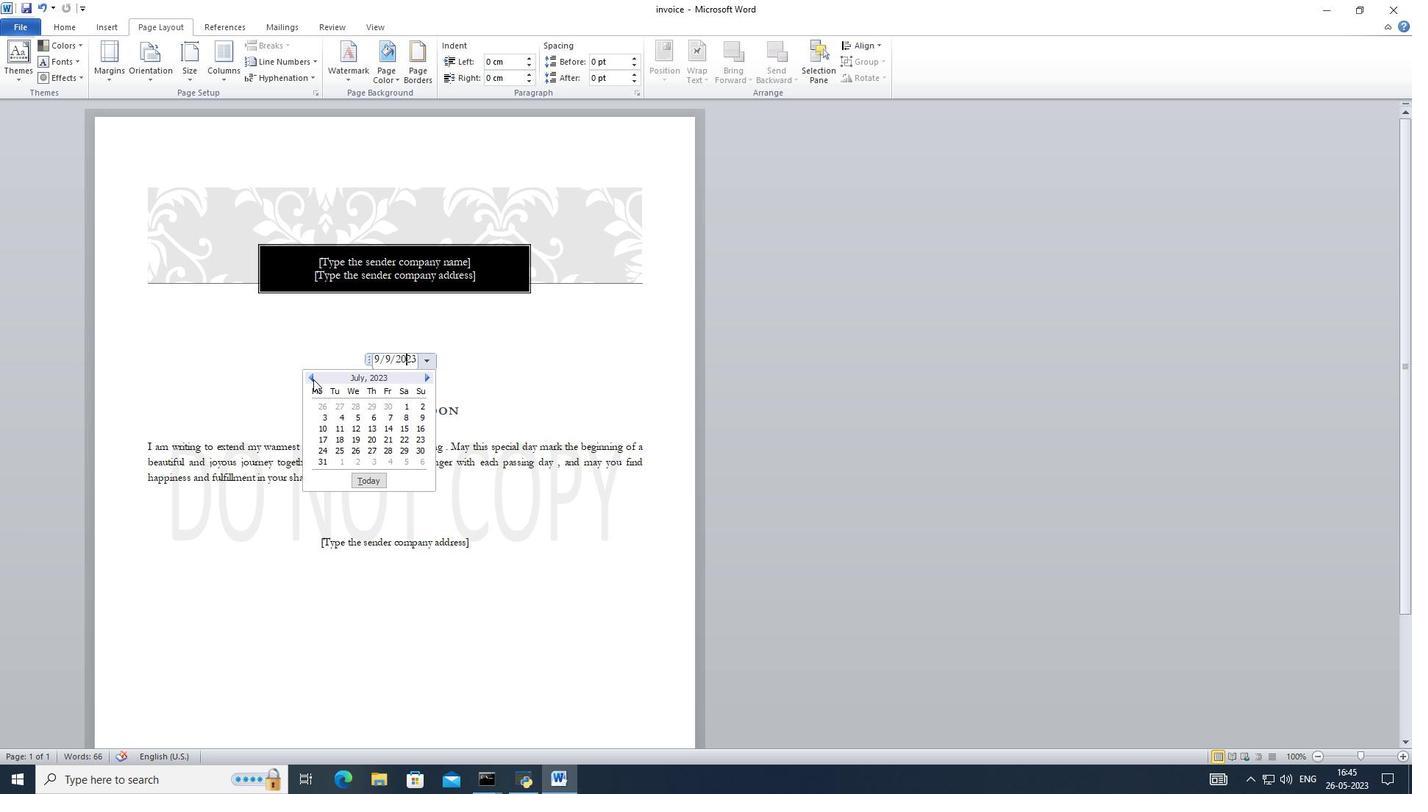 
Action: Mouse pressed left at (313, 379)
Screenshot: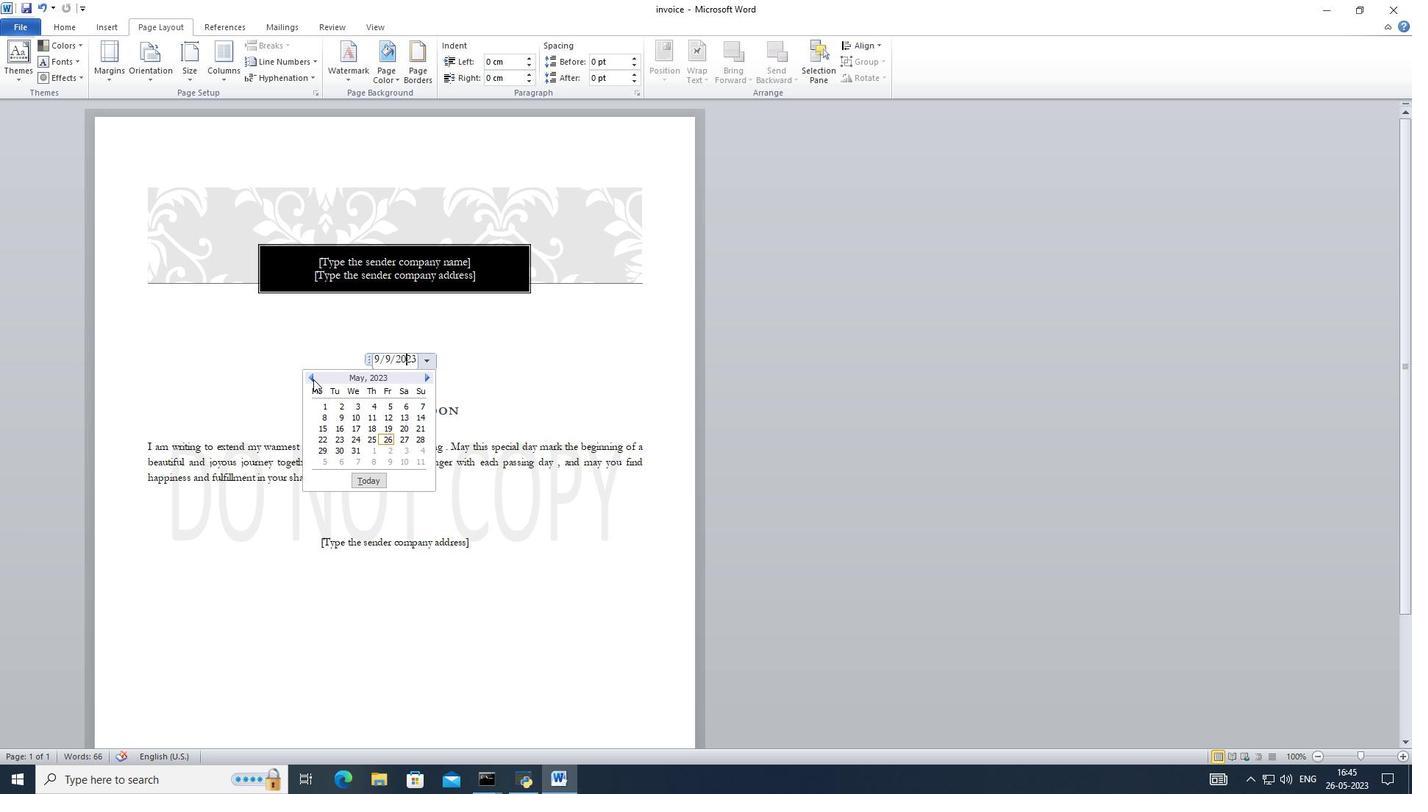 
Action: Mouse pressed left at (313, 379)
Screenshot: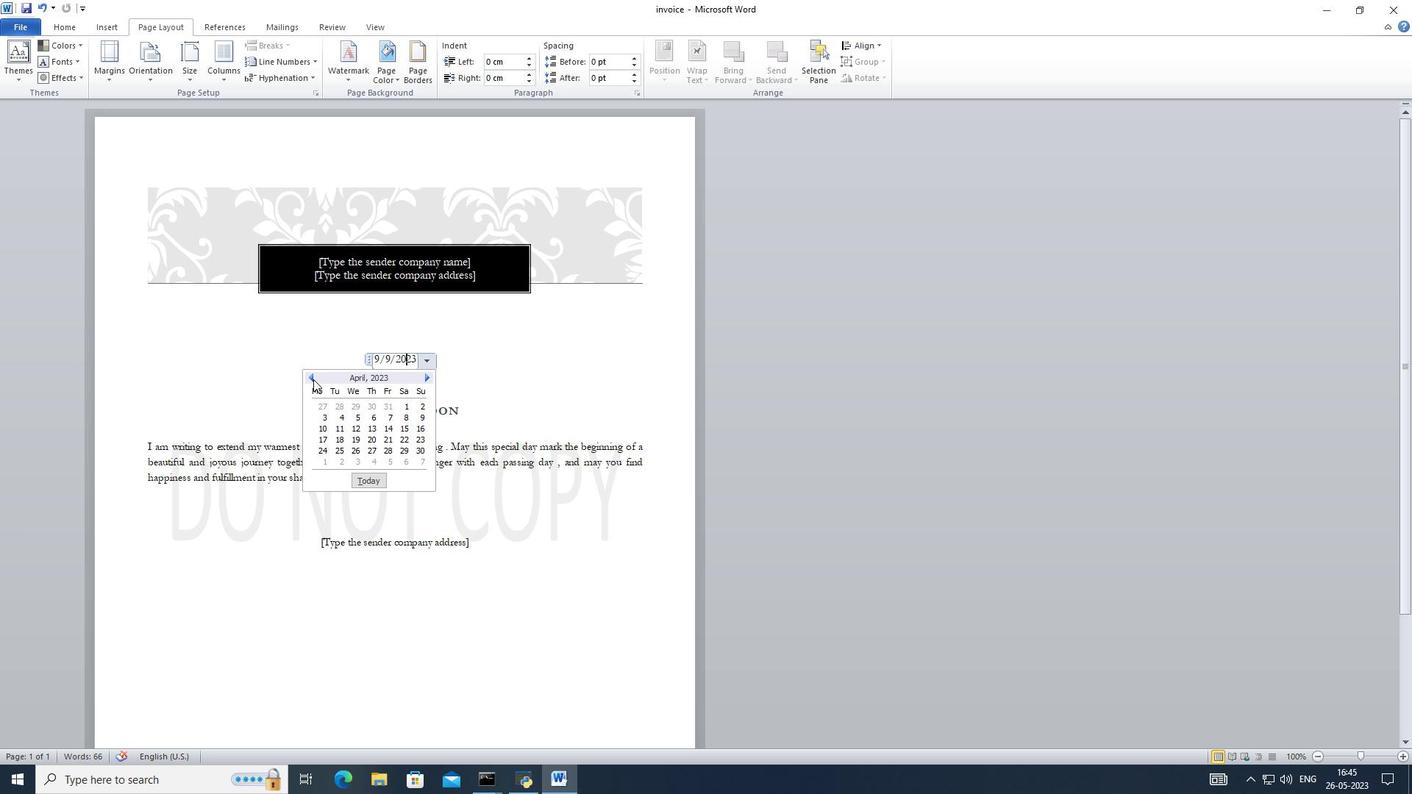 
Action: Mouse moved to (529, 389)
Screenshot: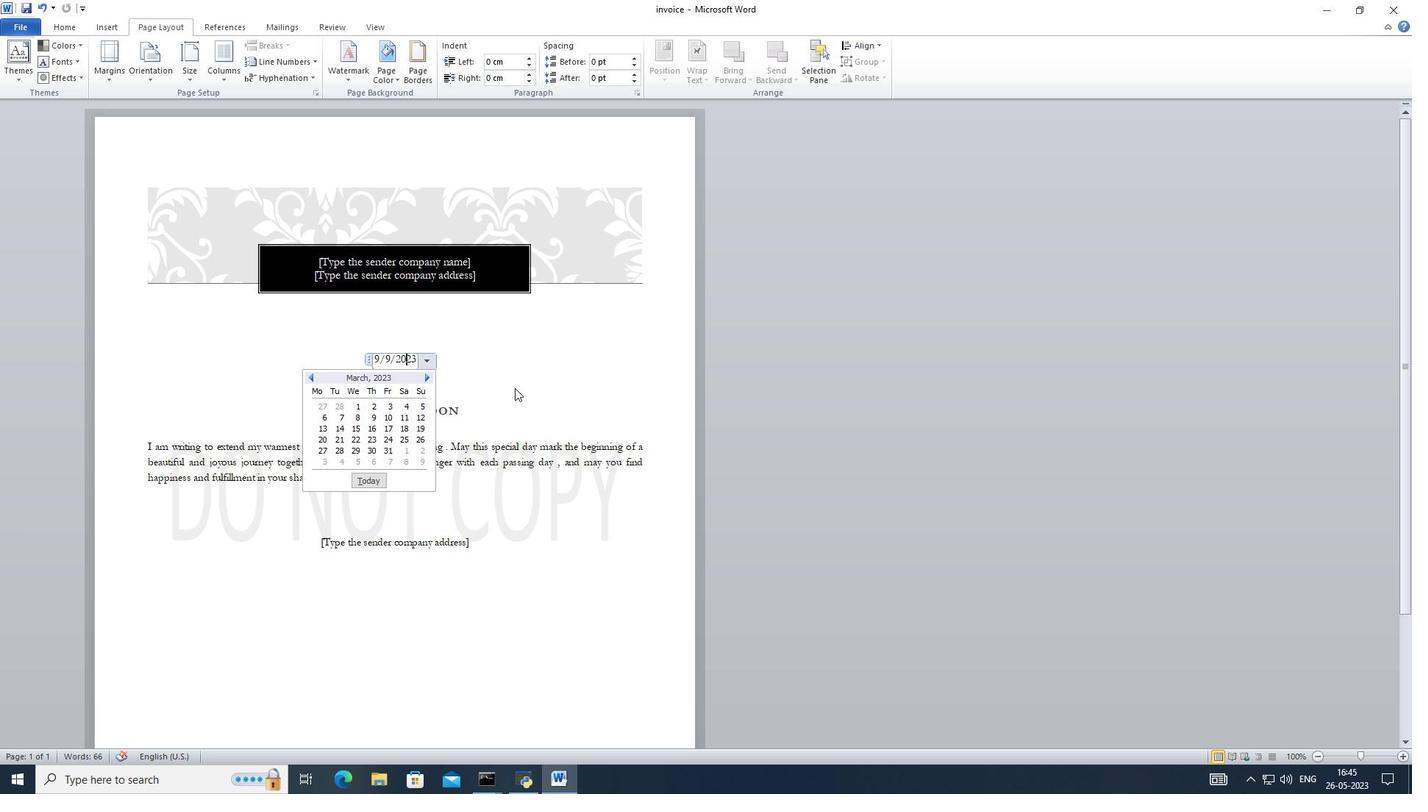 
Action: Mouse pressed left at (529, 389)
Screenshot: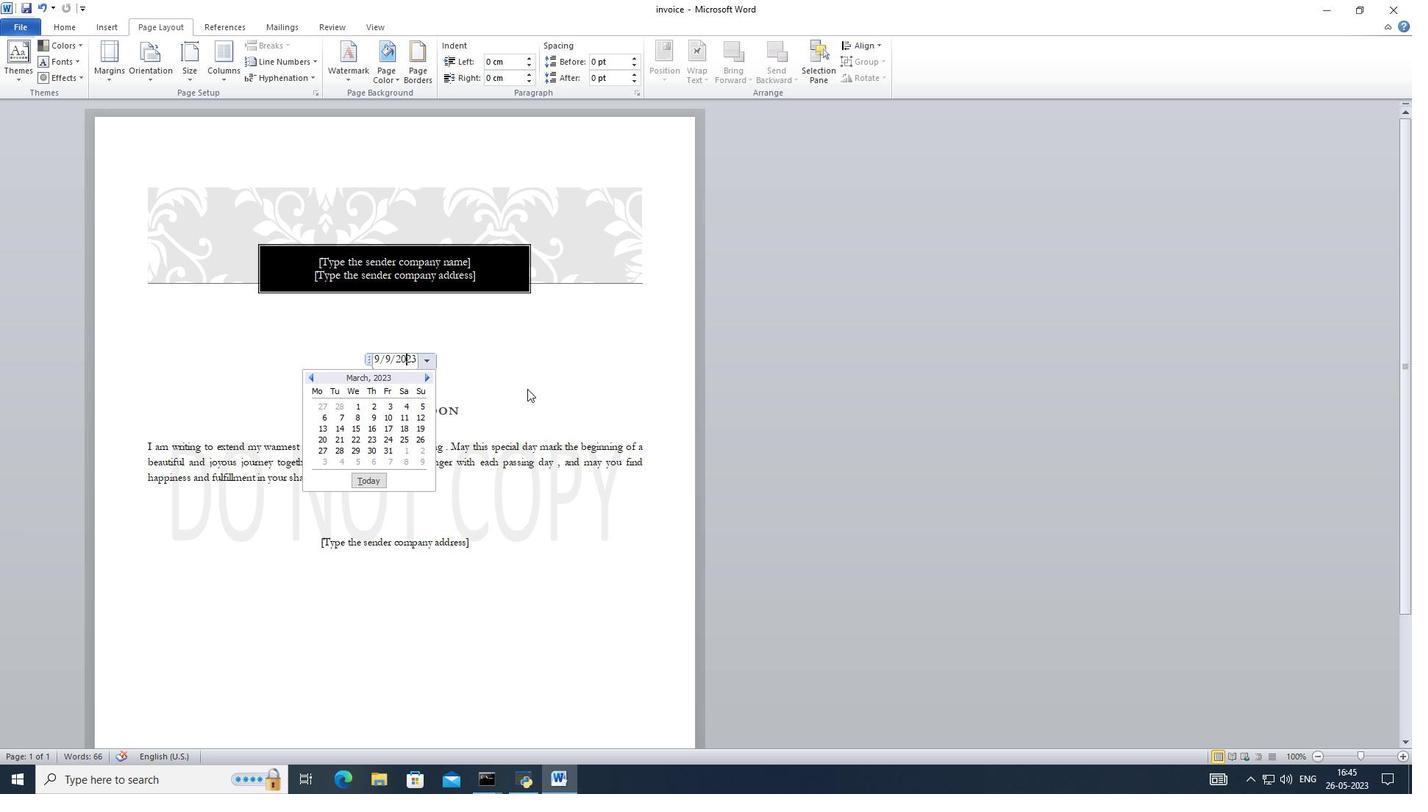 
Action: Mouse moved to (463, 345)
Screenshot: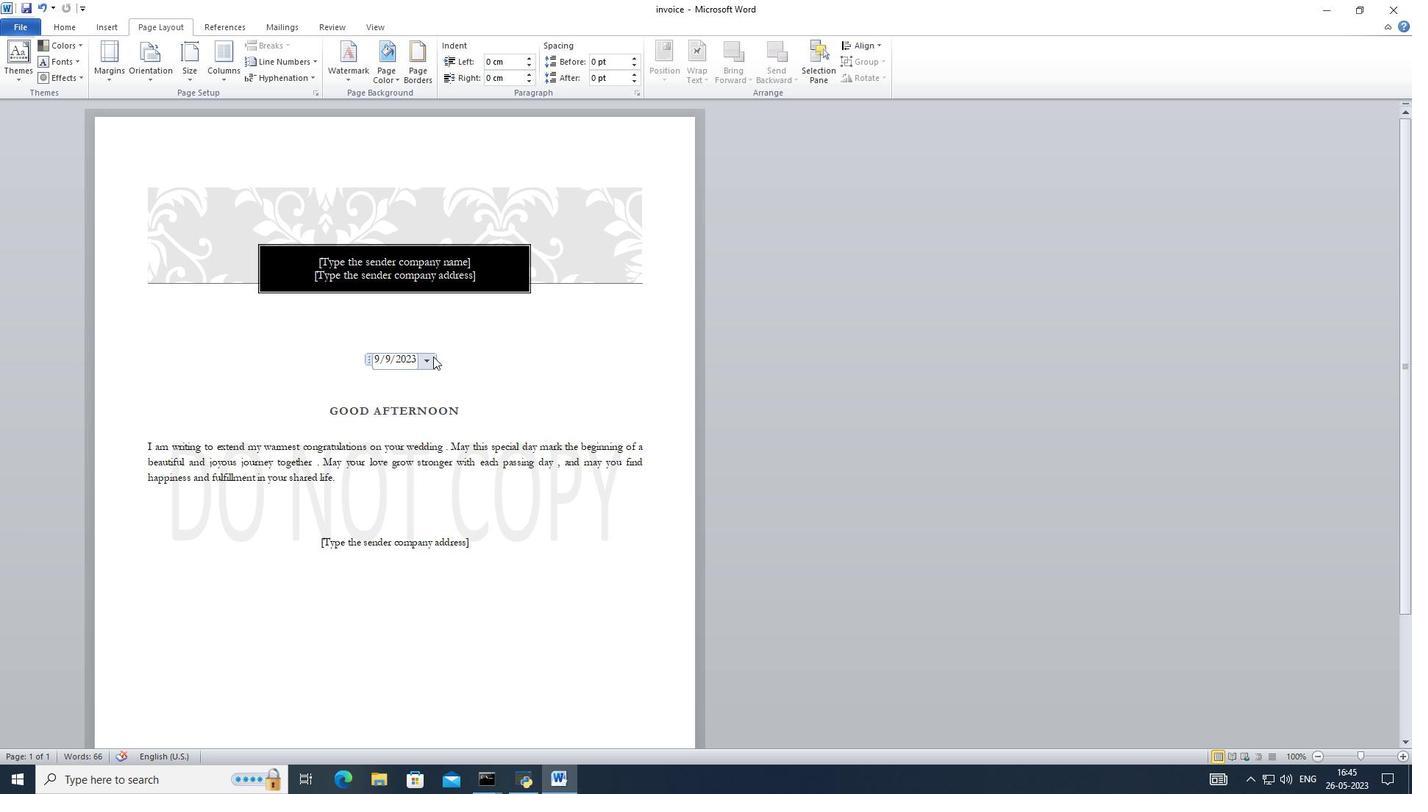 
Action: Mouse pressed left at (463, 345)
Screenshot: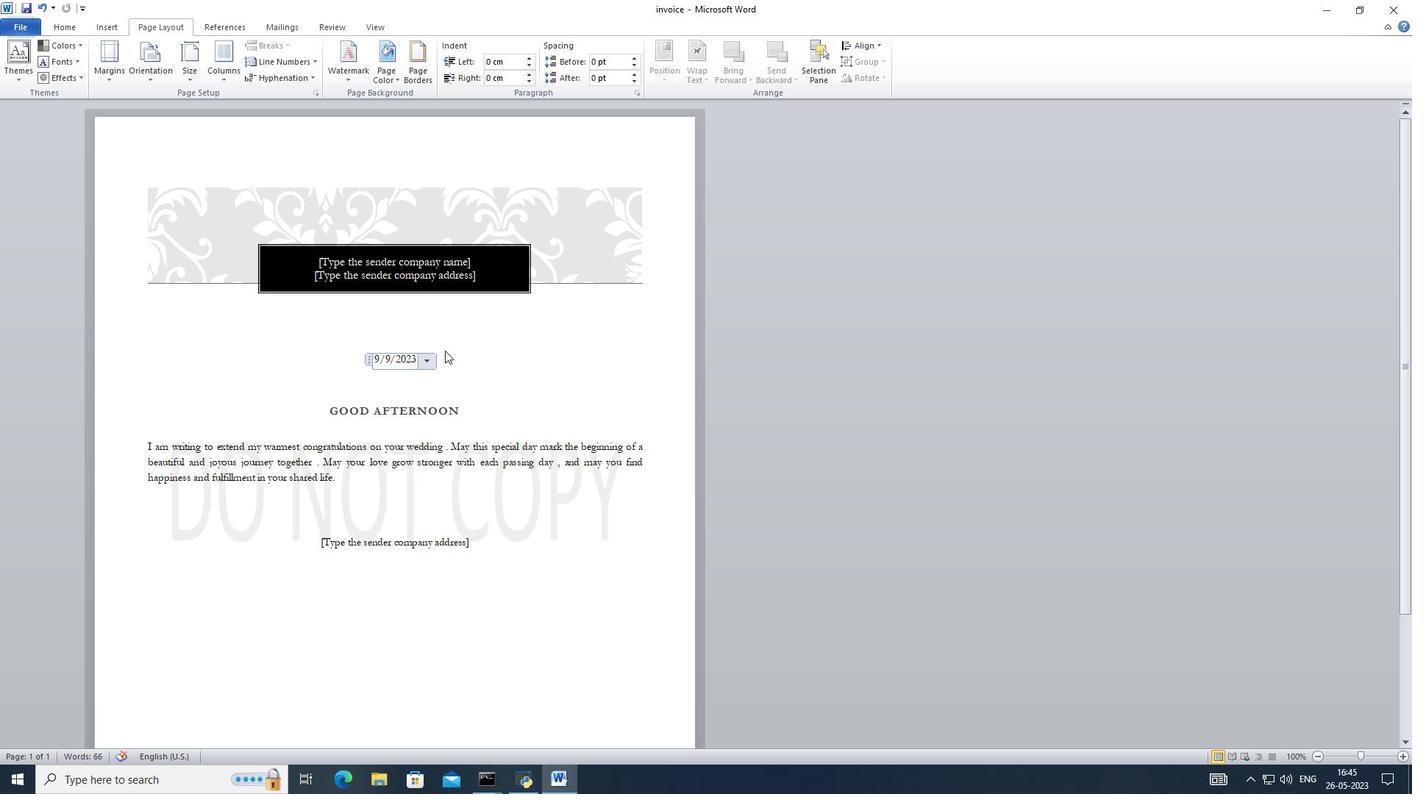 
Action: Mouse moved to (433, 359)
Screenshot: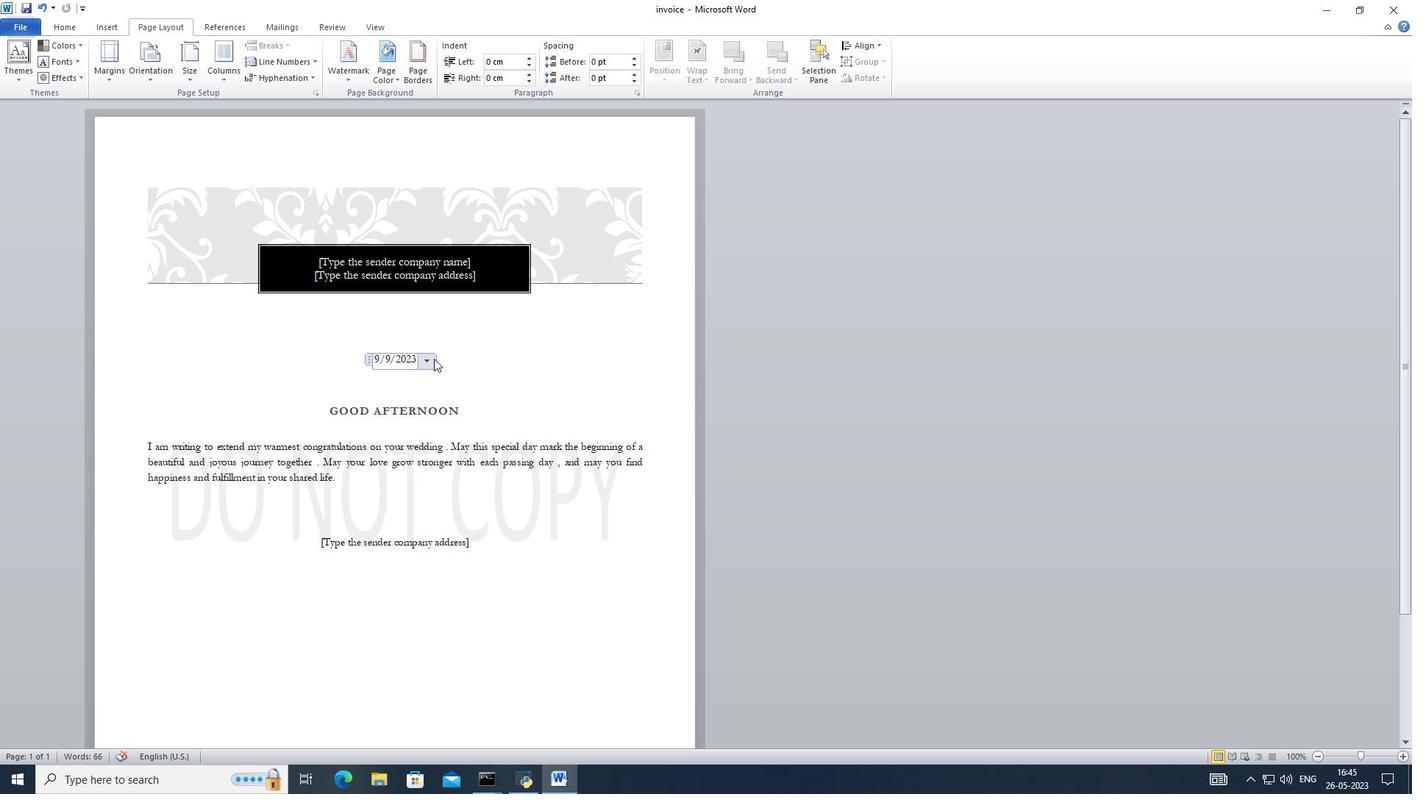
Action: Mouse pressed left at (433, 359)
Screenshot: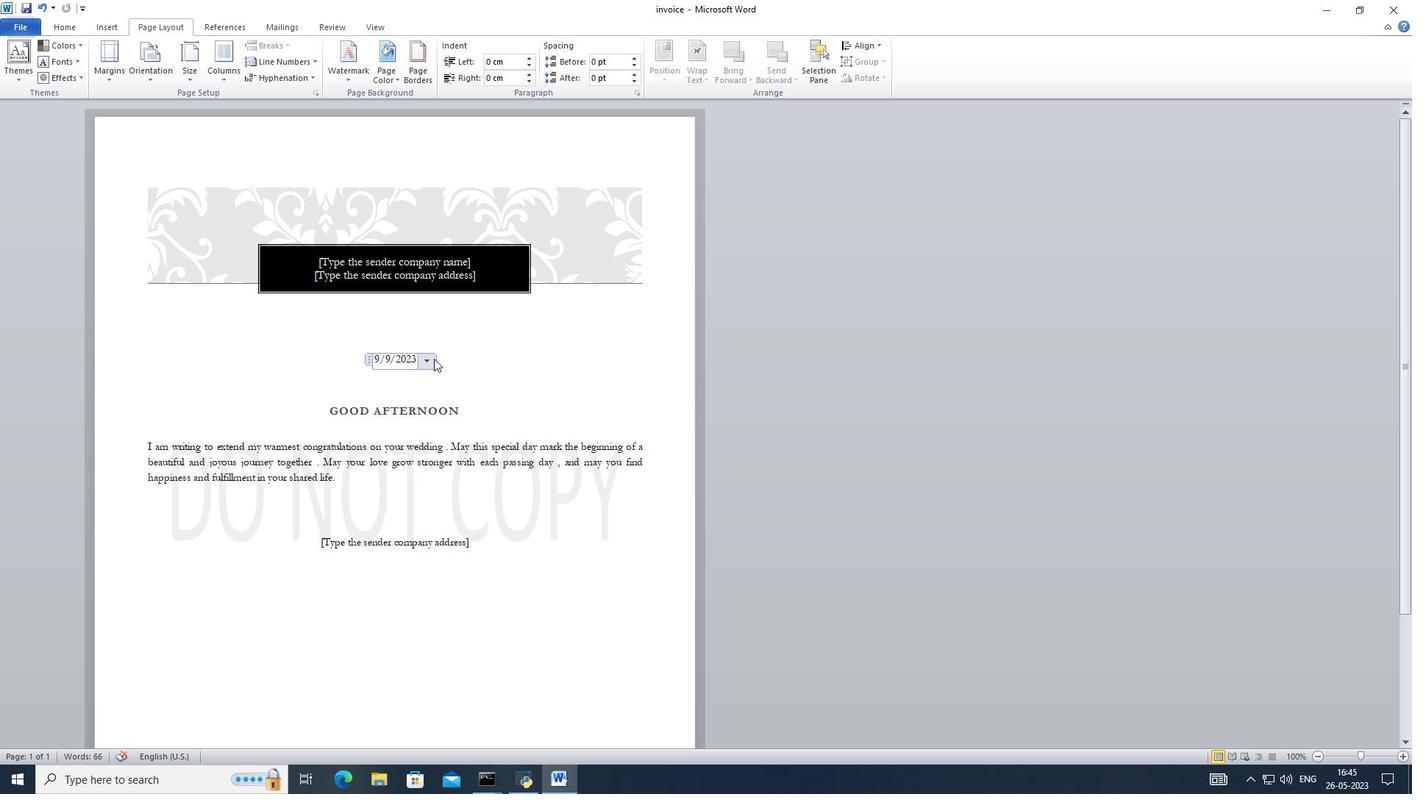 
Action: Mouse moved to (306, 381)
Screenshot: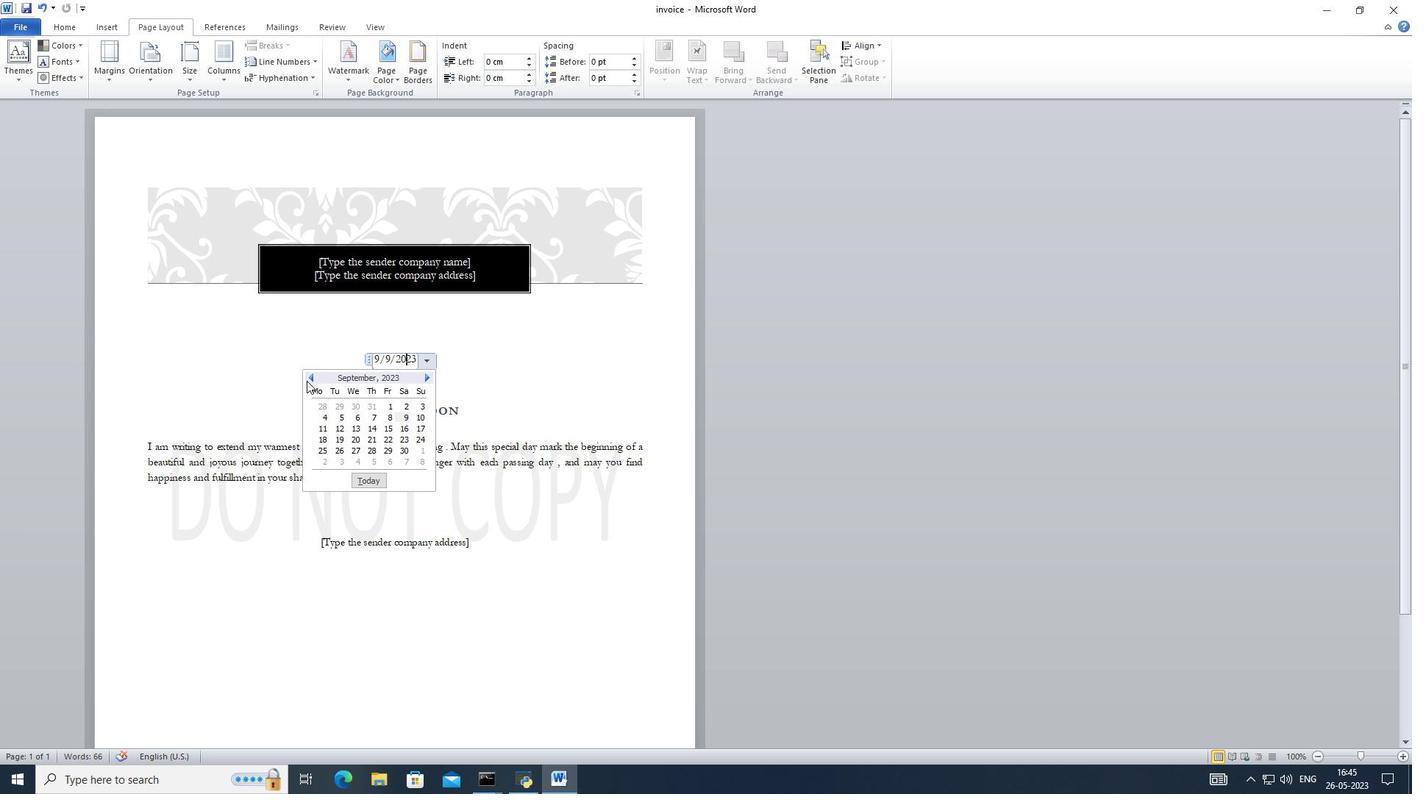 
Action: Mouse pressed left at (306, 381)
Screenshot: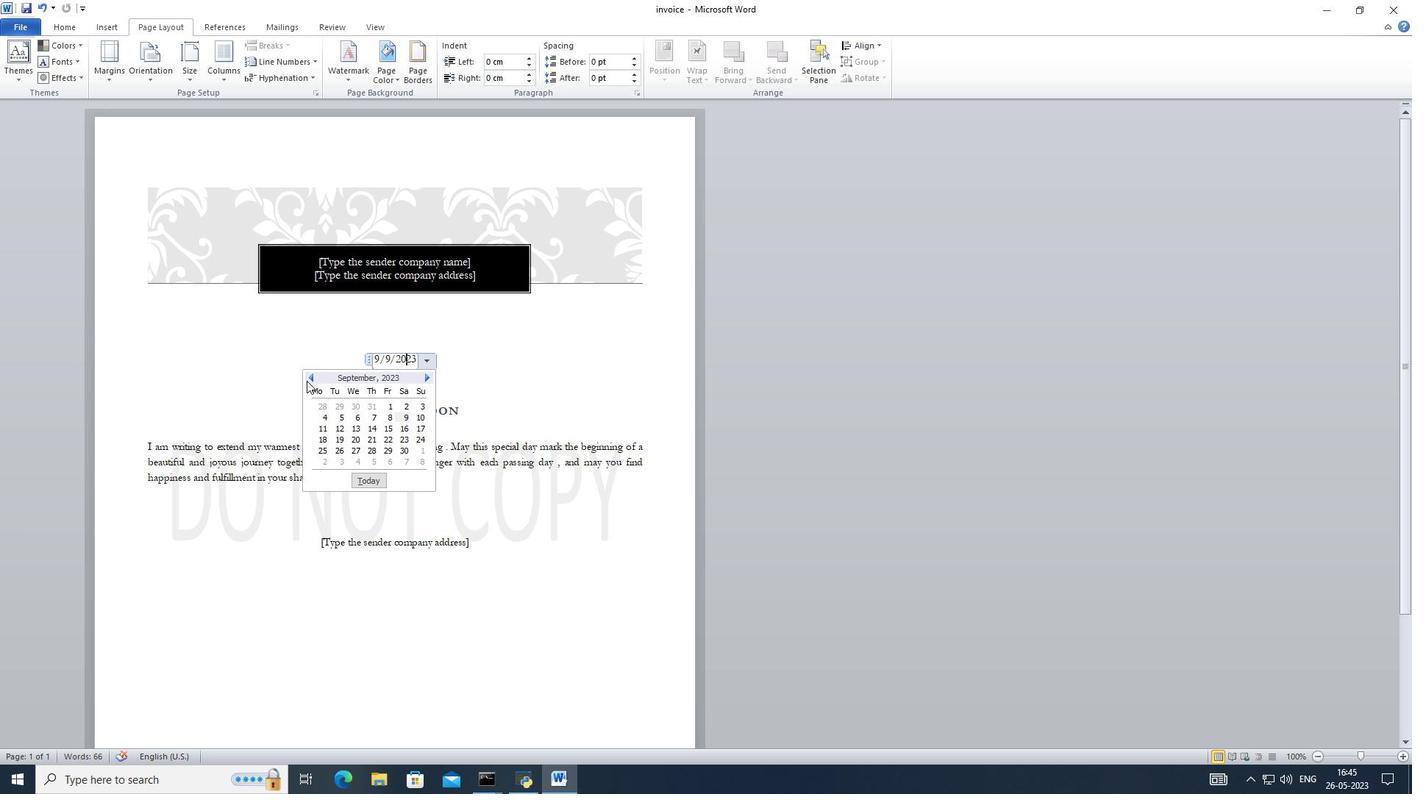 
Action: Mouse pressed left at (306, 381)
Screenshot: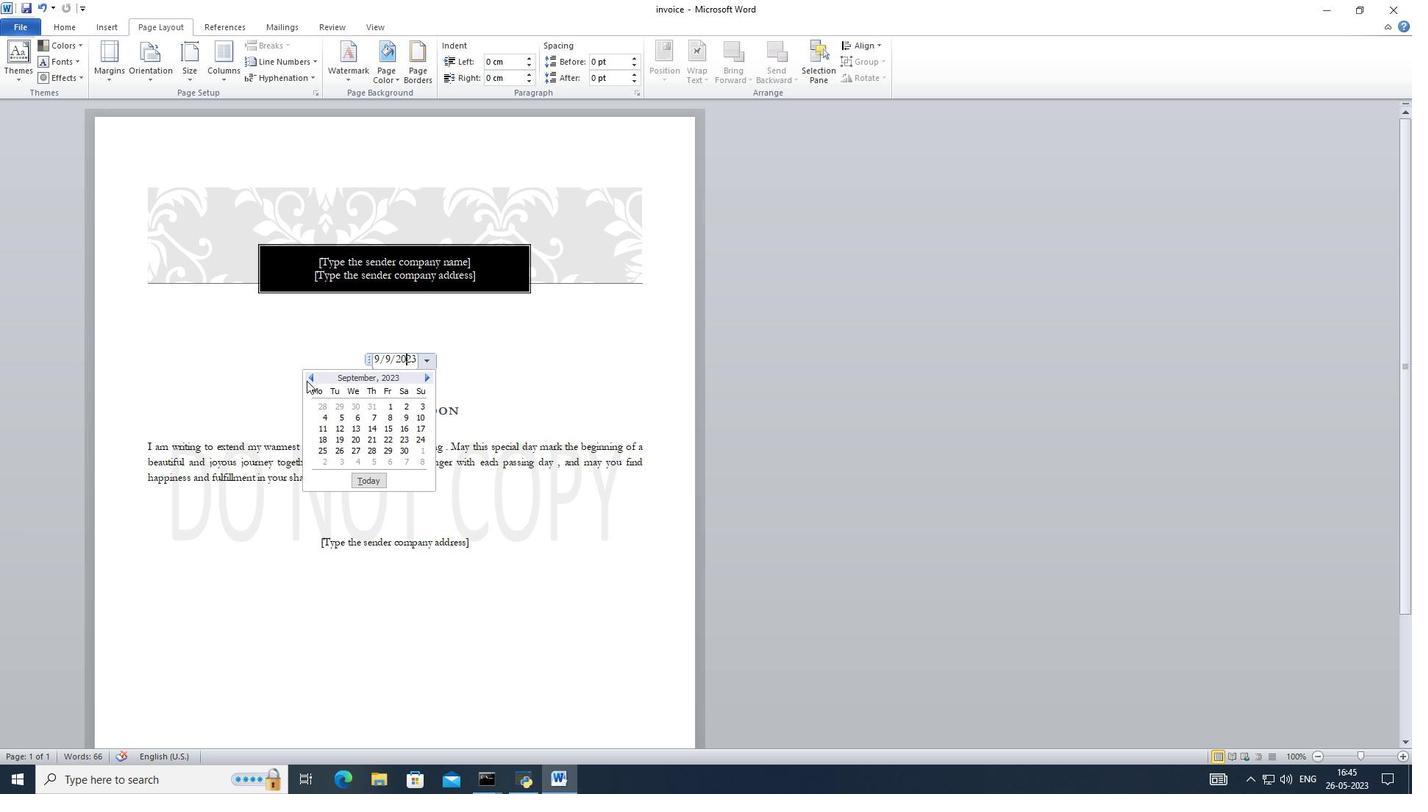 
Action: Mouse pressed left at (306, 381)
Screenshot: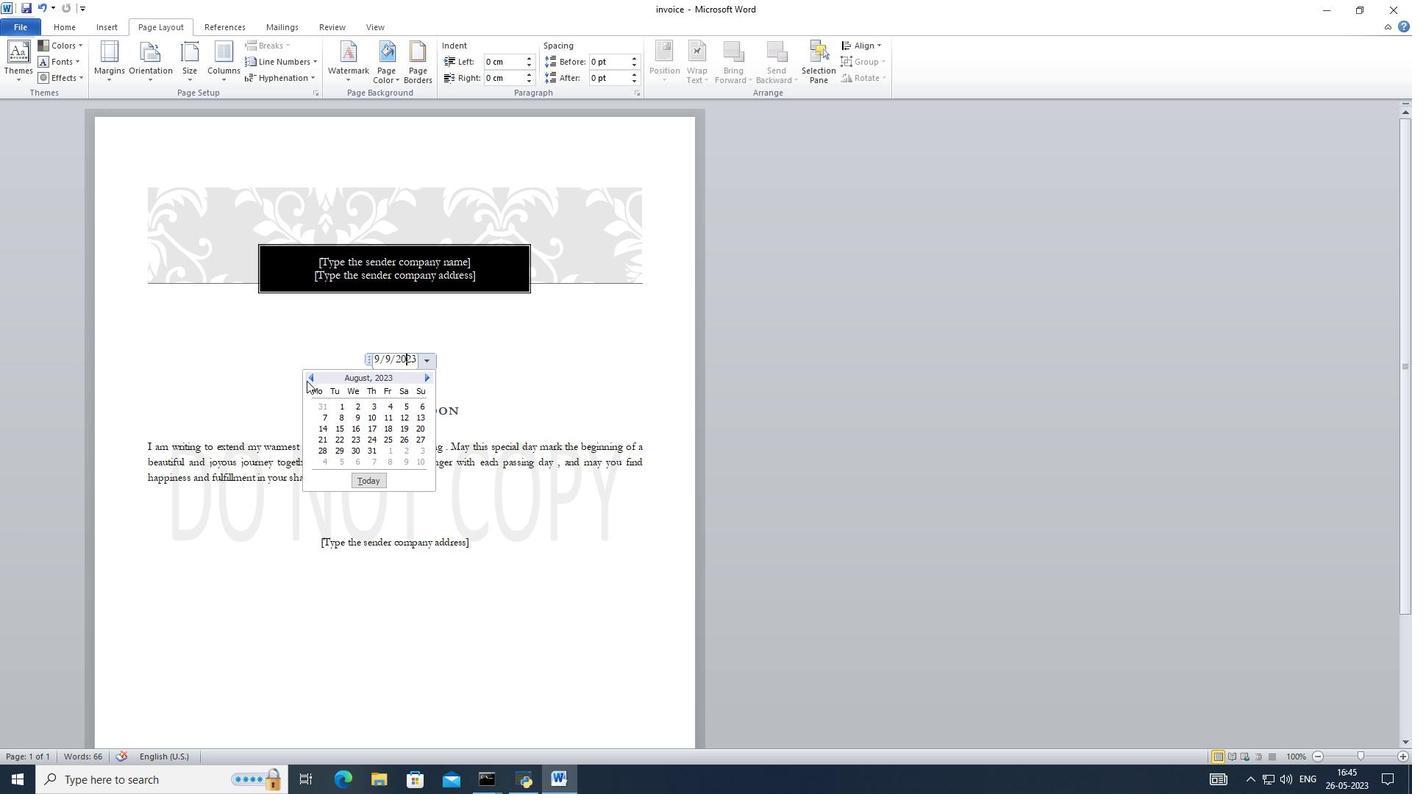 
Action: Mouse pressed left at (306, 381)
Screenshot: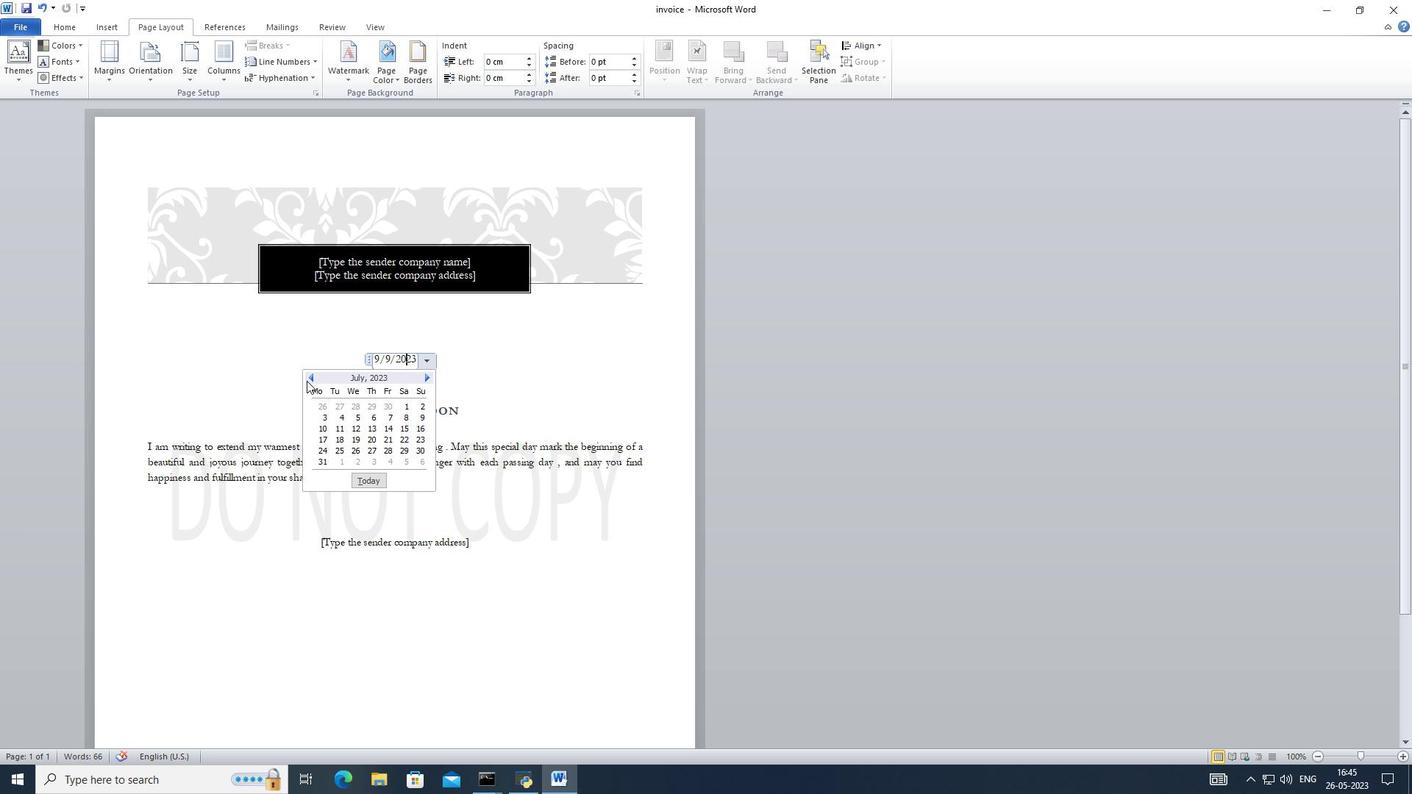 
Action: Mouse pressed left at (306, 381)
Screenshot: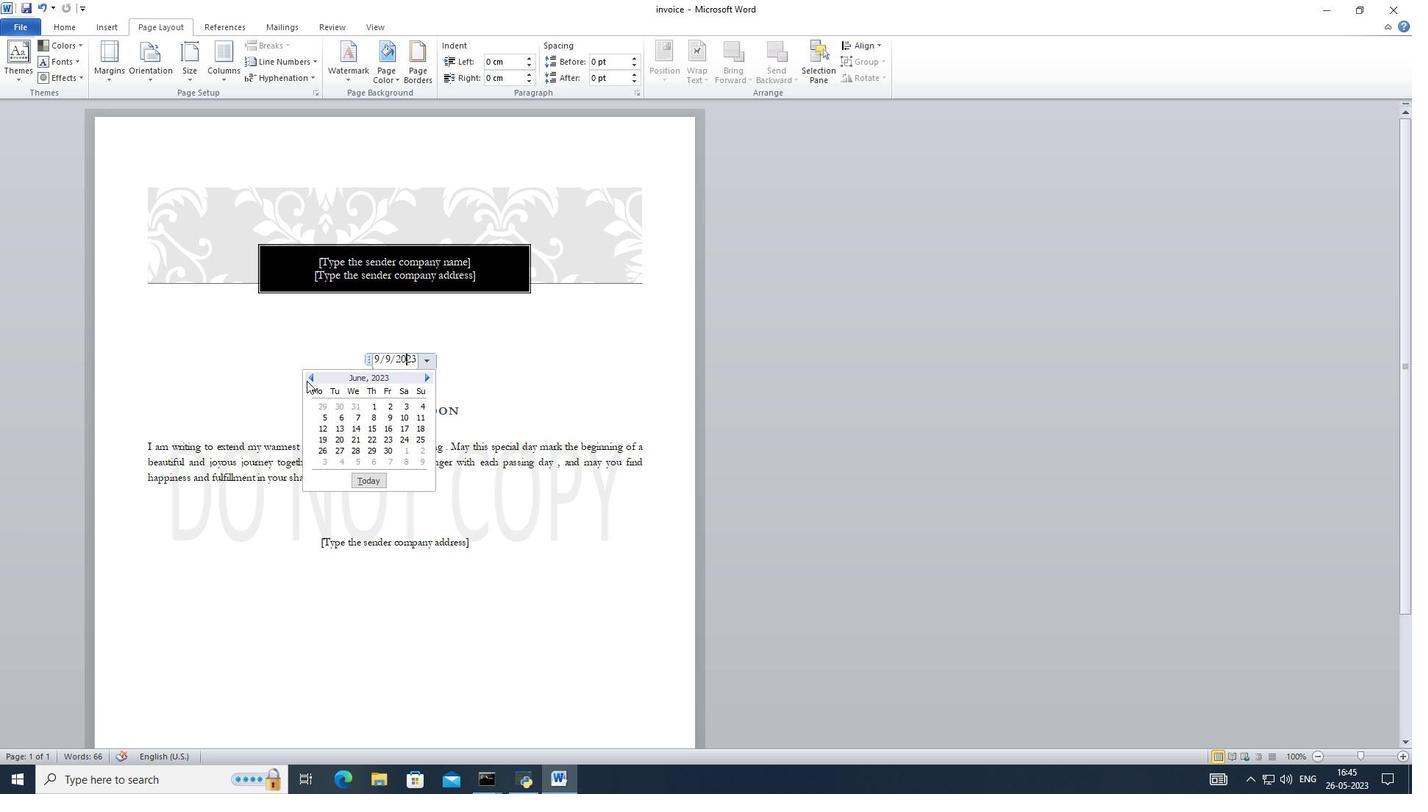 
Action: Mouse pressed left at (306, 381)
Screenshot: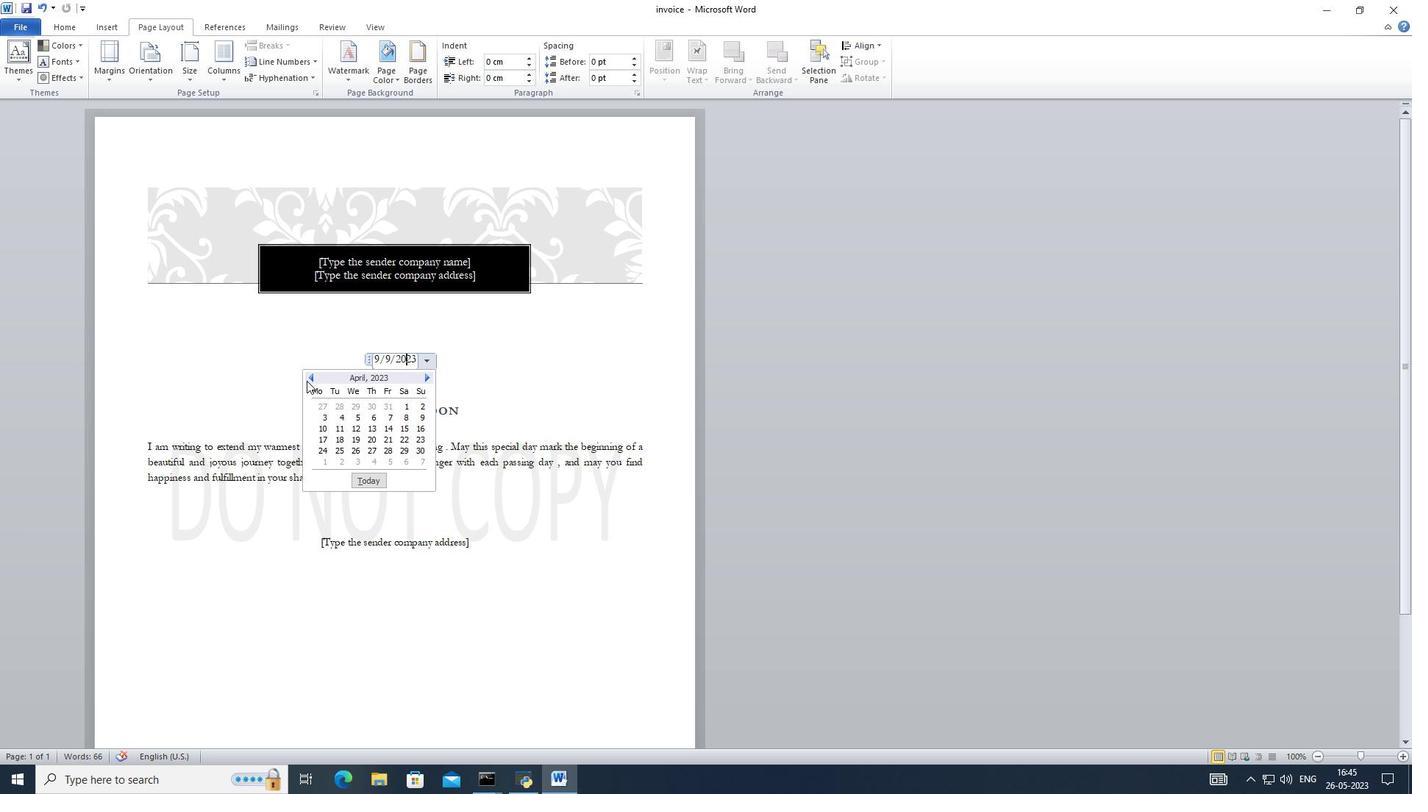 
Action: Mouse moved to (370, 413)
Screenshot: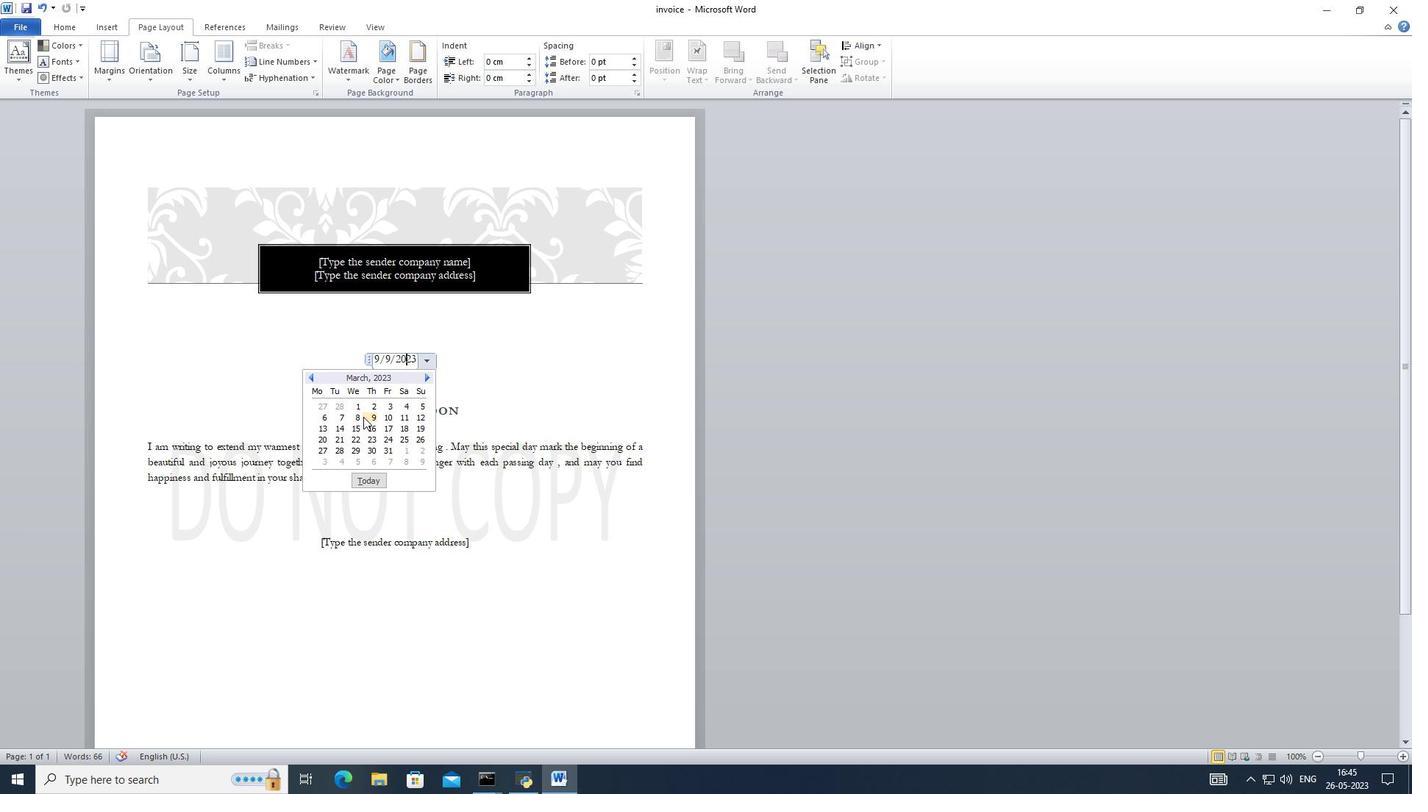
Action: Mouse pressed left at (370, 413)
Screenshot: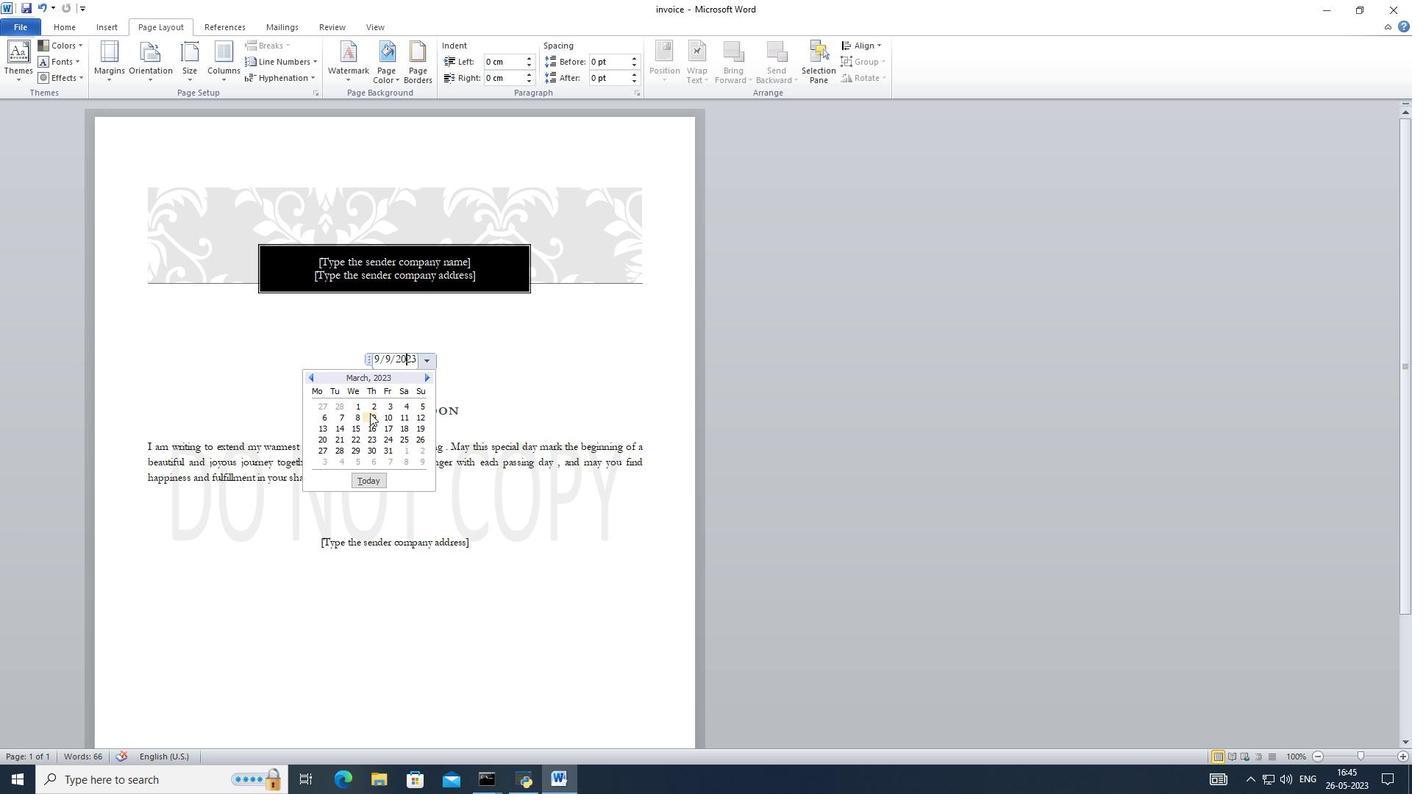 
Action: Mouse moved to (505, 406)
Screenshot: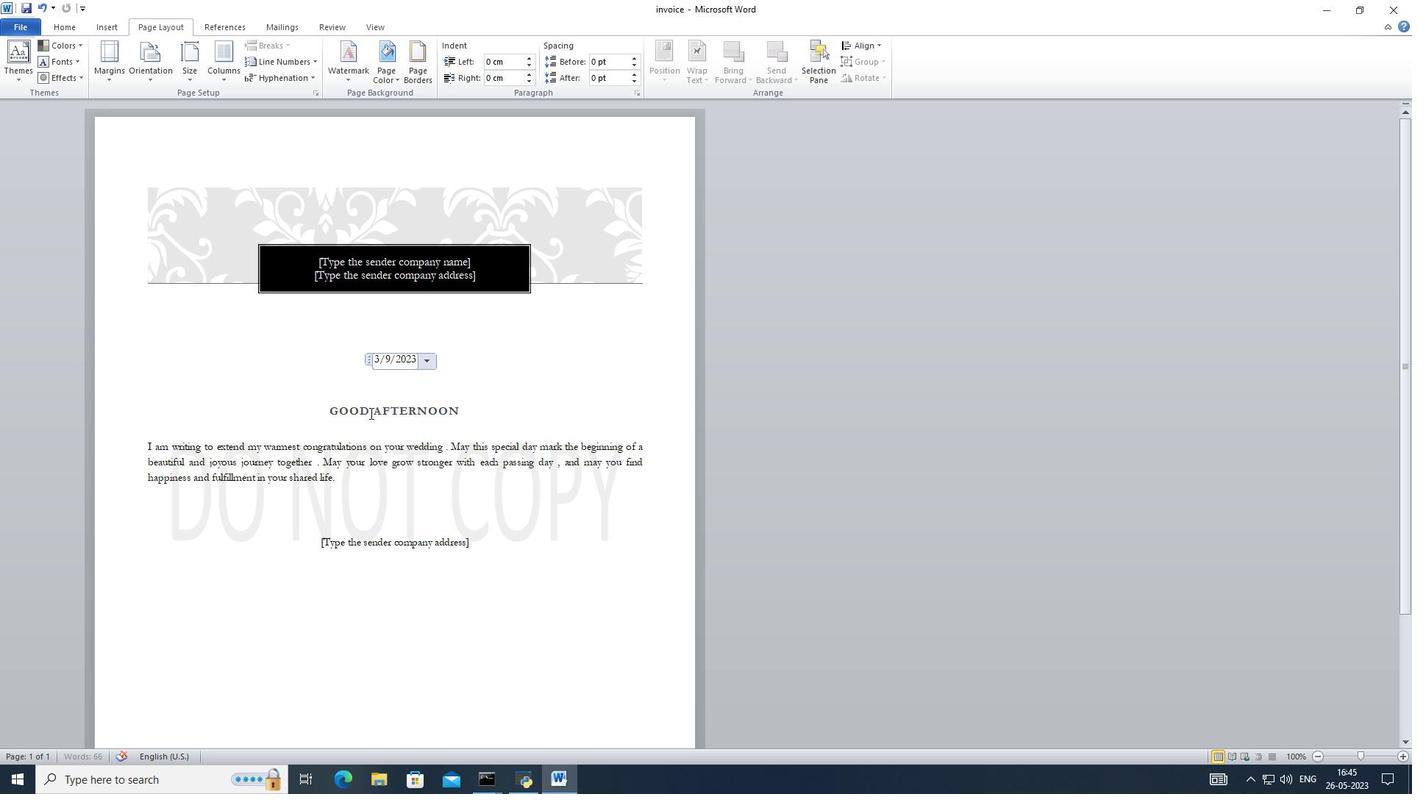 
Action: Mouse pressed left at (505, 406)
Screenshot: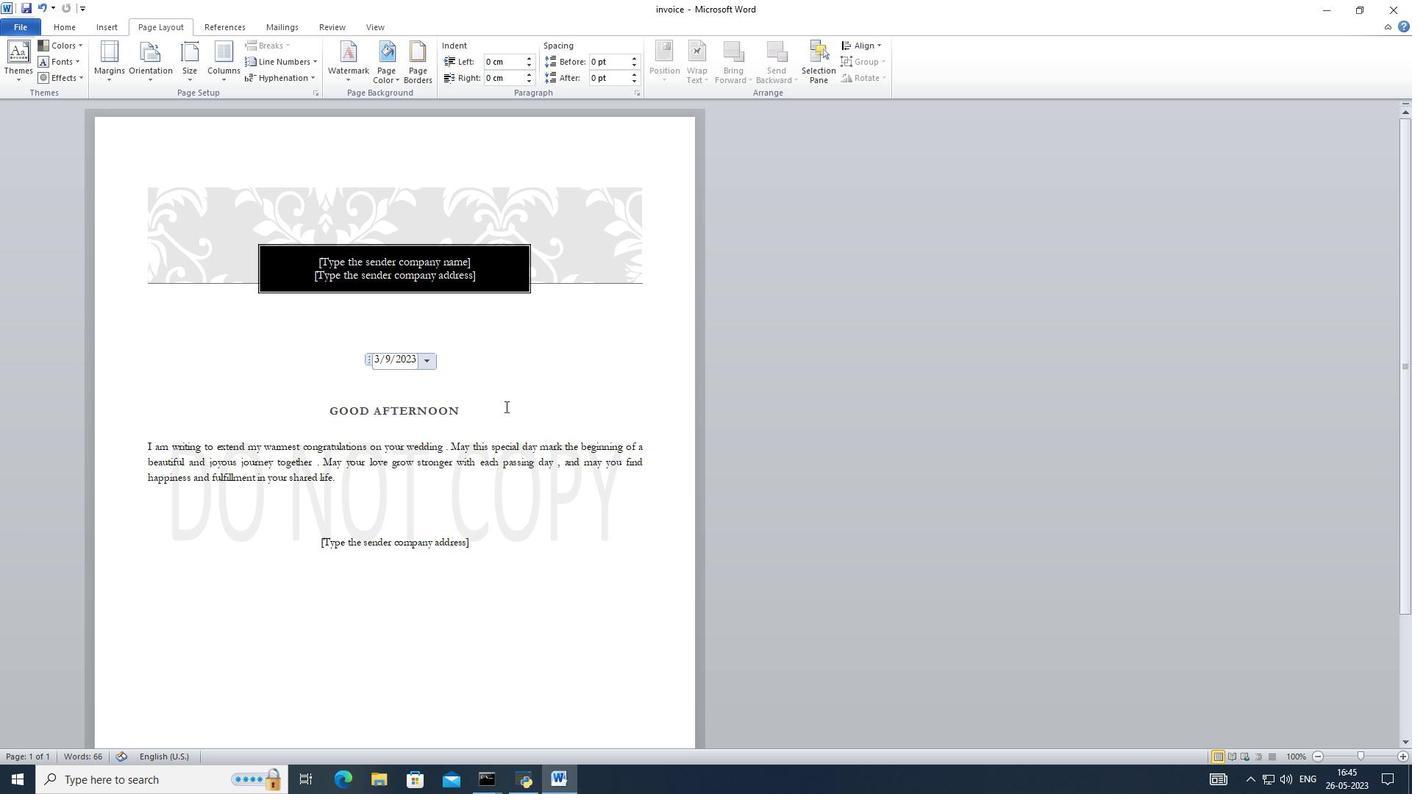 
Action: Mouse moved to (345, 50)
Screenshot: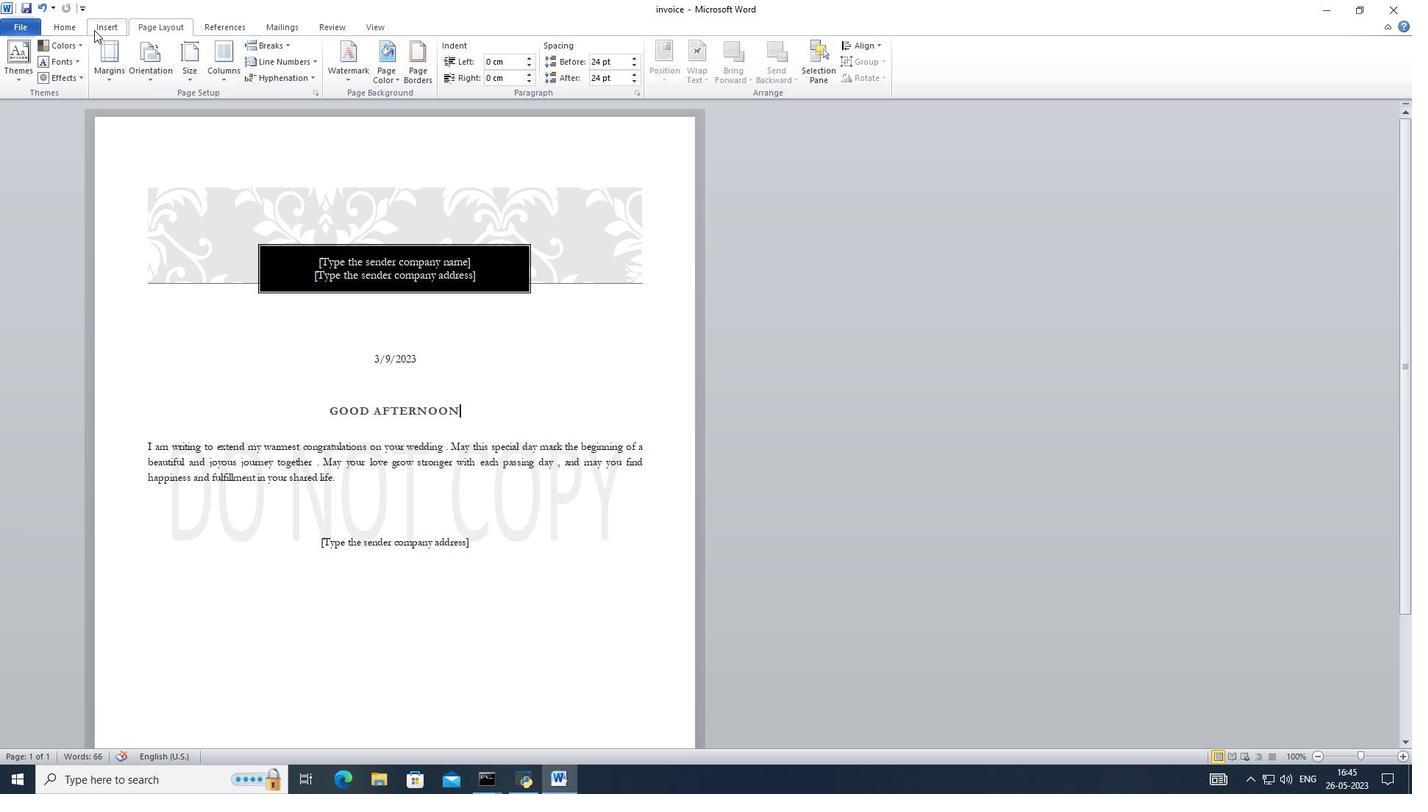 
Action: Mouse pressed left at (345, 50)
Screenshot: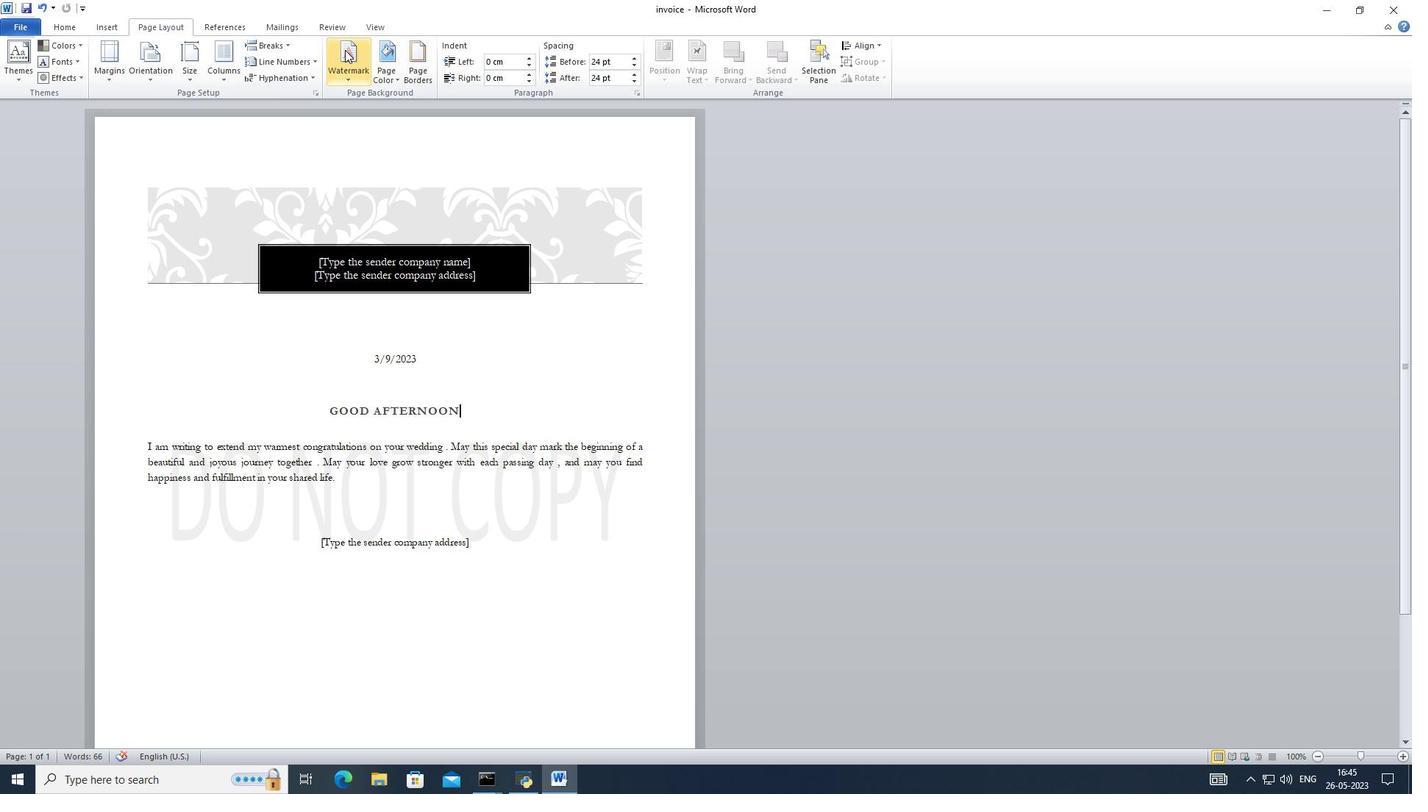 
Action: Mouse moved to (417, 478)
Screenshot: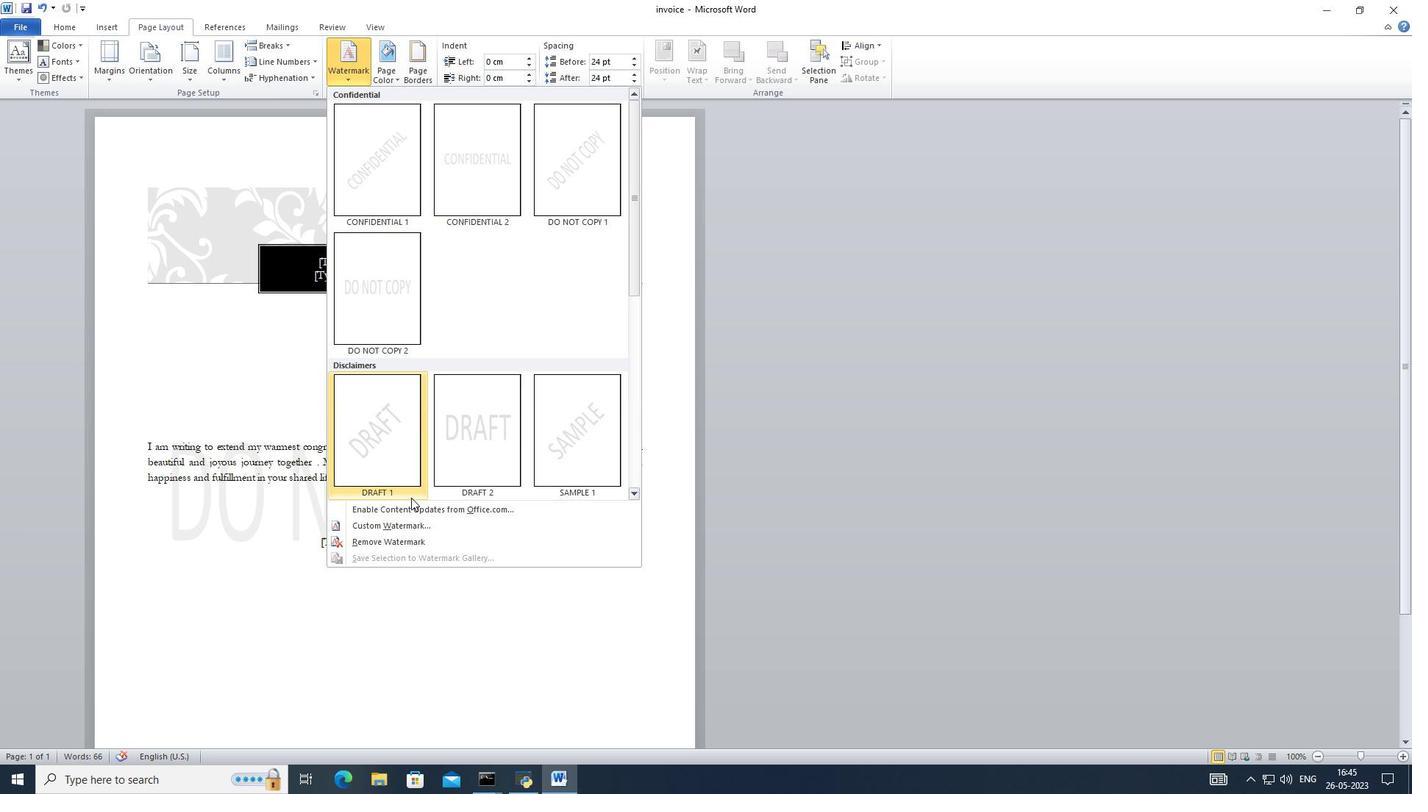 
Action: Mouse scrolled (417, 477) with delta (0, 0)
Screenshot: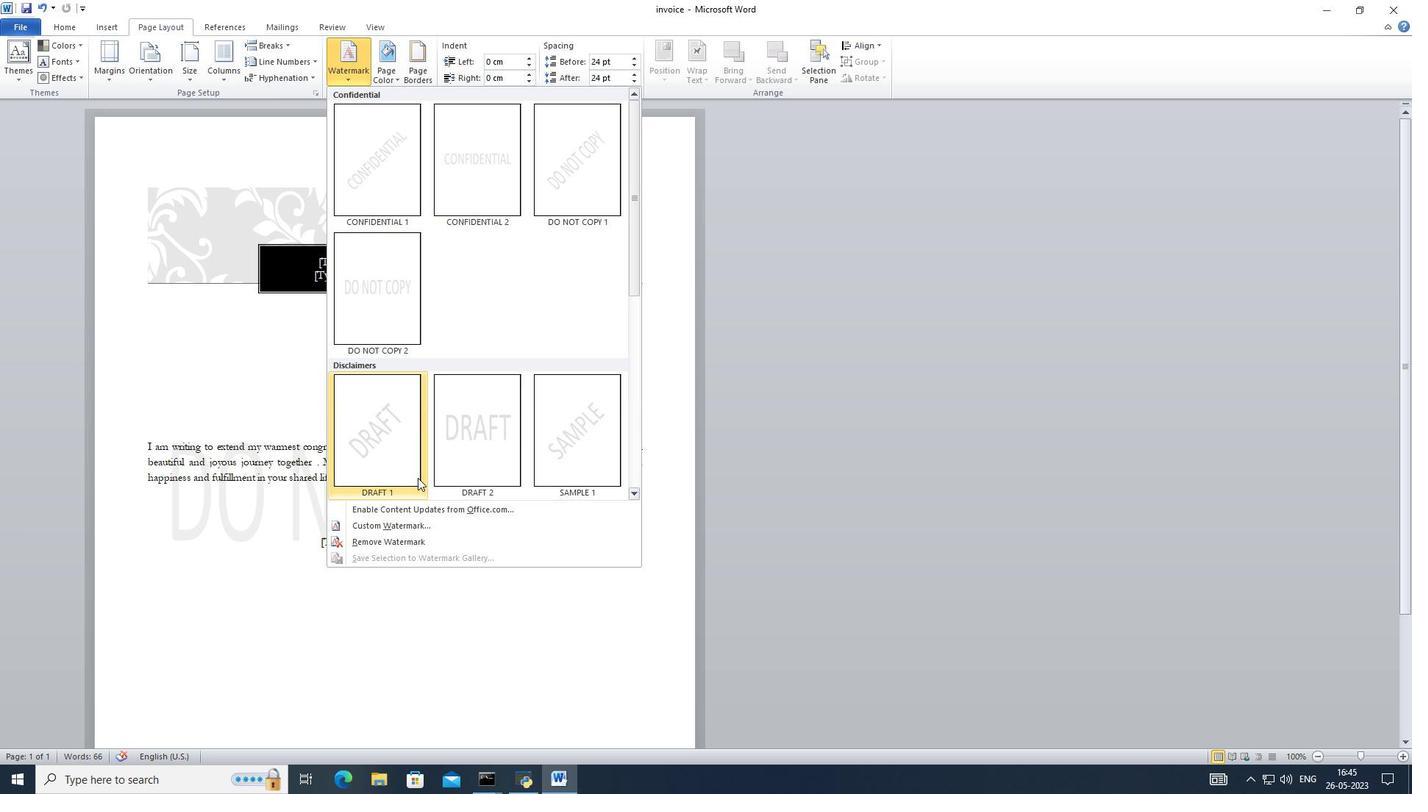 
Action: Mouse scrolled (417, 477) with delta (0, 0)
Screenshot: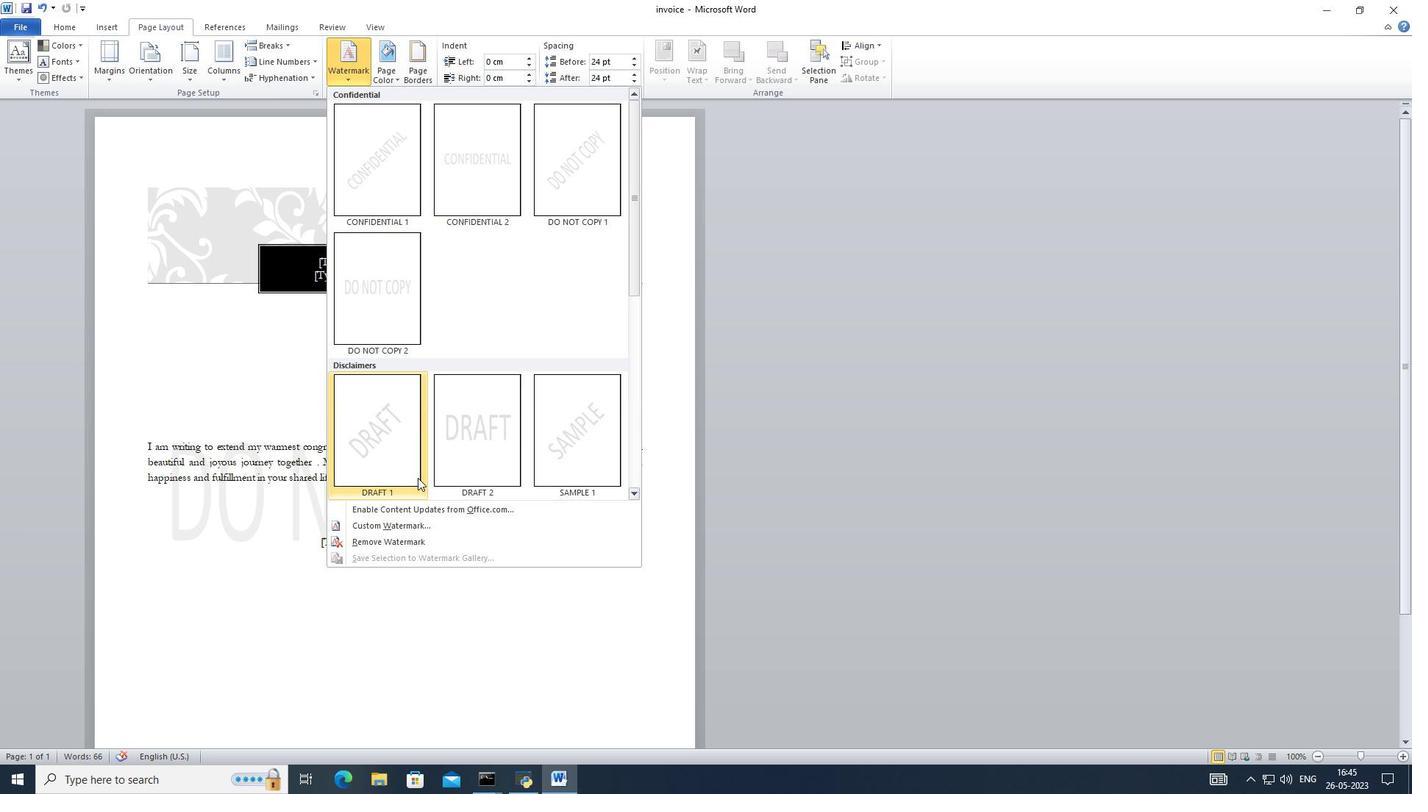 
Action: Mouse scrolled (417, 477) with delta (0, 0)
Screenshot: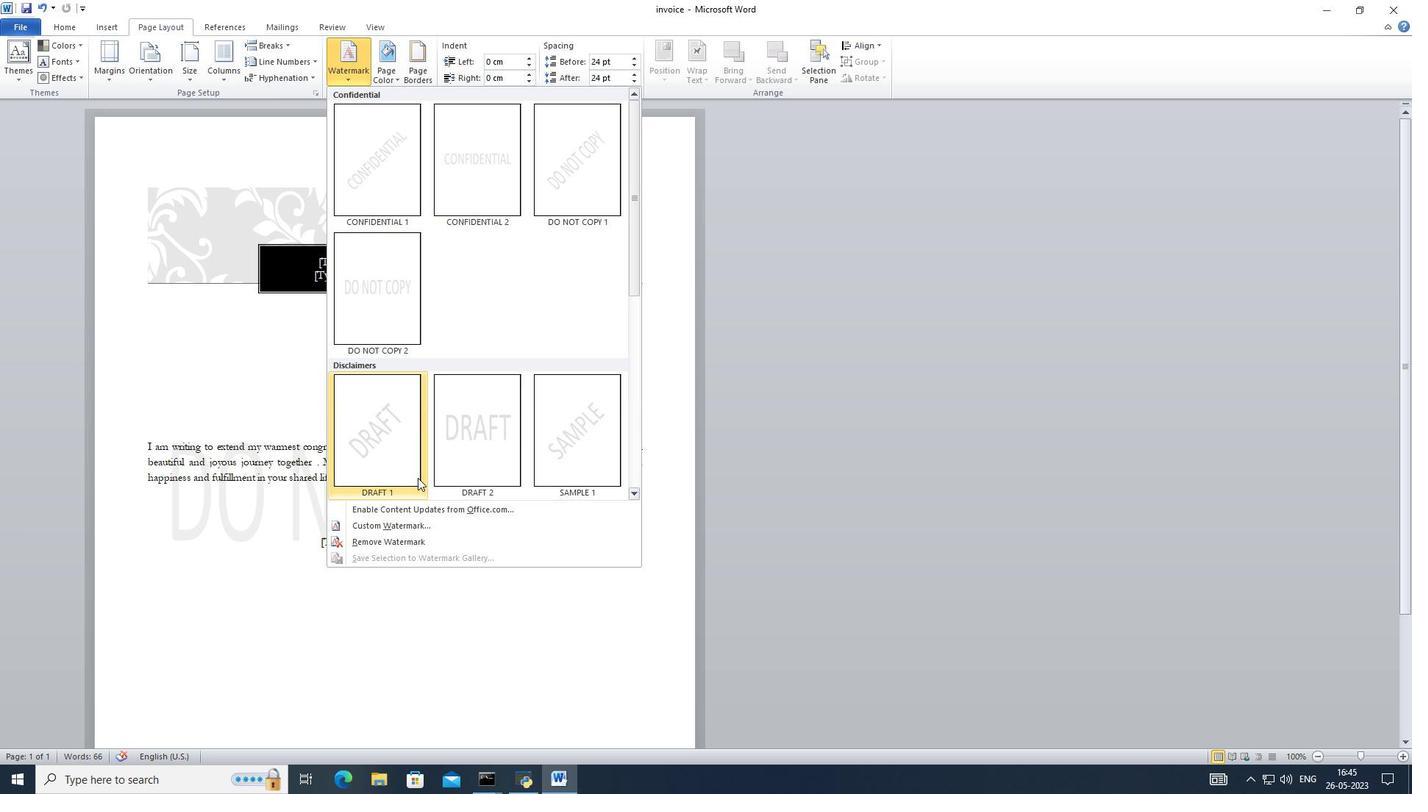 
Action: Mouse moved to (420, 473)
Screenshot: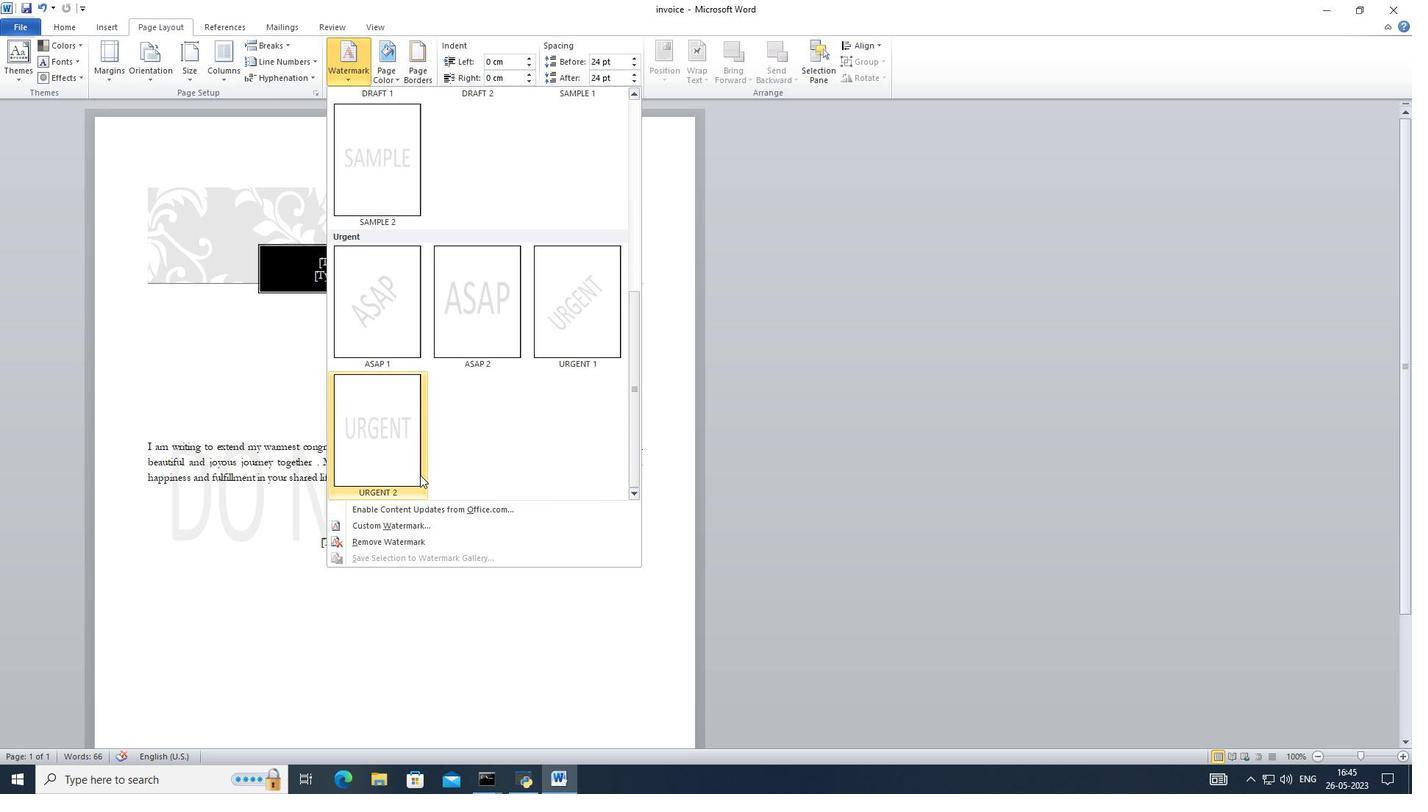 
Action: Mouse scrolled (420, 472) with delta (0, 0)
Screenshot: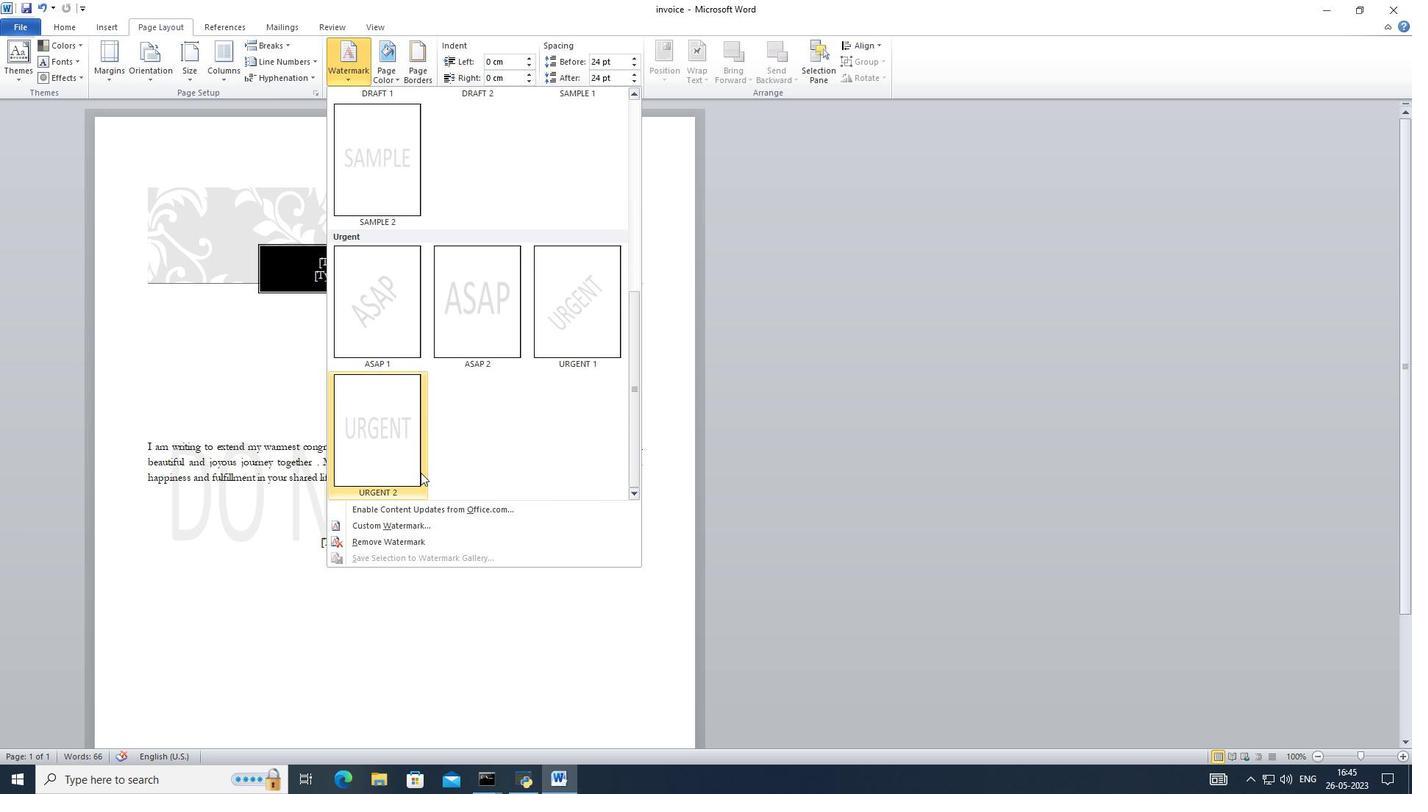 
Action: Mouse scrolled (420, 473) with delta (0, 0)
Screenshot: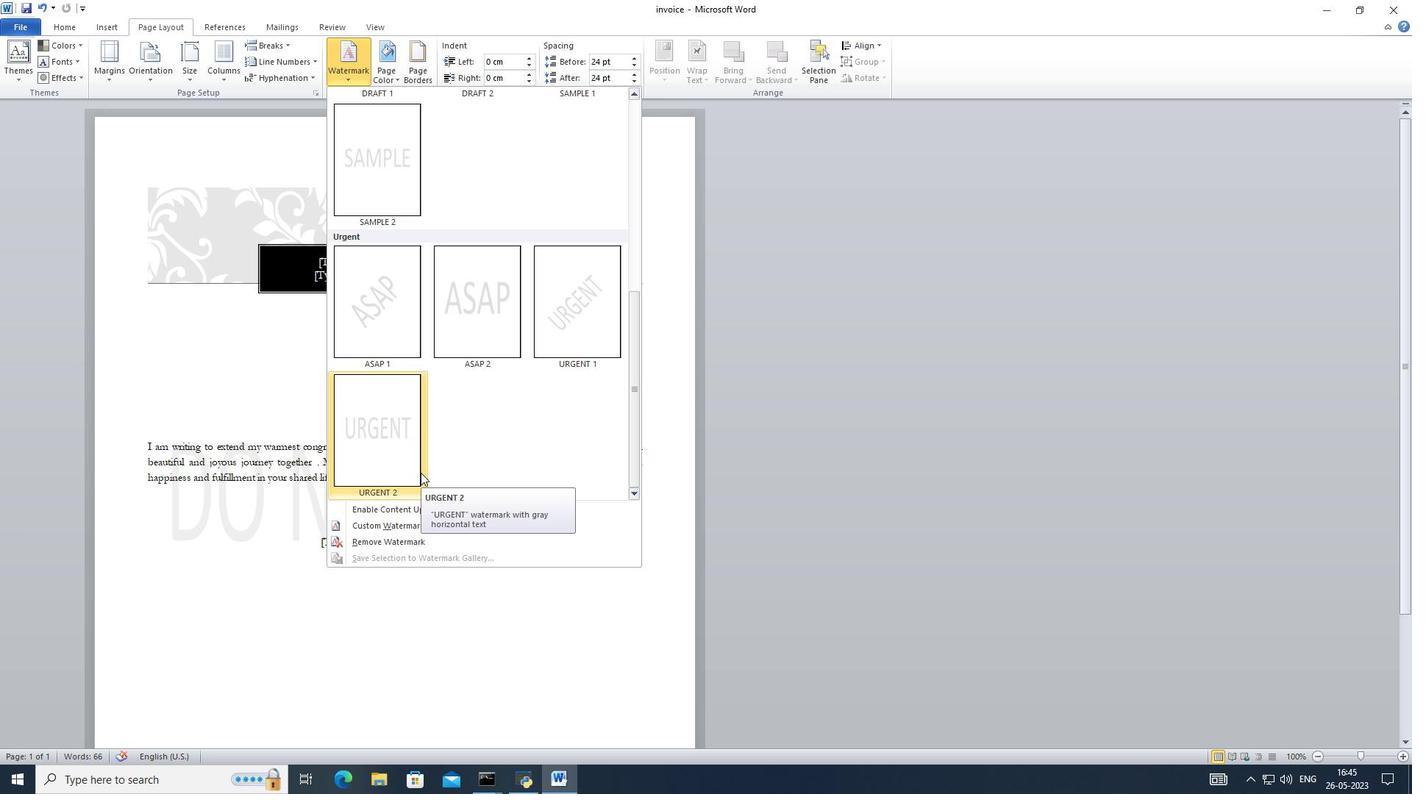 
Action: Mouse moved to (390, 543)
Screenshot: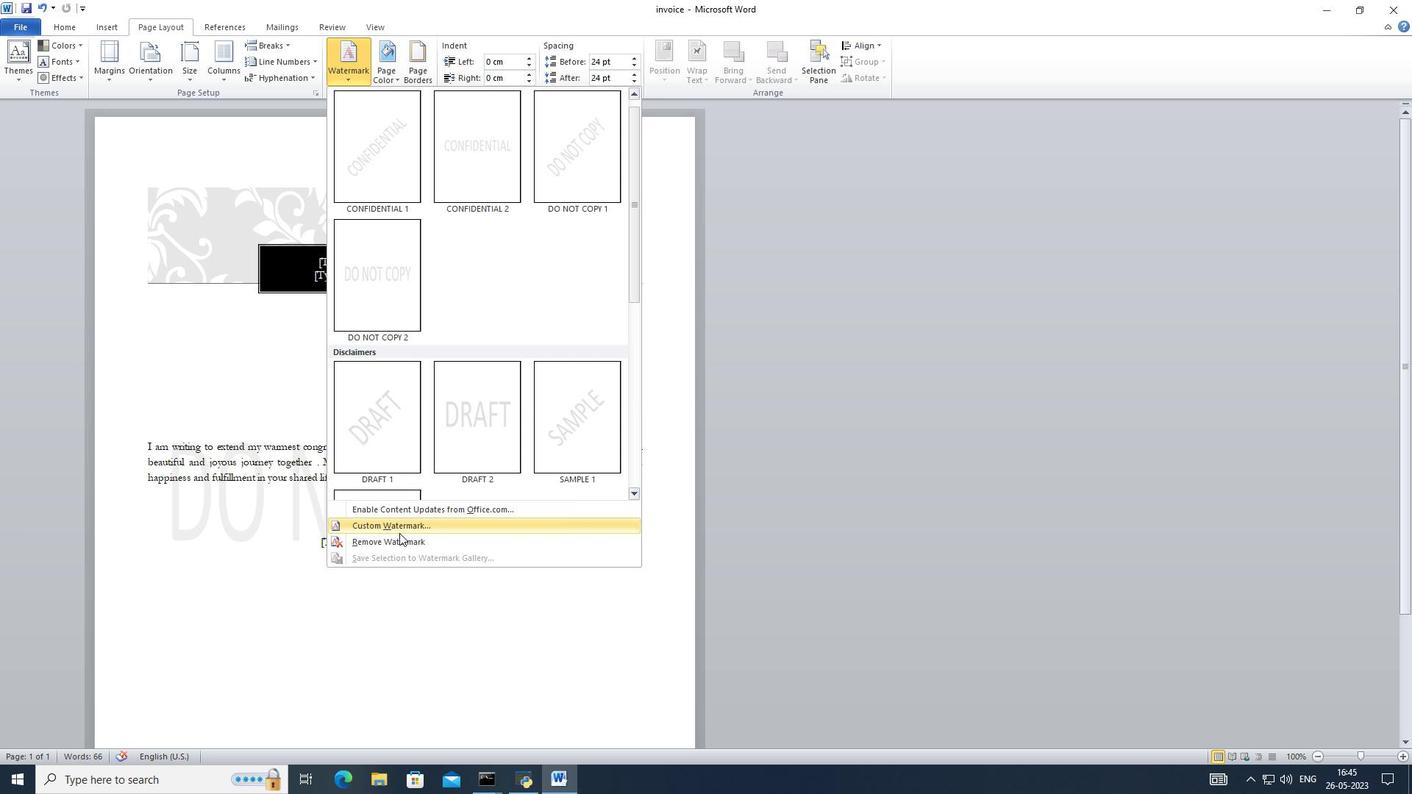 
Action: Mouse pressed left at (390, 543)
Screenshot: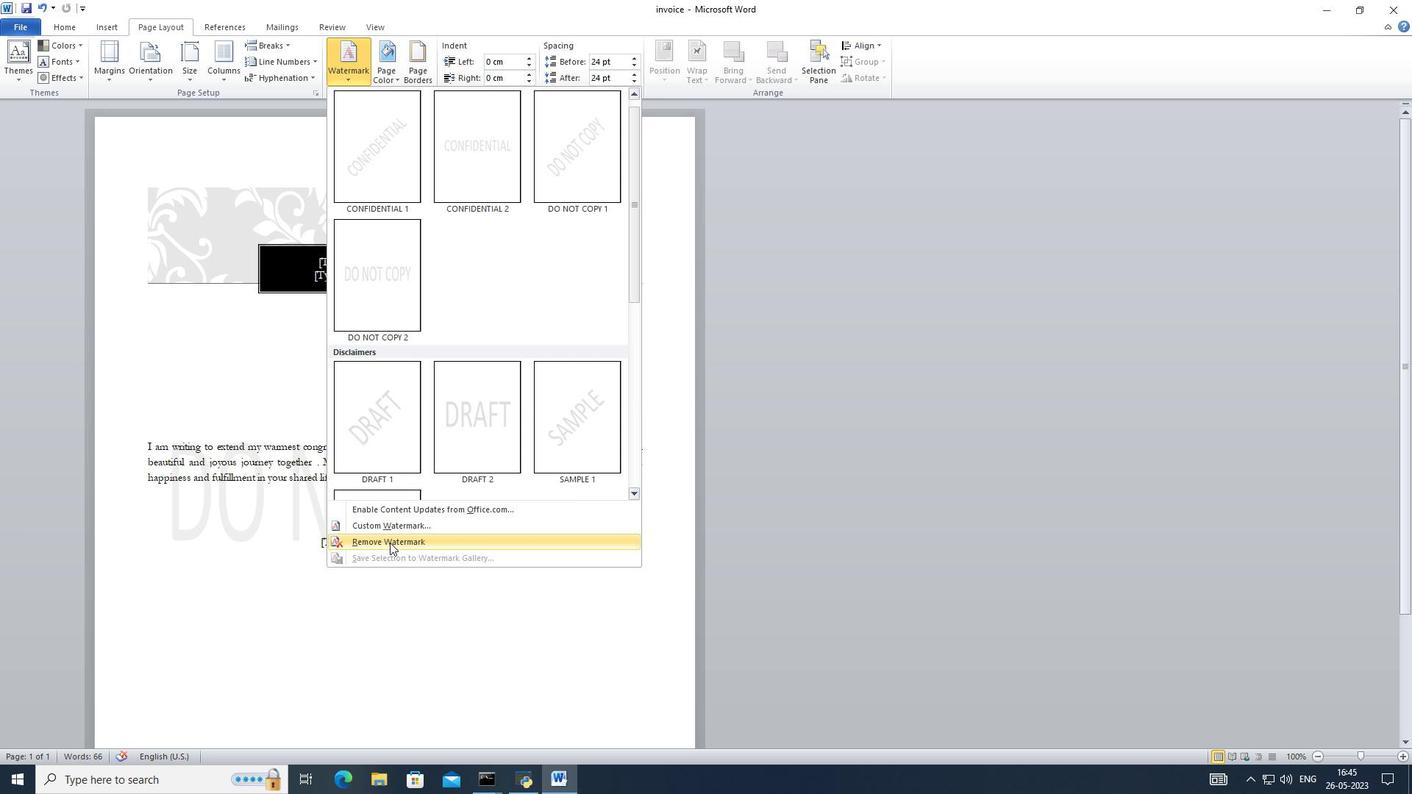 
Action: Mouse moved to (353, 50)
Screenshot: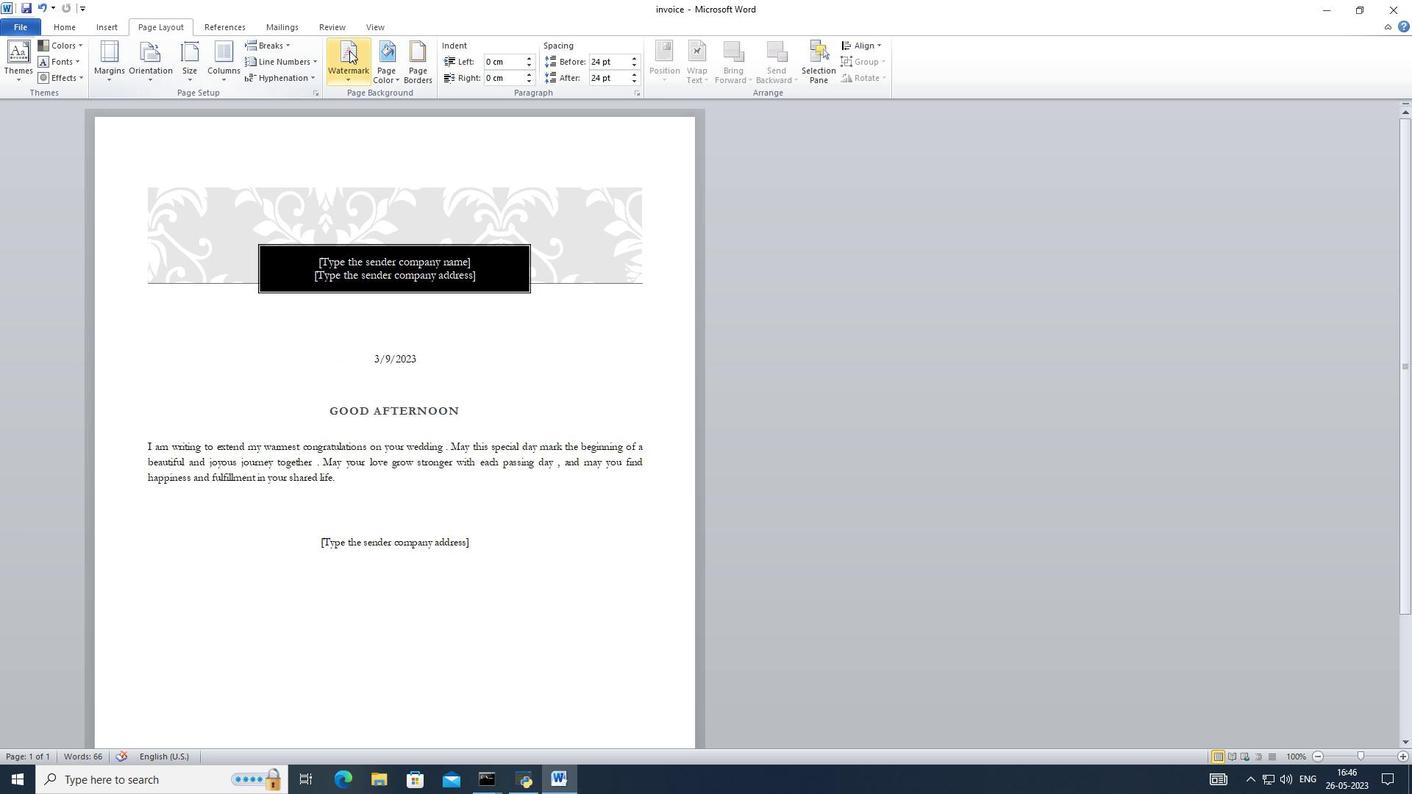 
Action: Mouse pressed left at (353, 50)
Screenshot: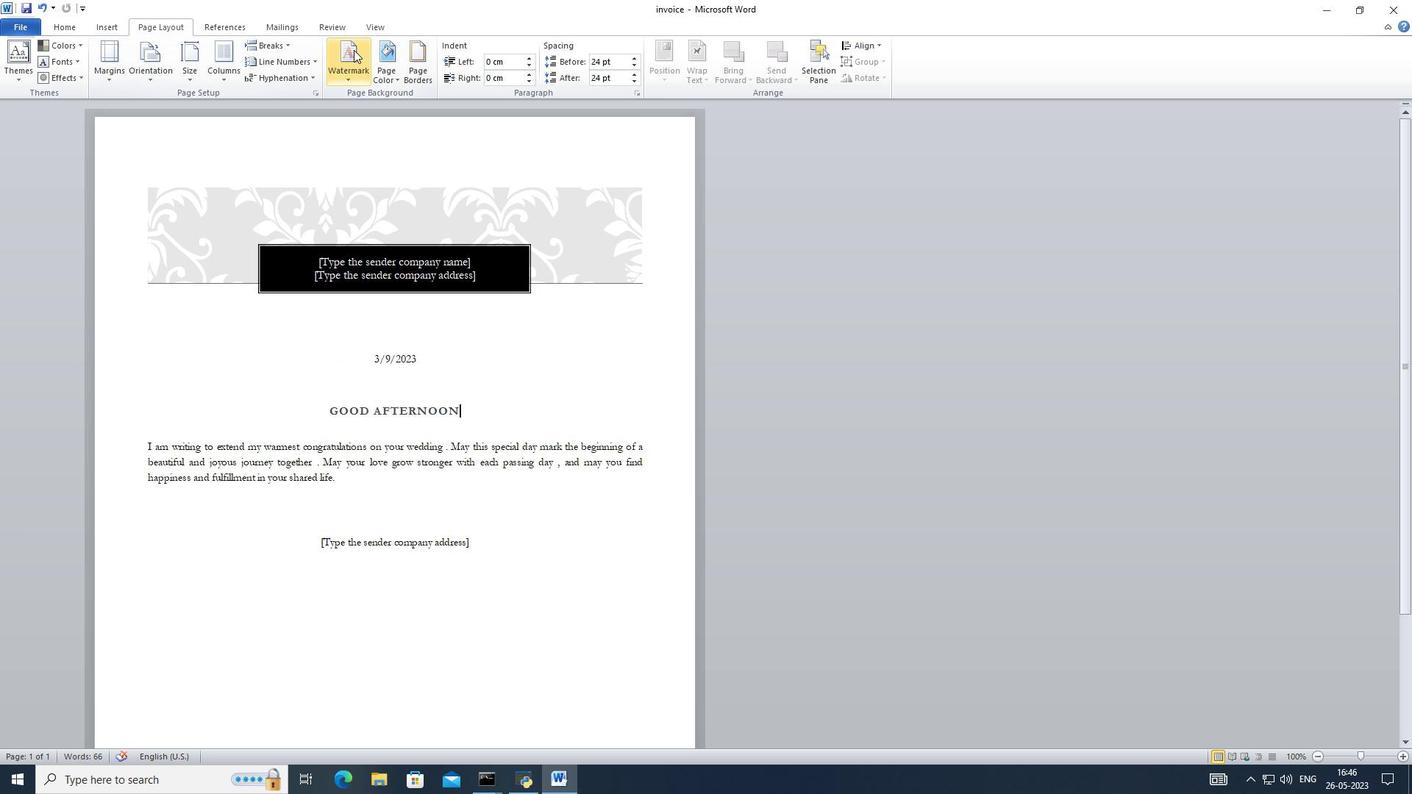 
Action: Mouse moved to (454, 289)
Screenshot: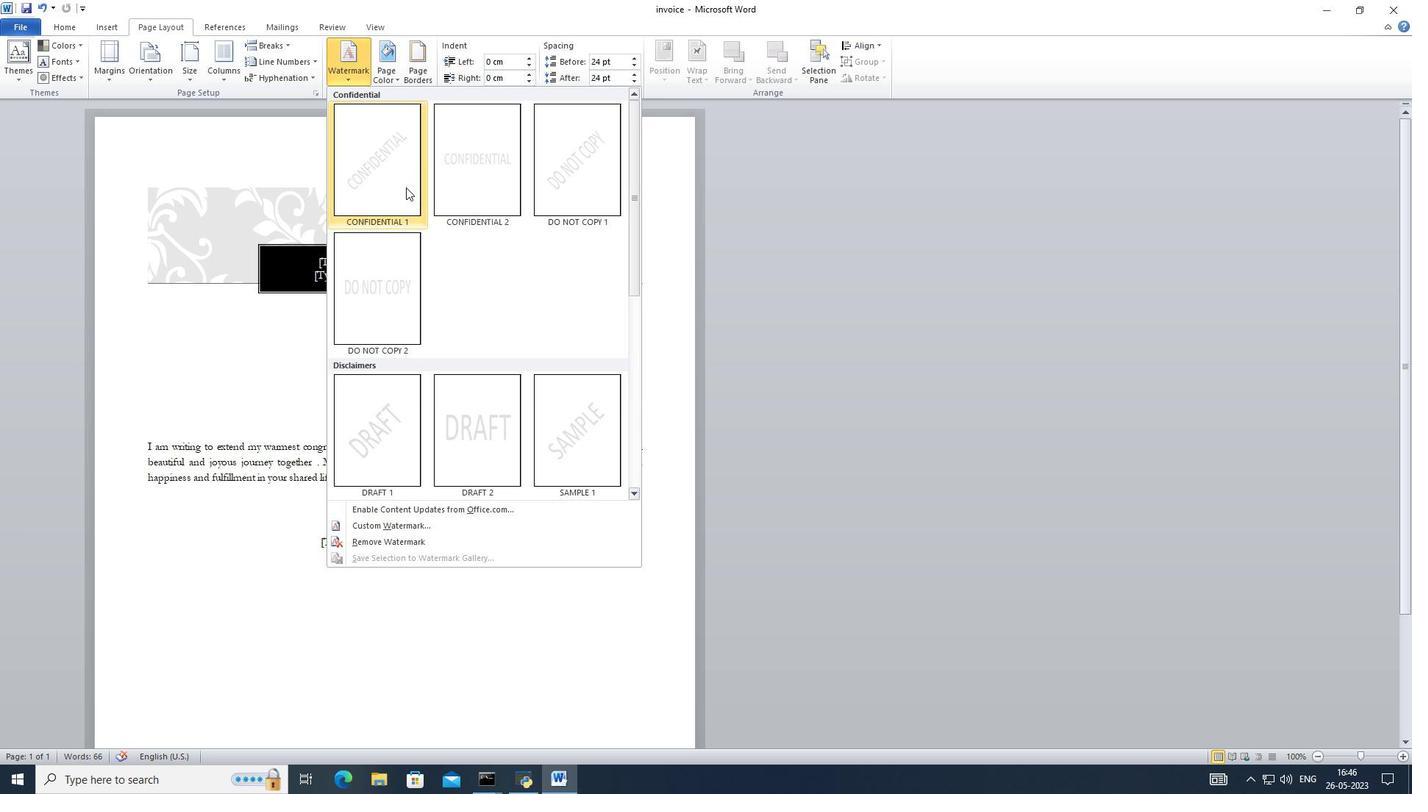 
Action: Mouse scrolled (454, 289) with delta (0, 0)
Screenshot: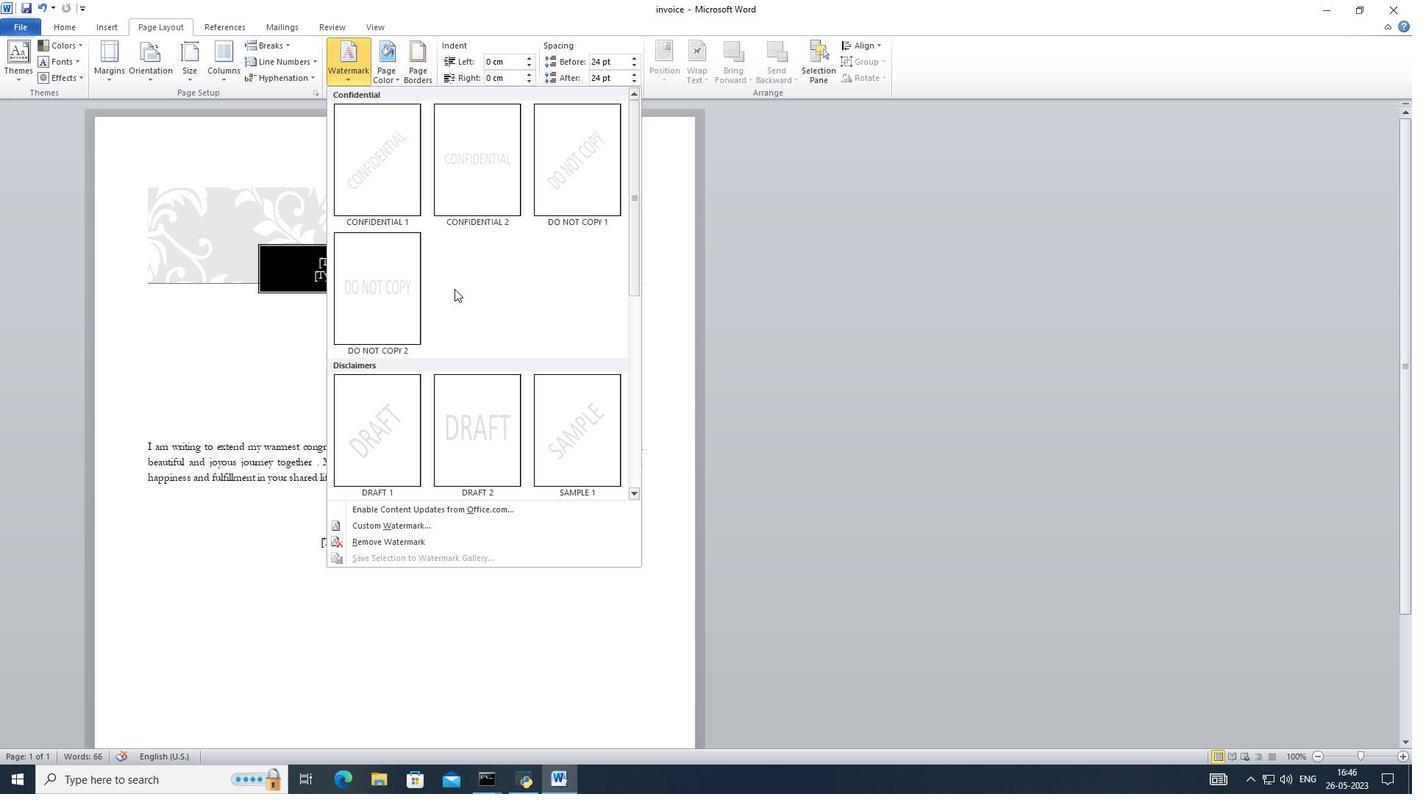 
Action: Mouse scrolled (454, 289) with delta (0, 0)
Screenshot: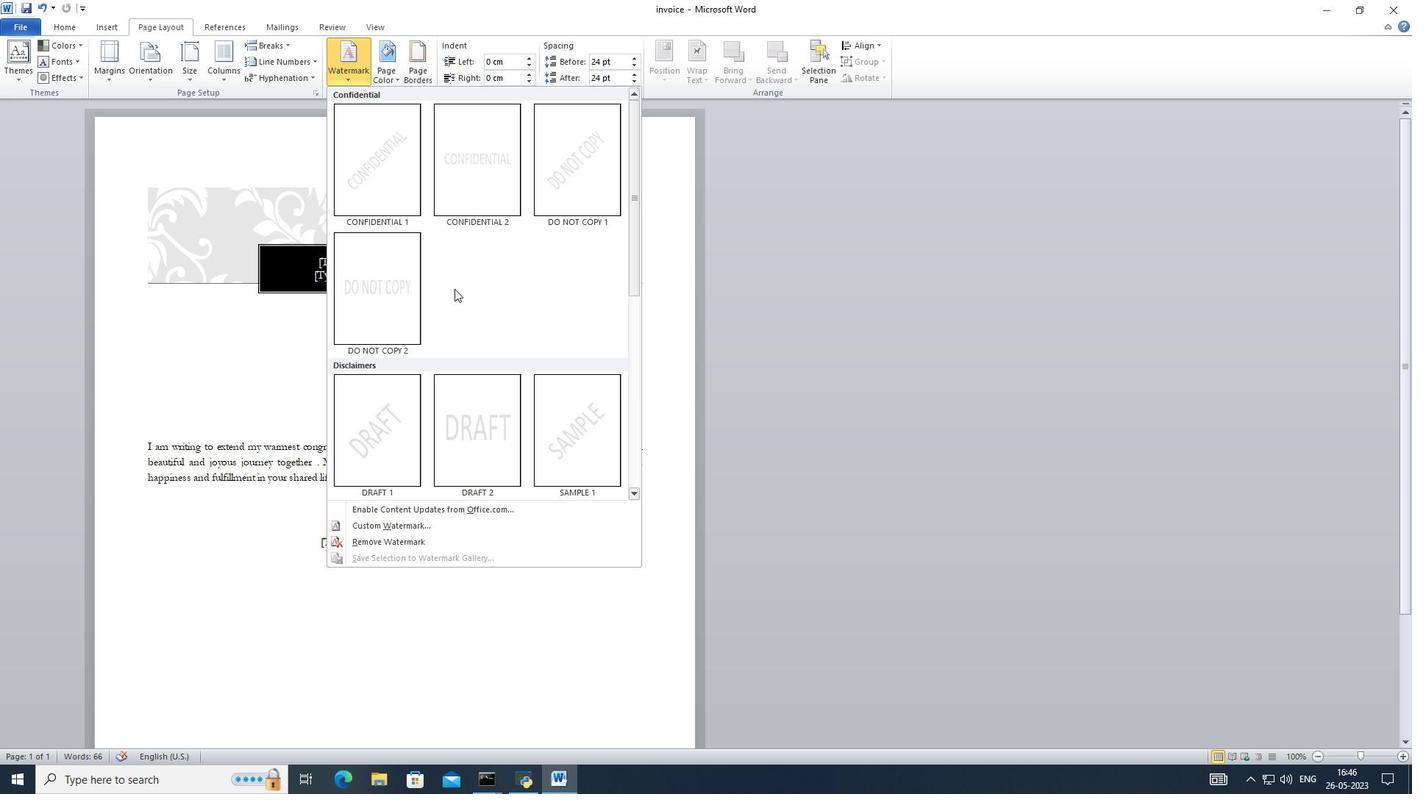 
Action: Mouse scrolled (454, 289) with delta (0, 0)
Screenshot: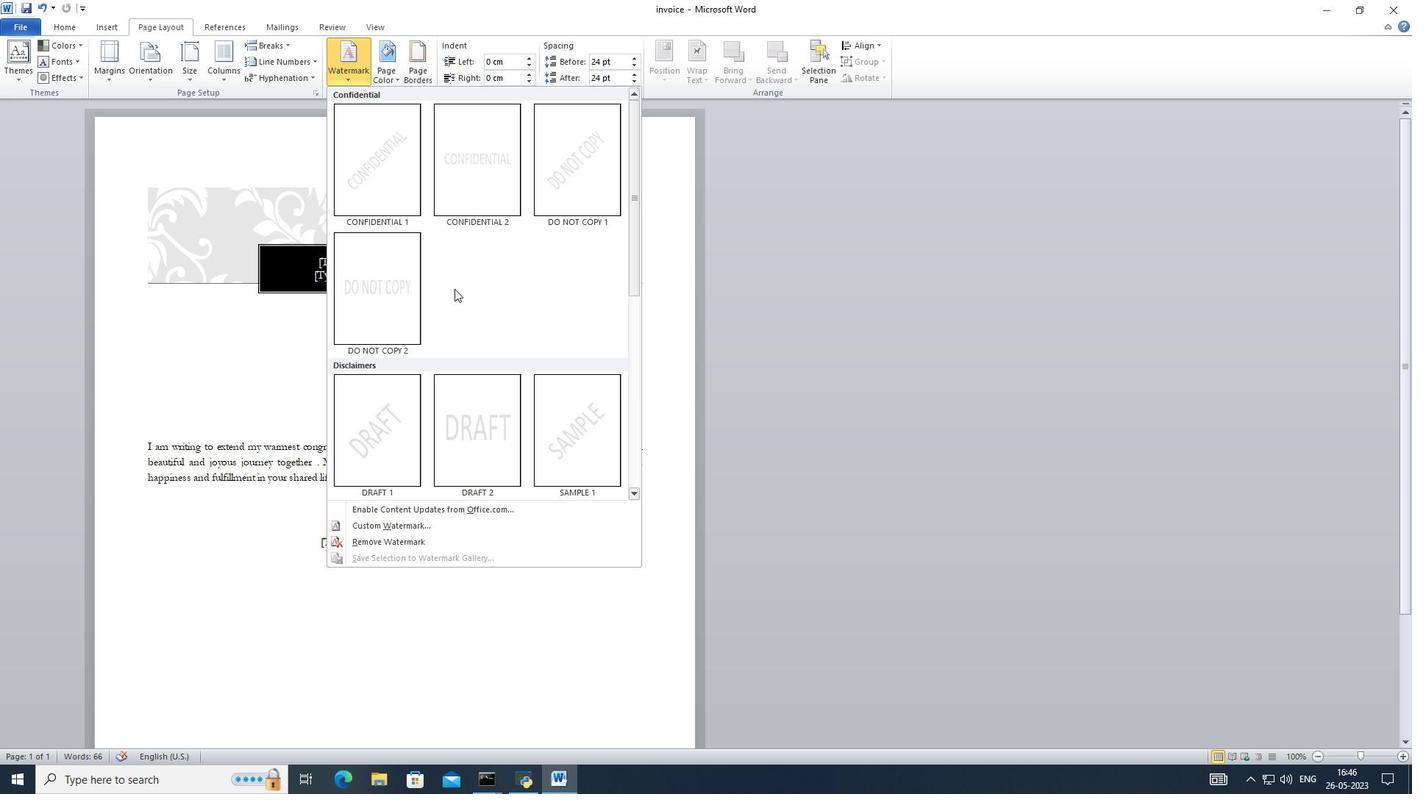
Action: Mouse scrolled (454, 289) with delta (0, 0)
Screenshot: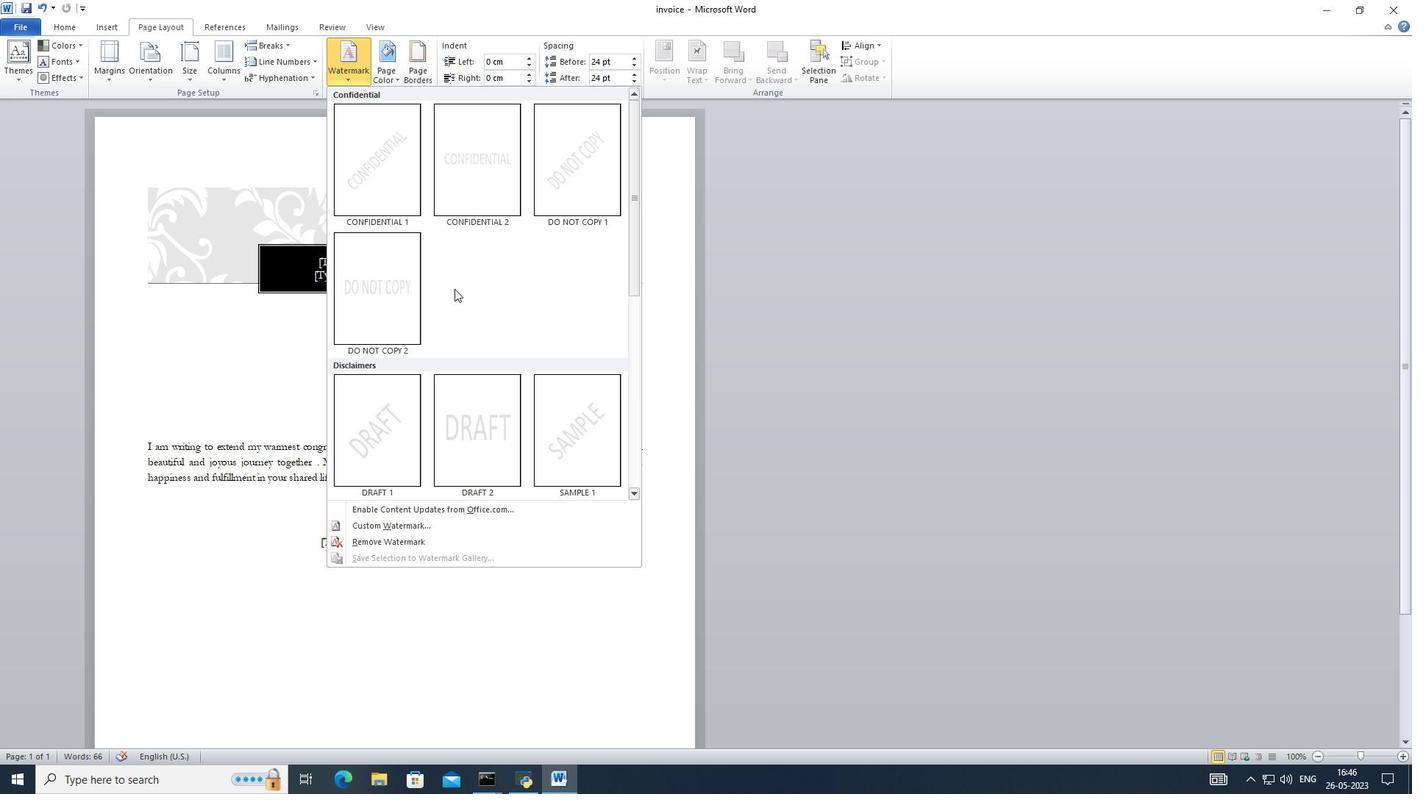 
Action: Mouse scrolled (454, 289) with delta (0, 0)
Screenshot: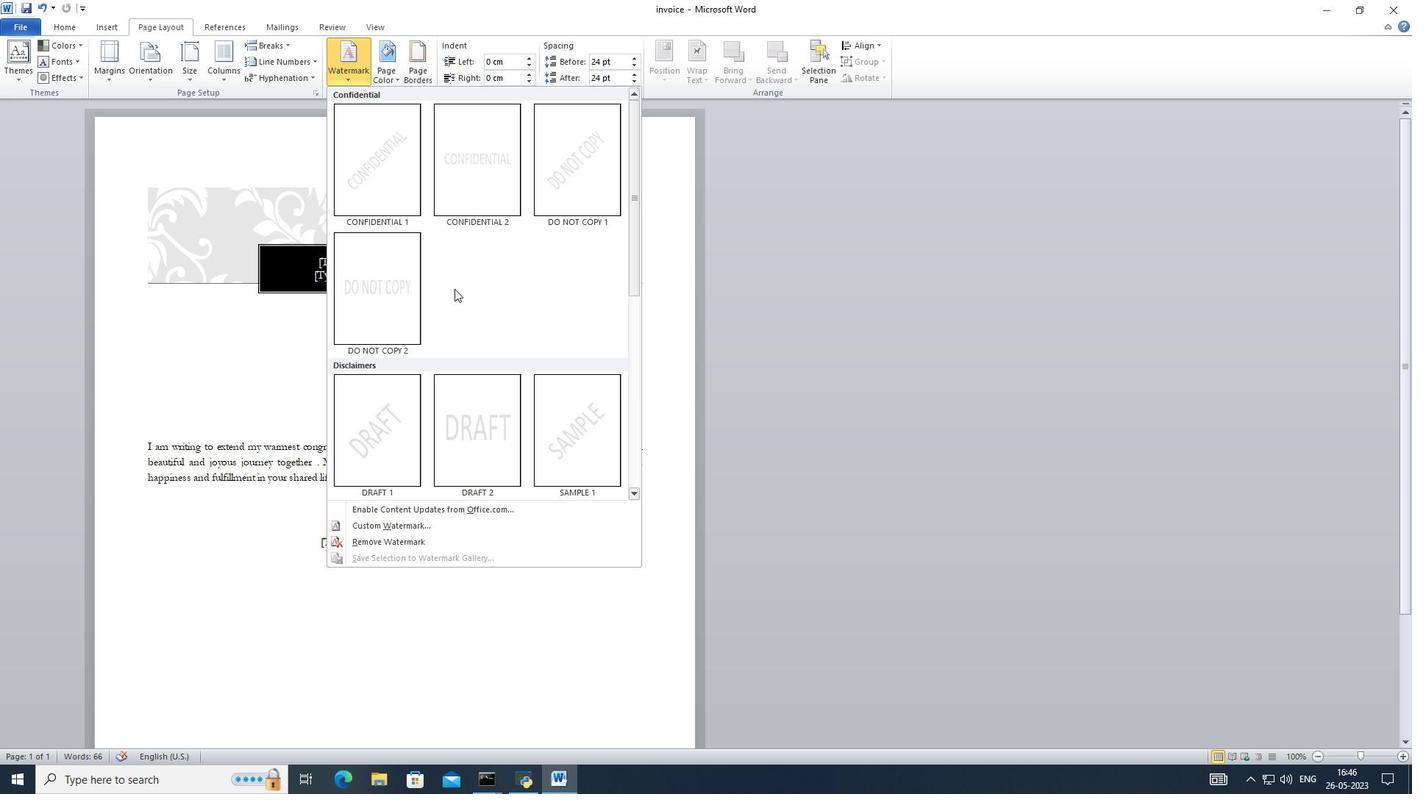 
Action: Mouse moved to (409, 315)
Screenshot: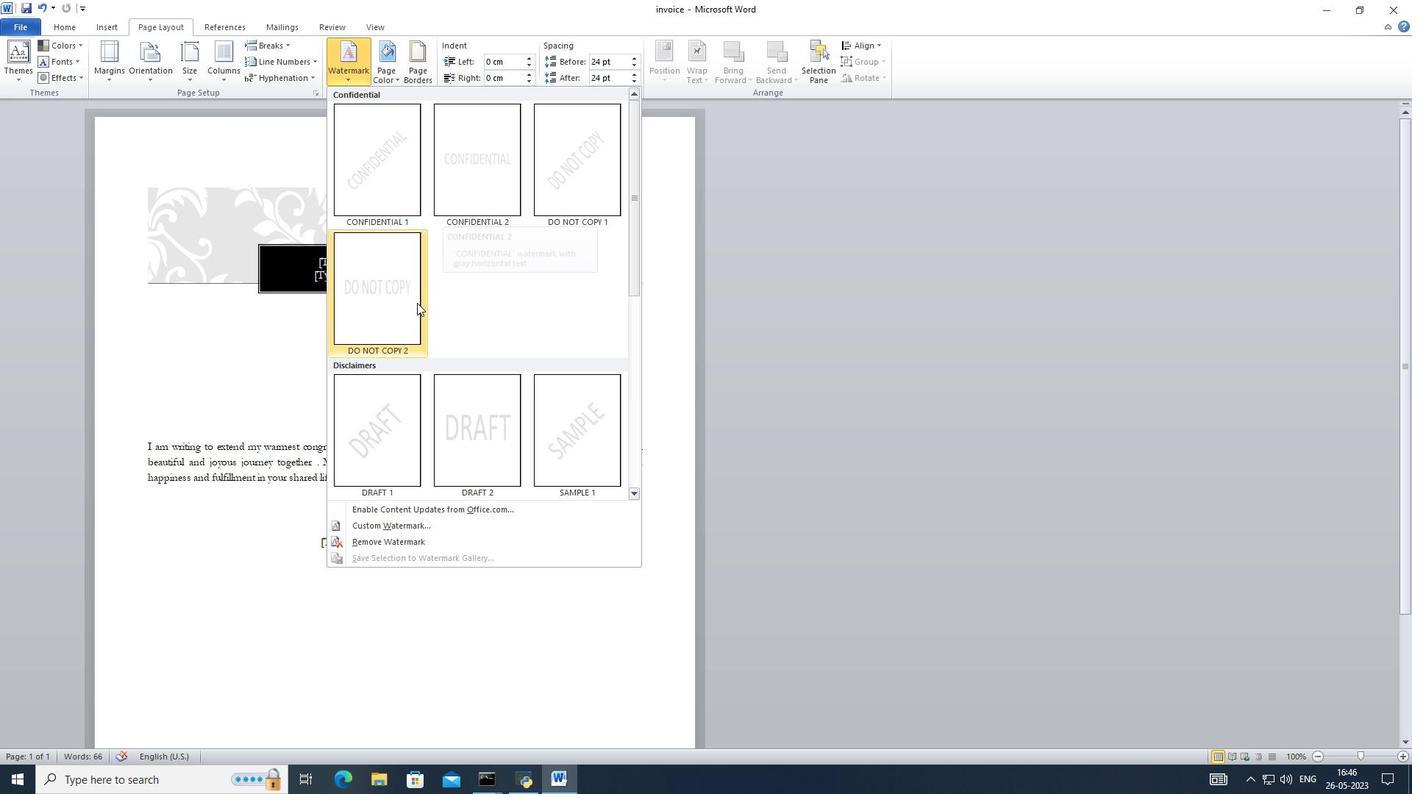 
Action: Mouse pressed right at (409, 315)
Screenshot: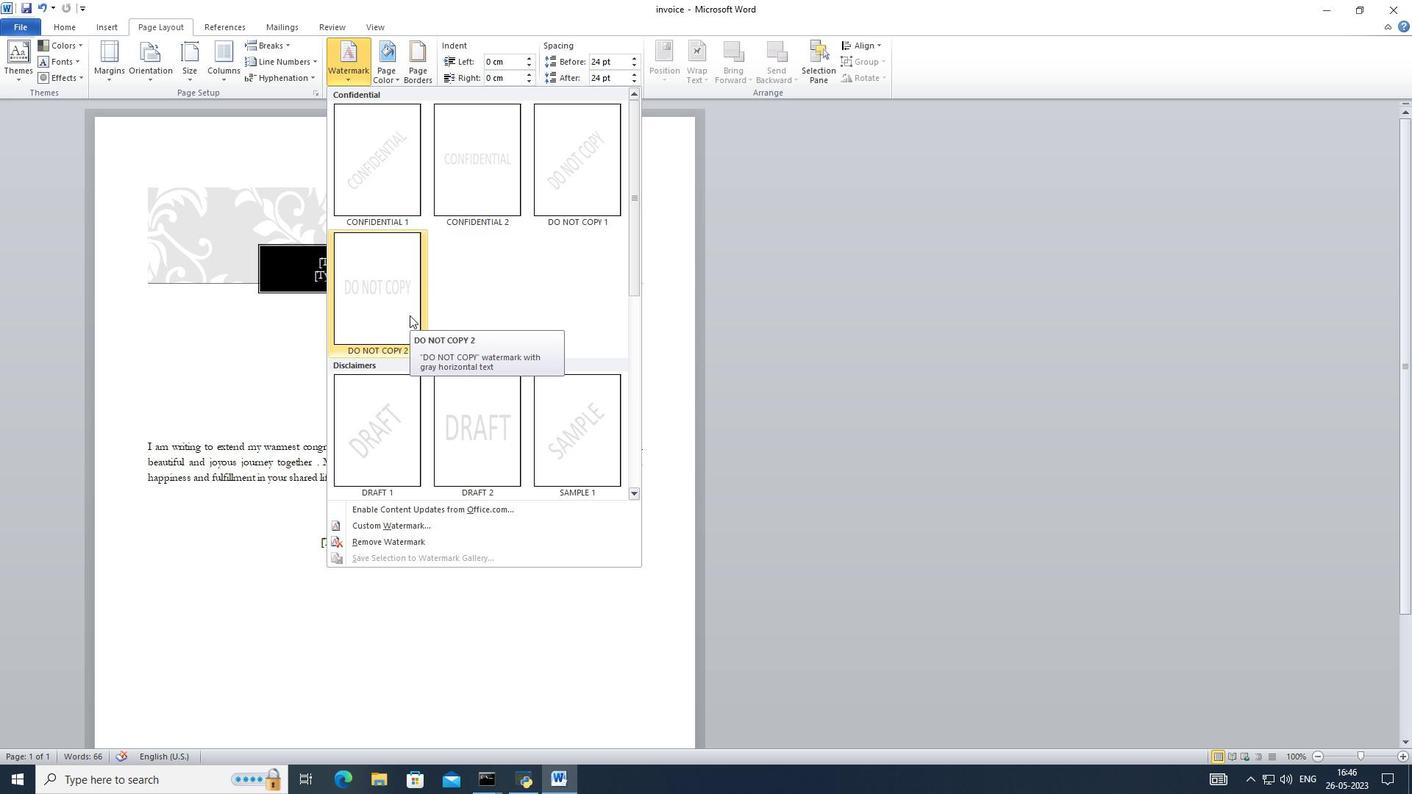 
Action: Mouse moved to (459, 338)
Screenshot: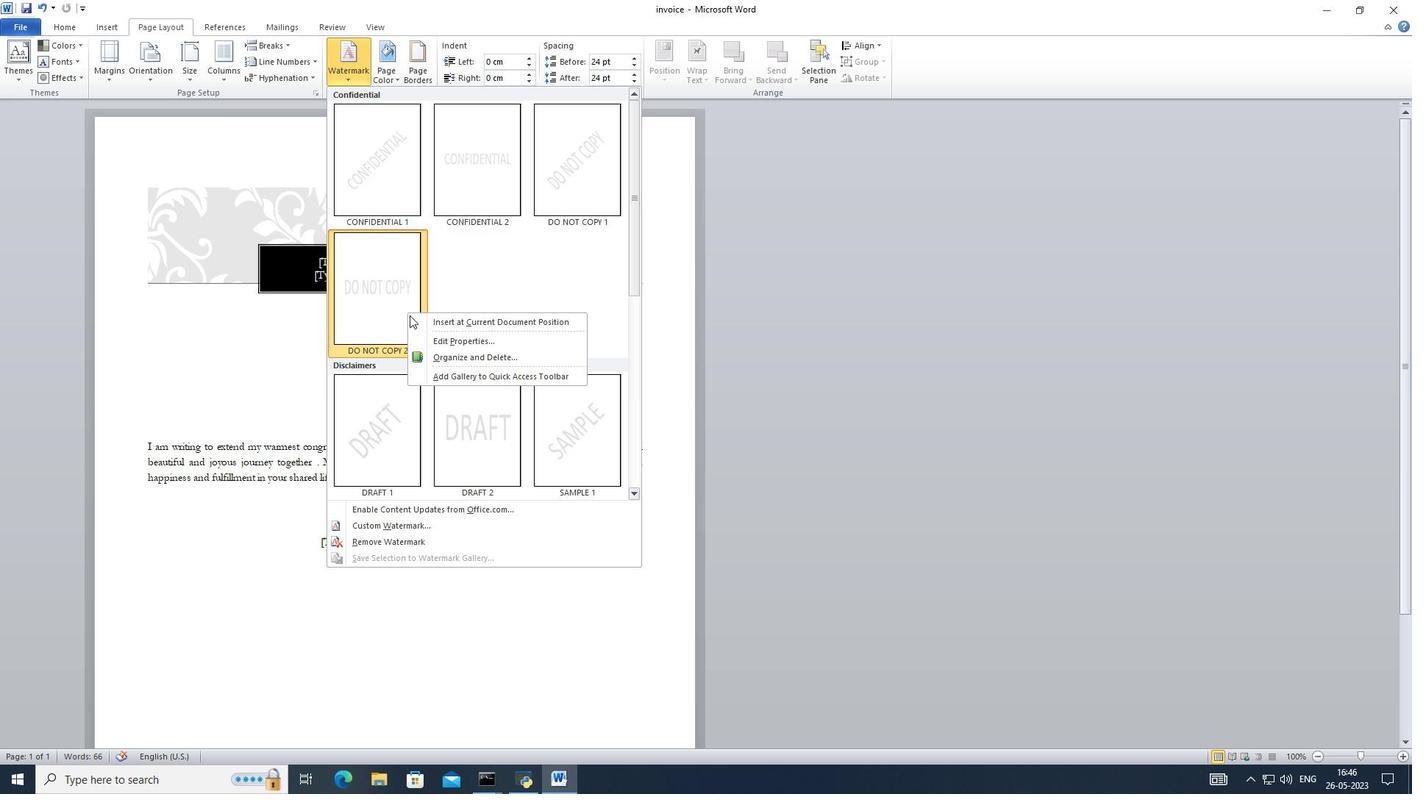 
Action: Mouse pressed left at (459, 338)
Screenshot: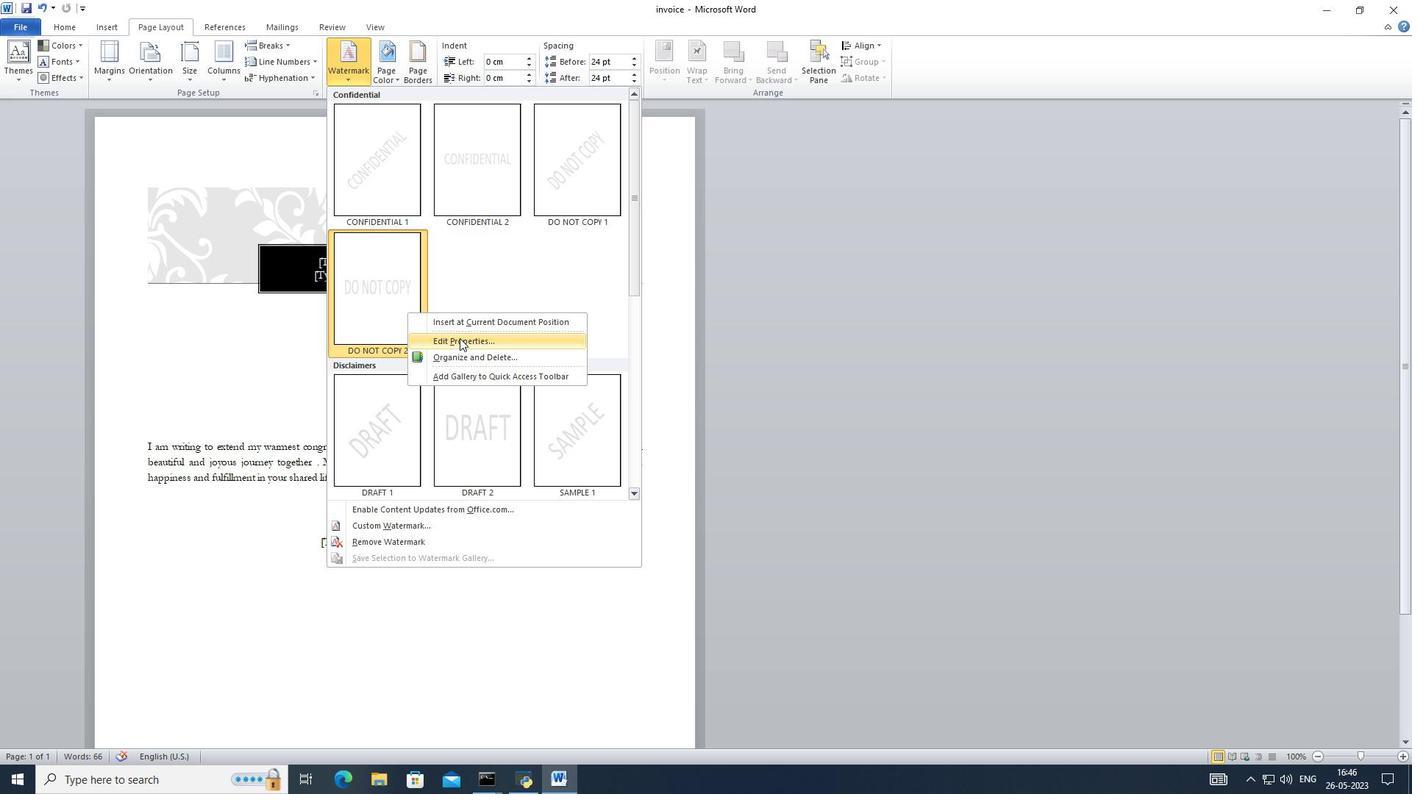 
Action: Mouse moved to (746, 337)
Screenshot: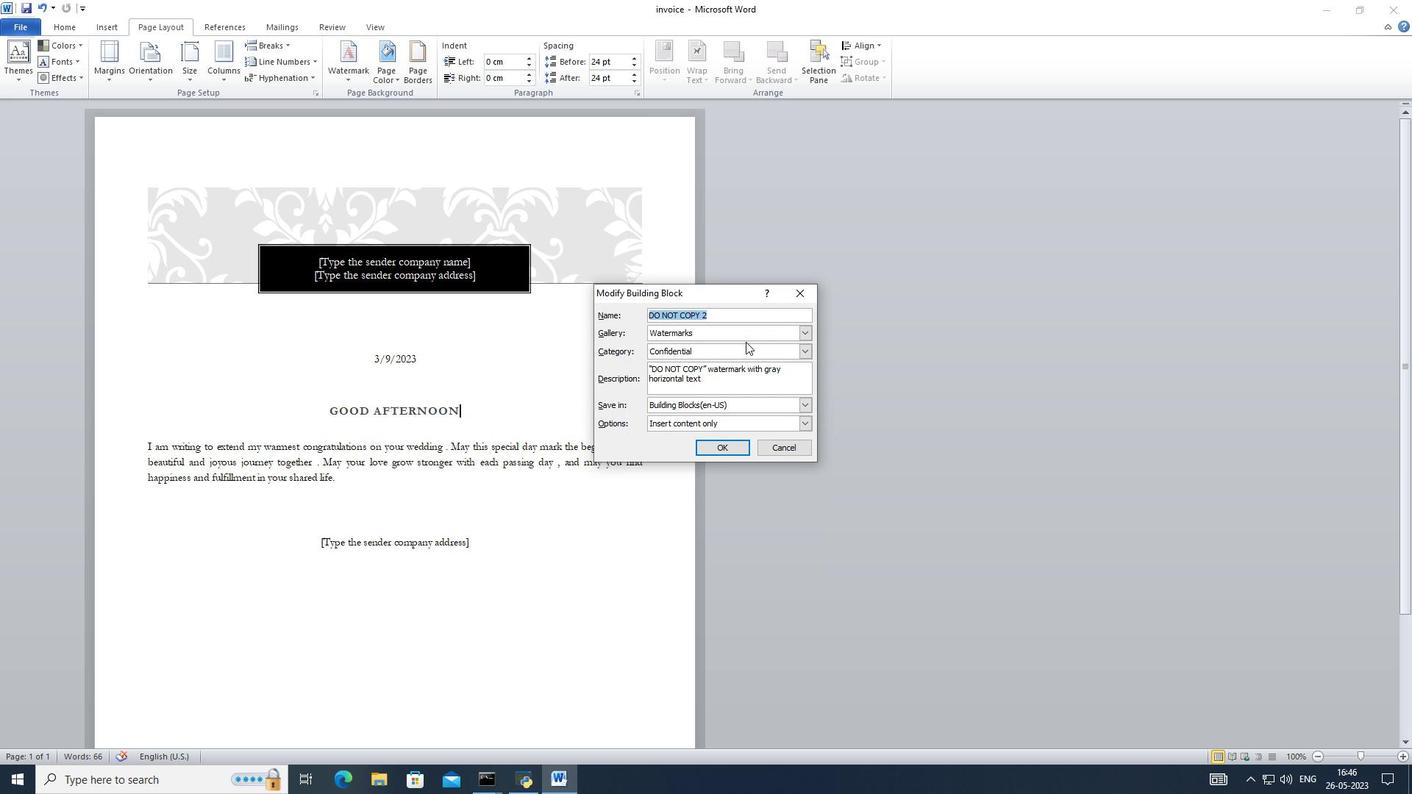 
Action: Mouse pressed left at (746, 337)
Screenshot: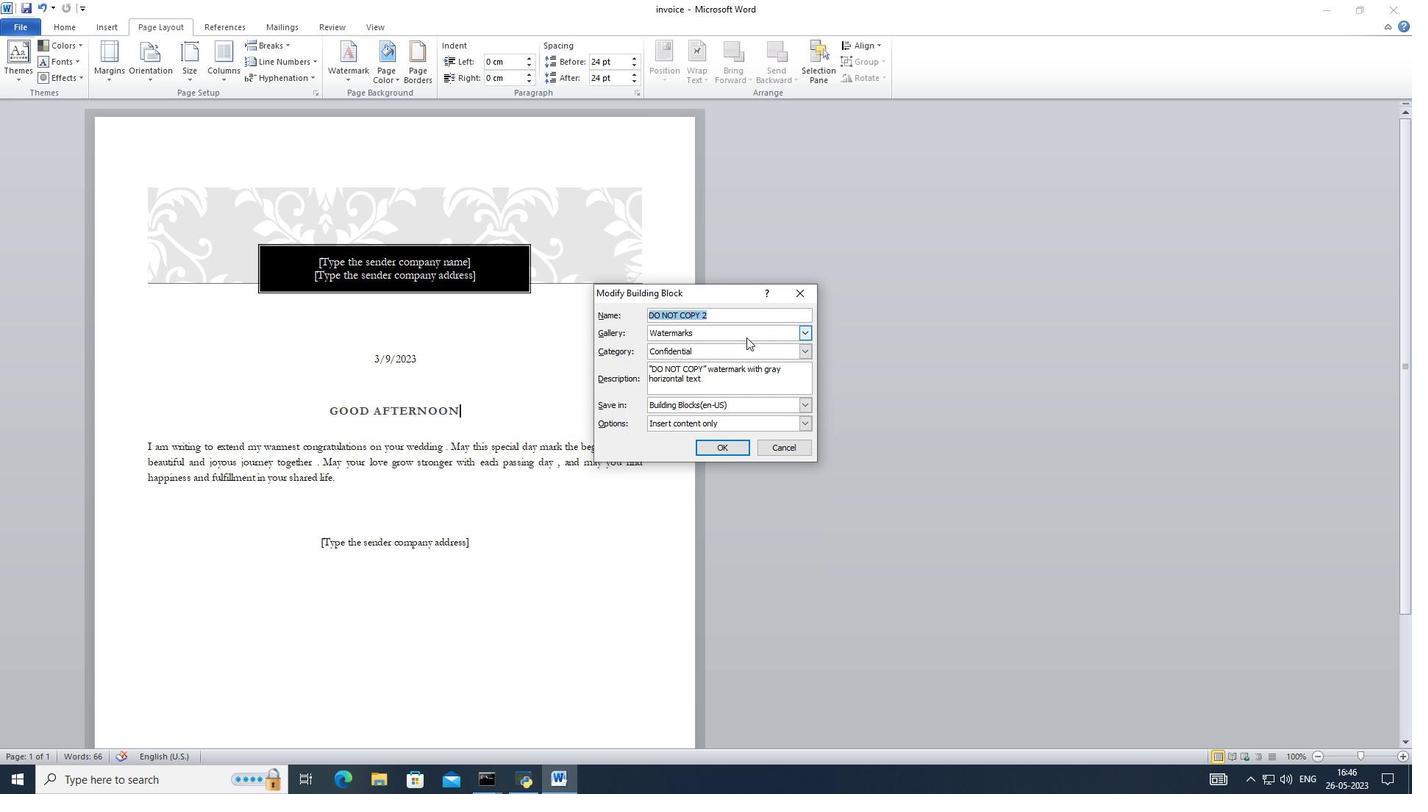 
Action: Mouse moved to (713, 302)
Screenshot: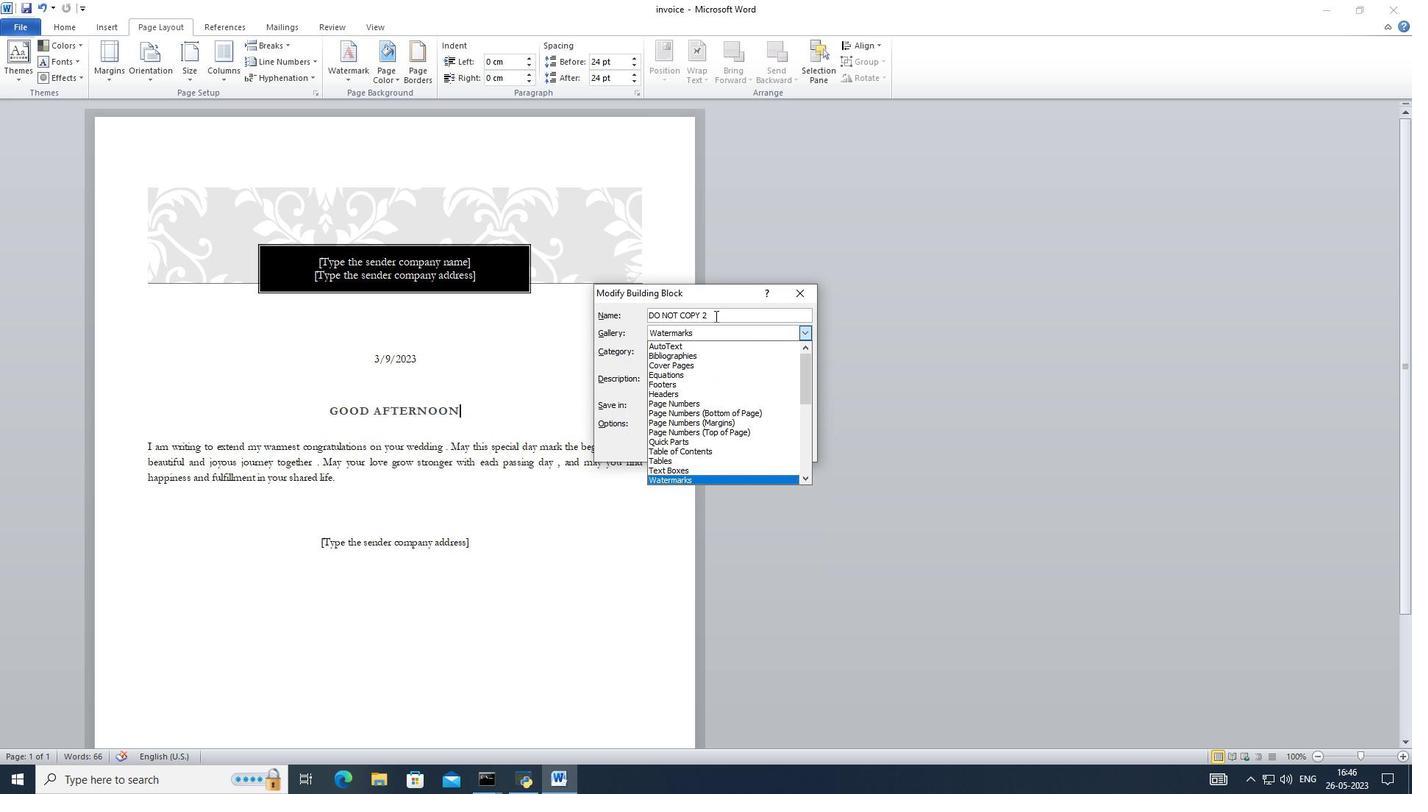 
Action: Mouse pressed left at (713, 302)
Screenshot: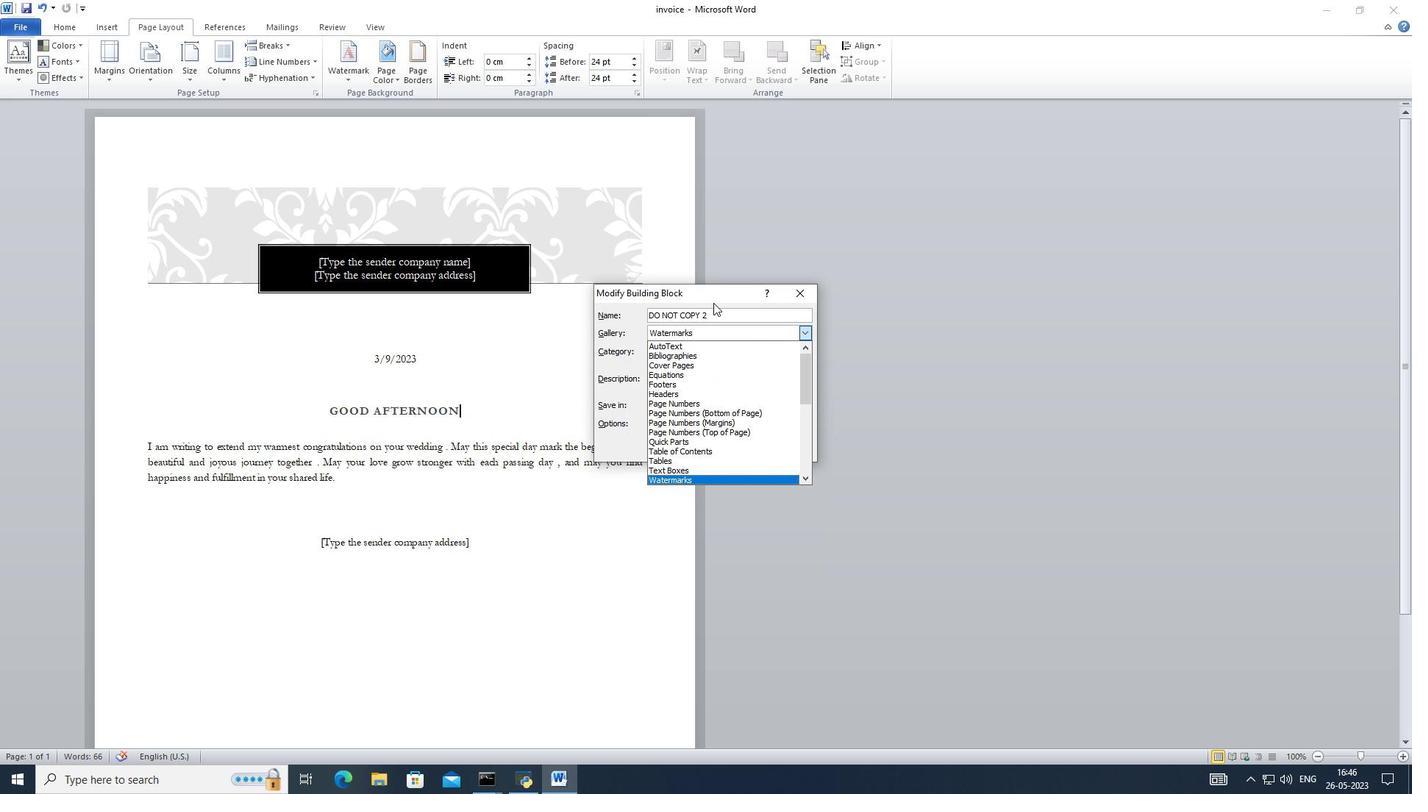 
Action: Mouse moved to (712, 307)
Screenshot: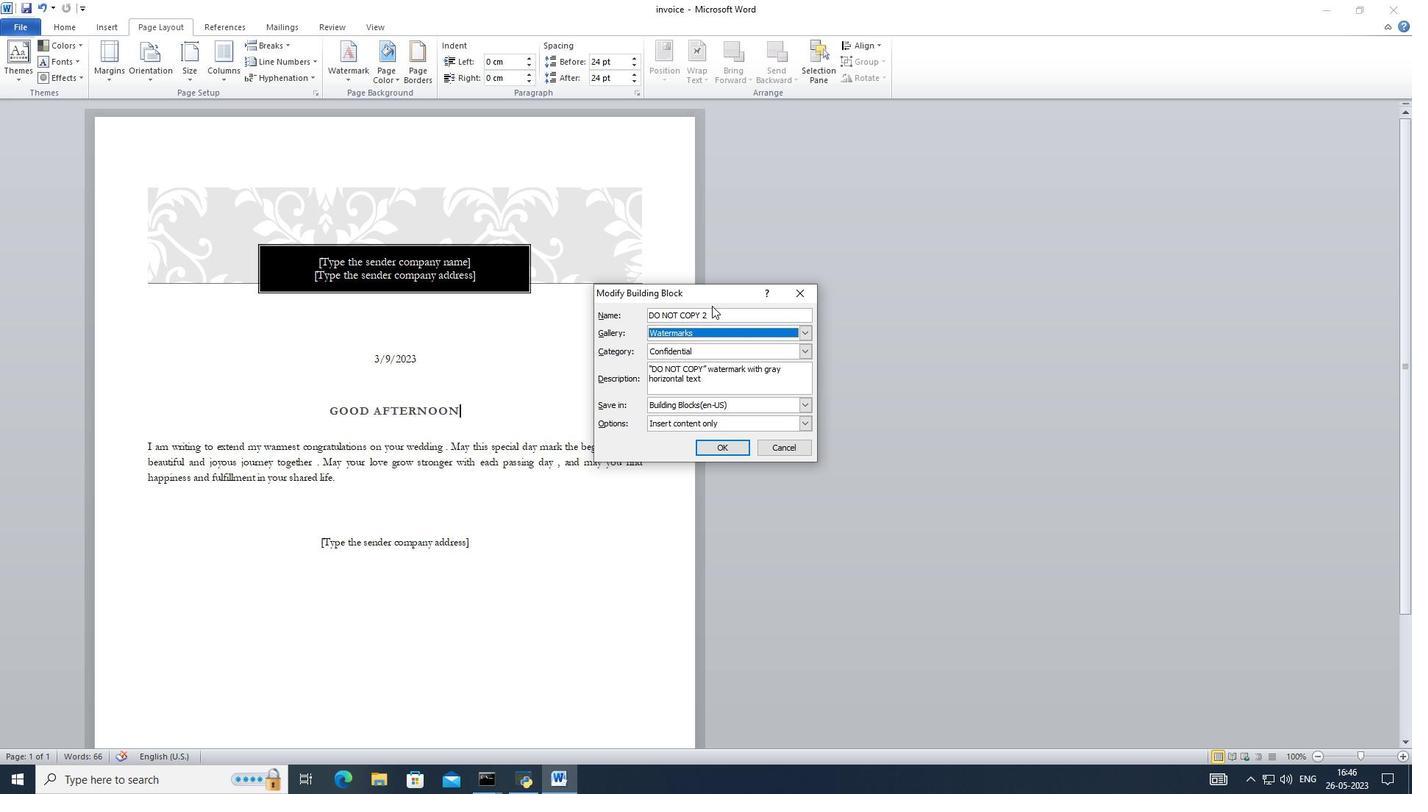 
Action: Mouse pressed left at (712, 307)
Screenshot: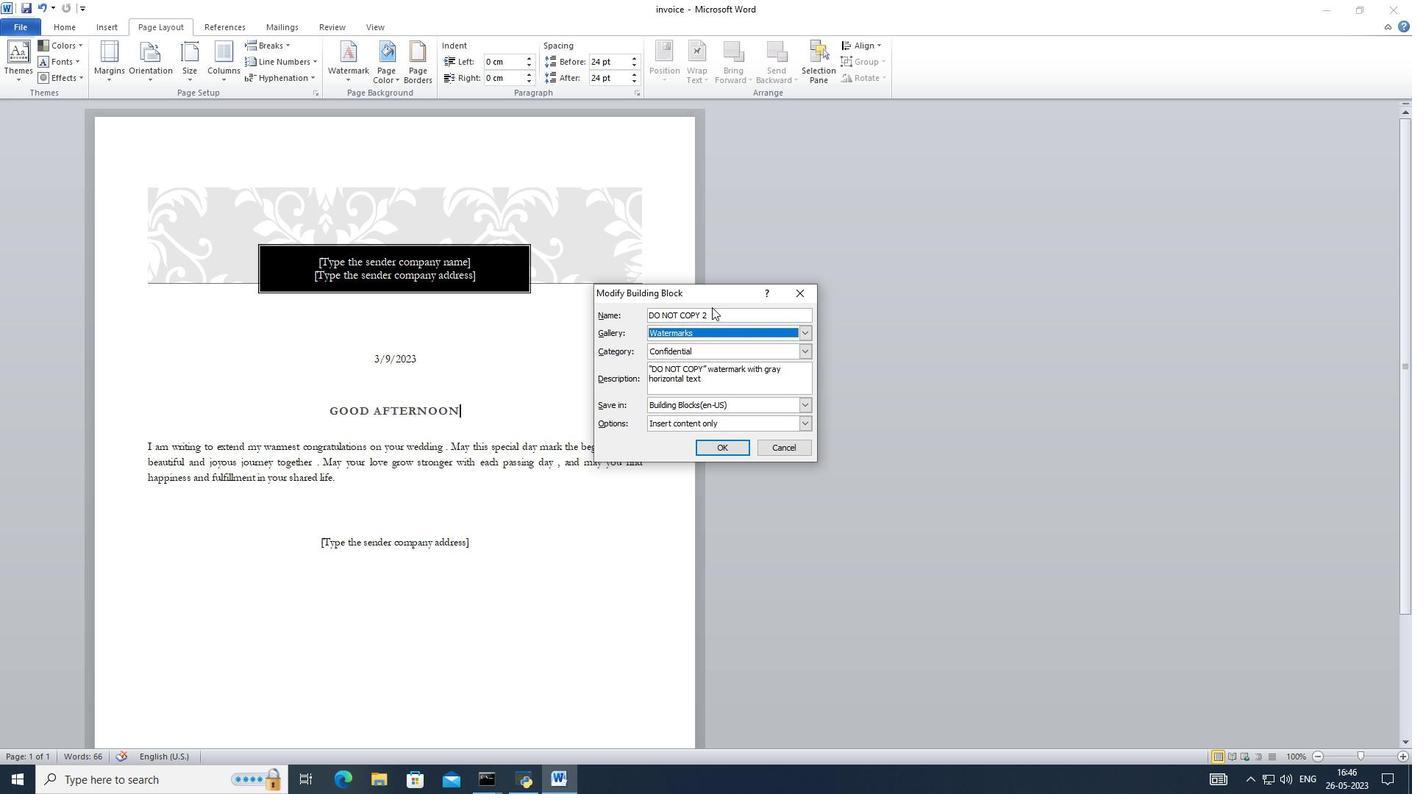 
Action: Mouse moved to (709, 311)
Screenshot: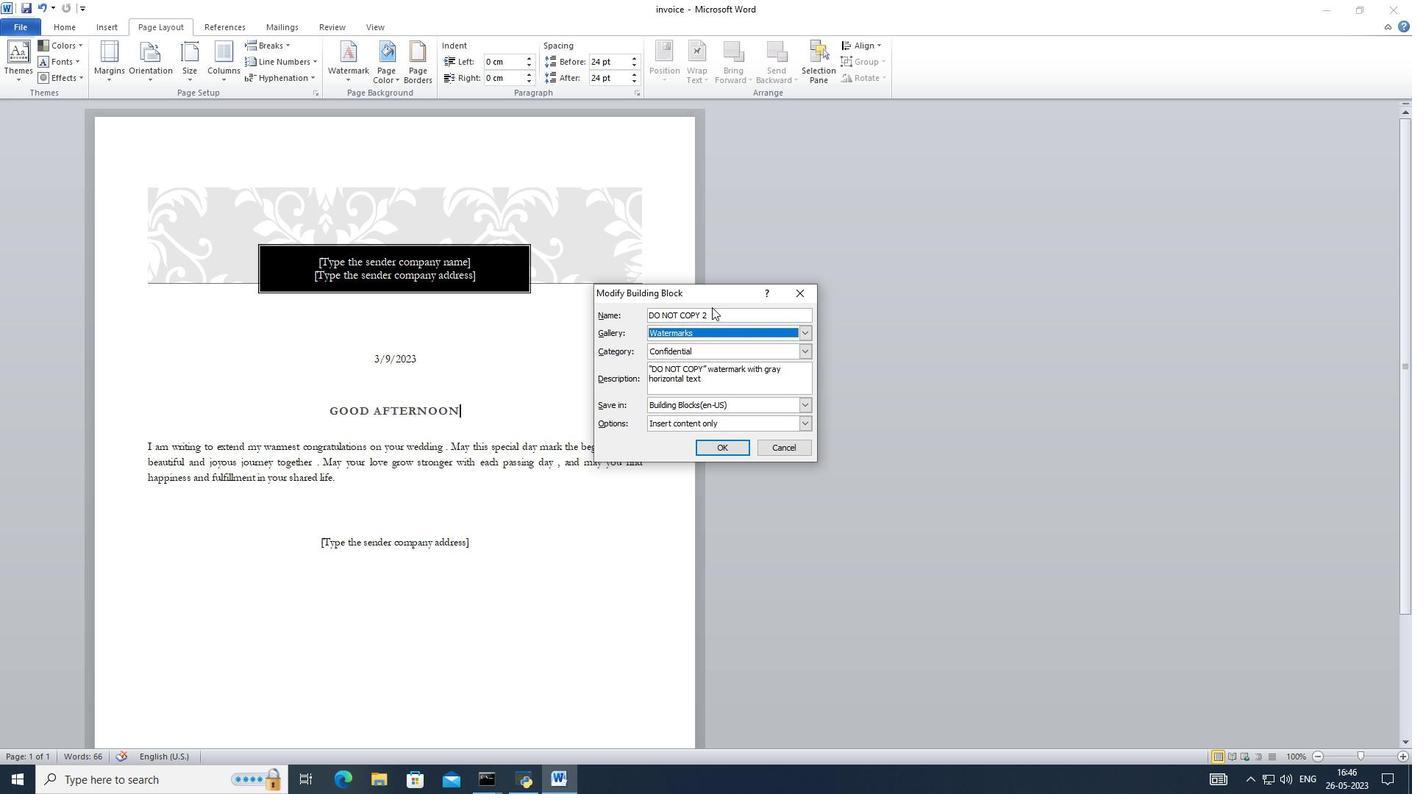 
Action: Mouse pressed left at (709, 311)
Screenshot: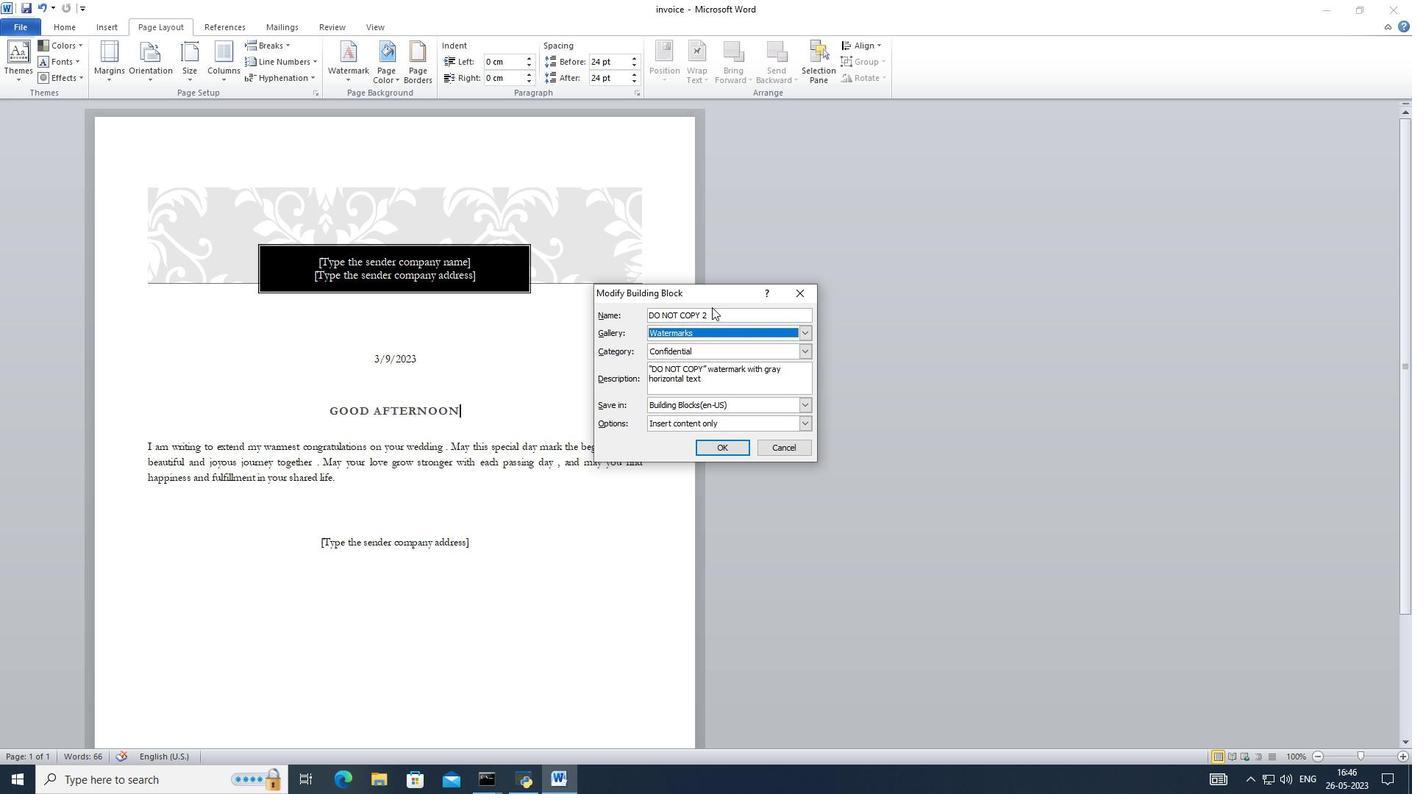 
Action: Mouse pressed left at (709, 311)
Screenshot: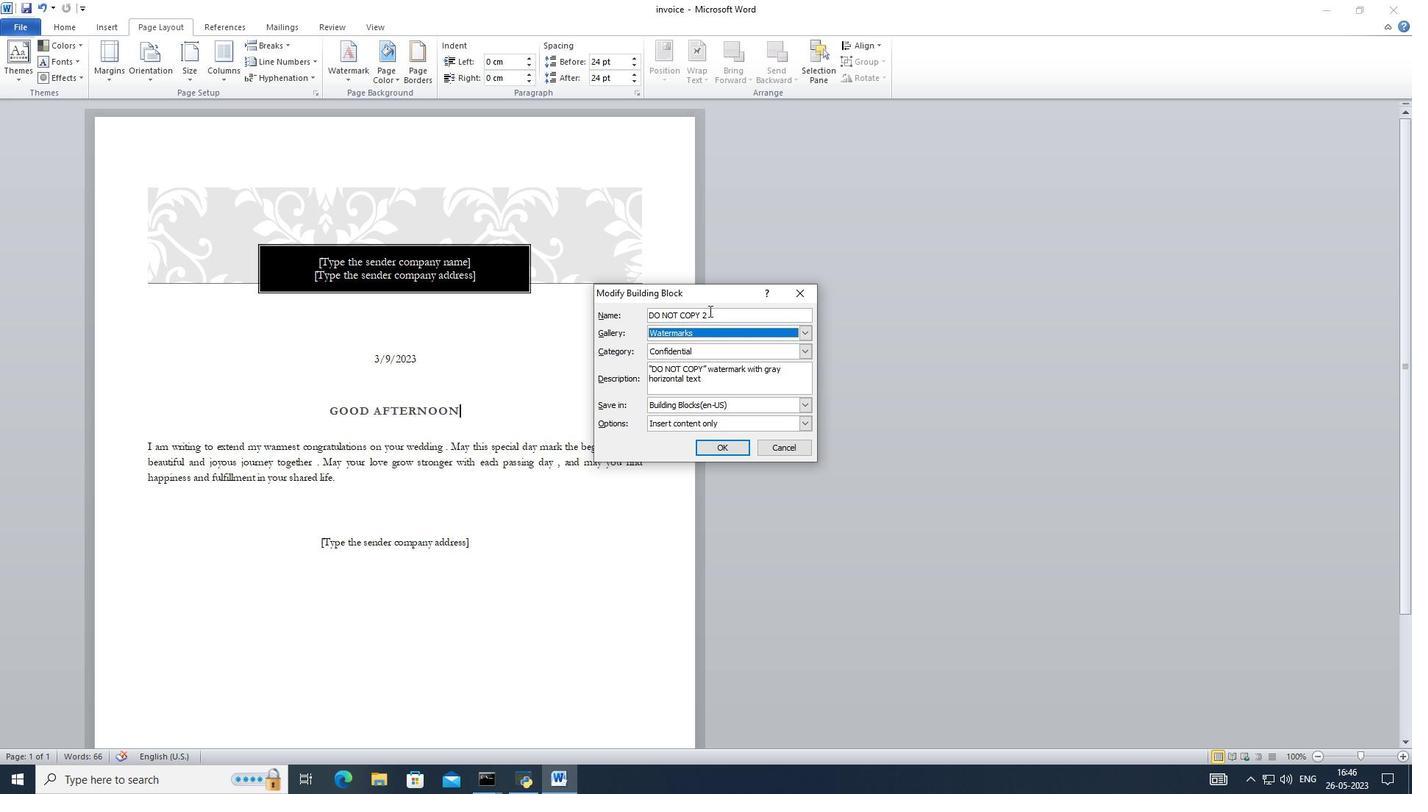 
Action: Key pressed <Key.backspace><Key.backspace><Key.space>39
Screenshot: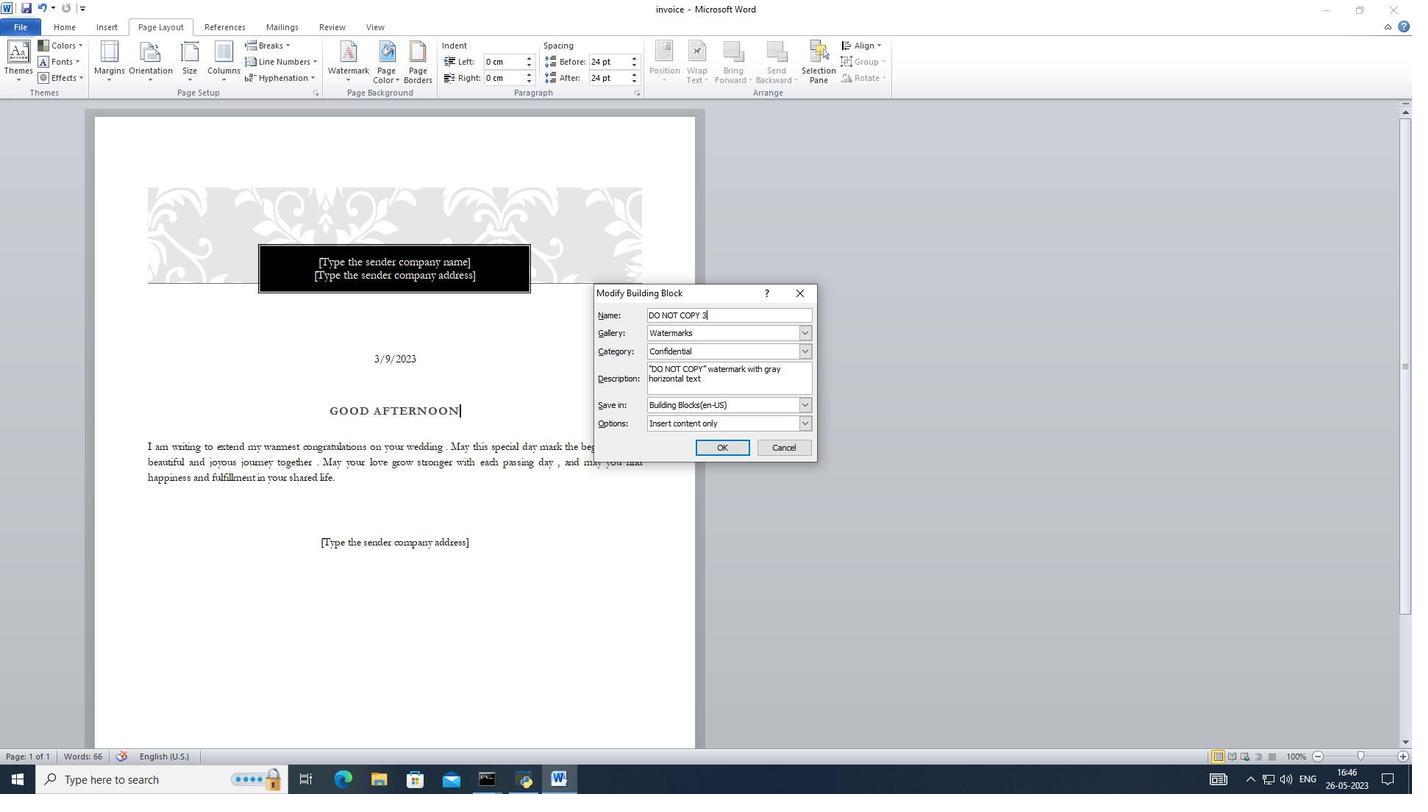 
Action: Mouse moved to (717, 448)
Screenshot: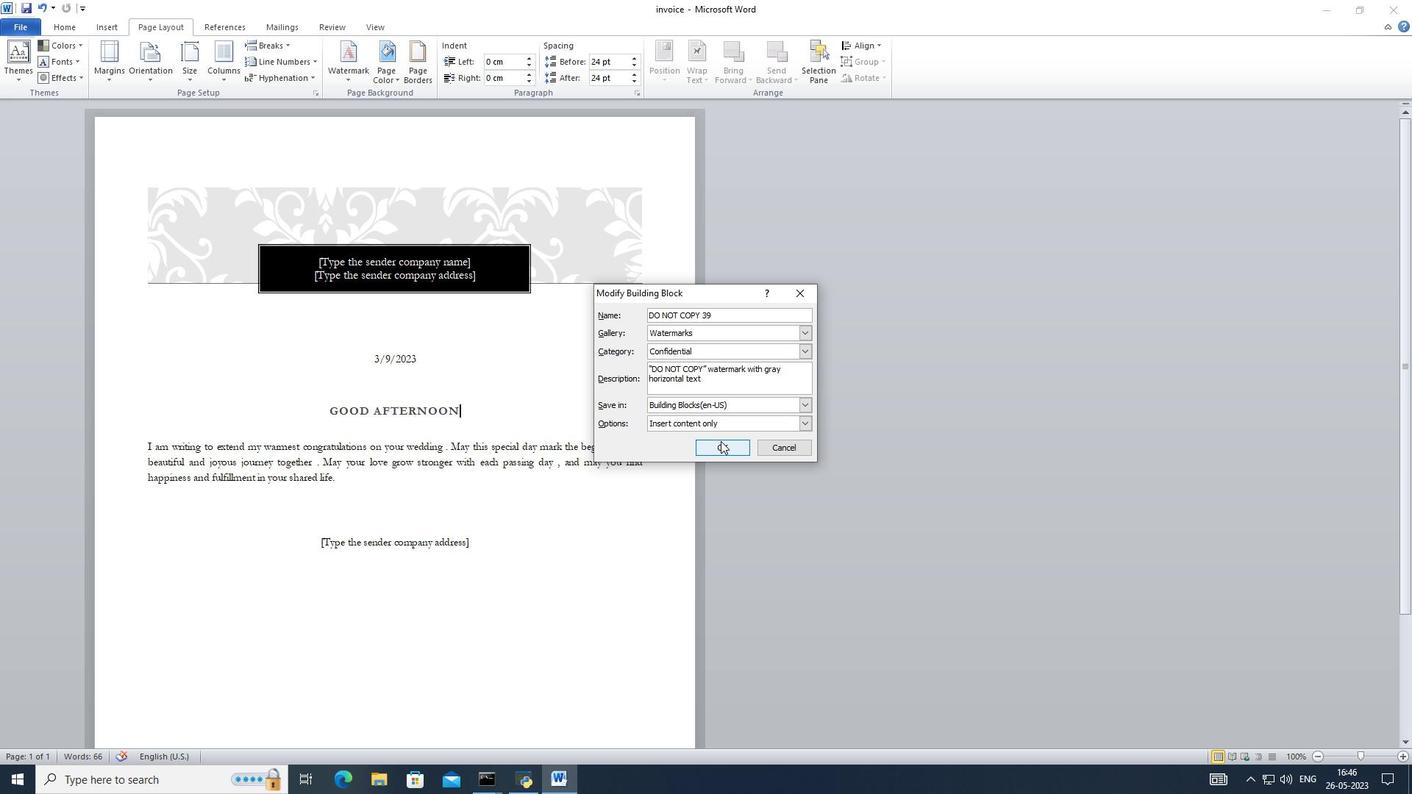 
Action: Mouse pressed left at (717, 448)
Screenshot: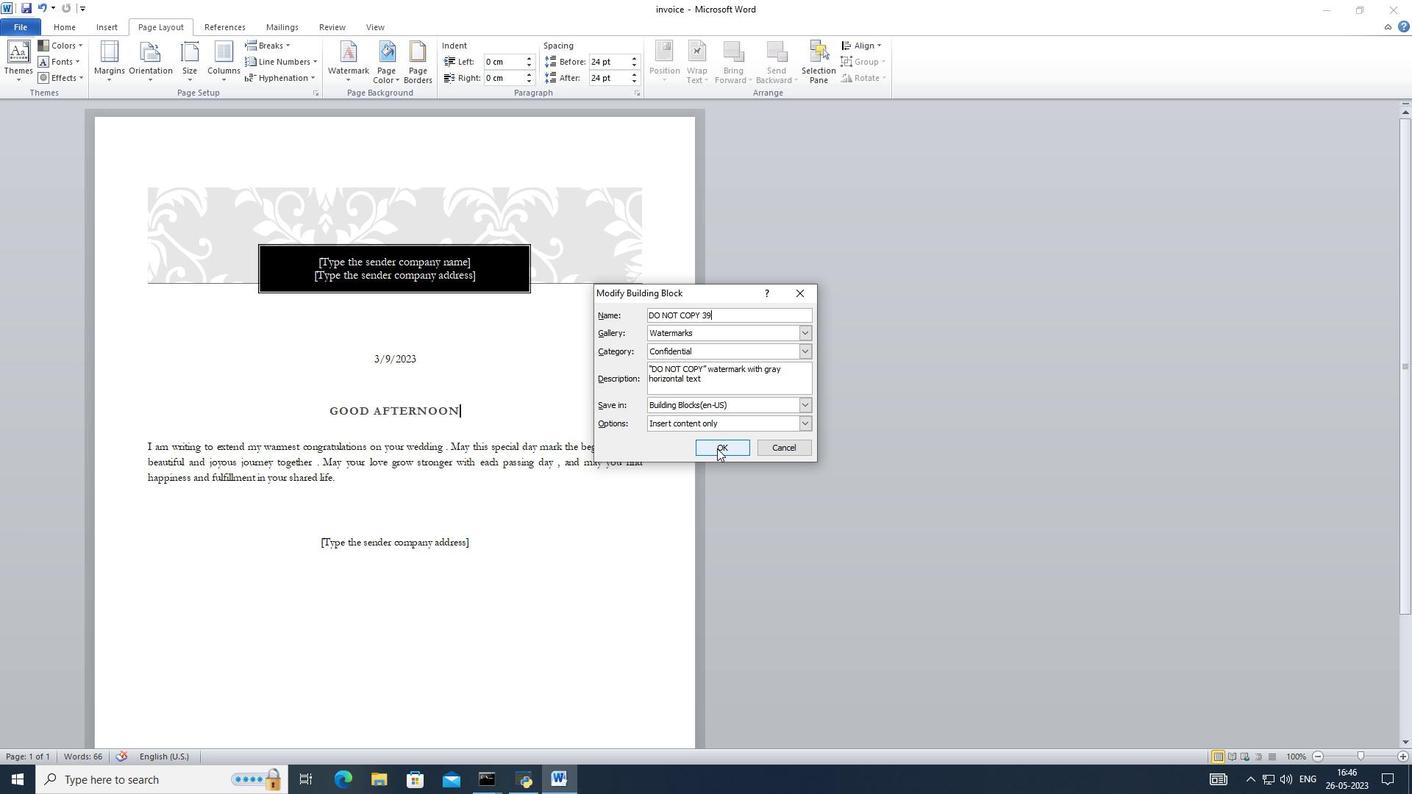 
Action: Mouse moved to (660, 431)
Screenshot: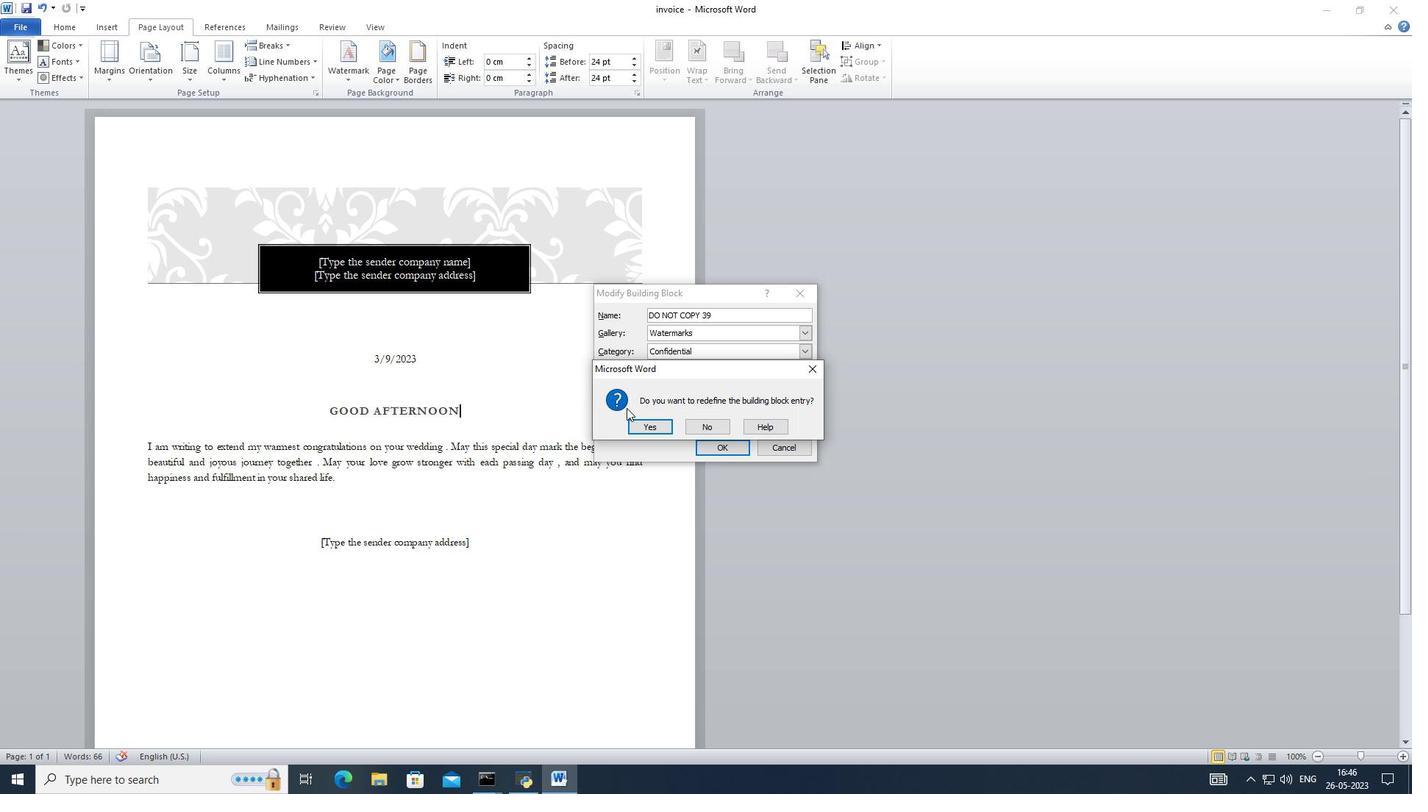 
Action: Mouse pressed left at (660, 431)
Screenshot: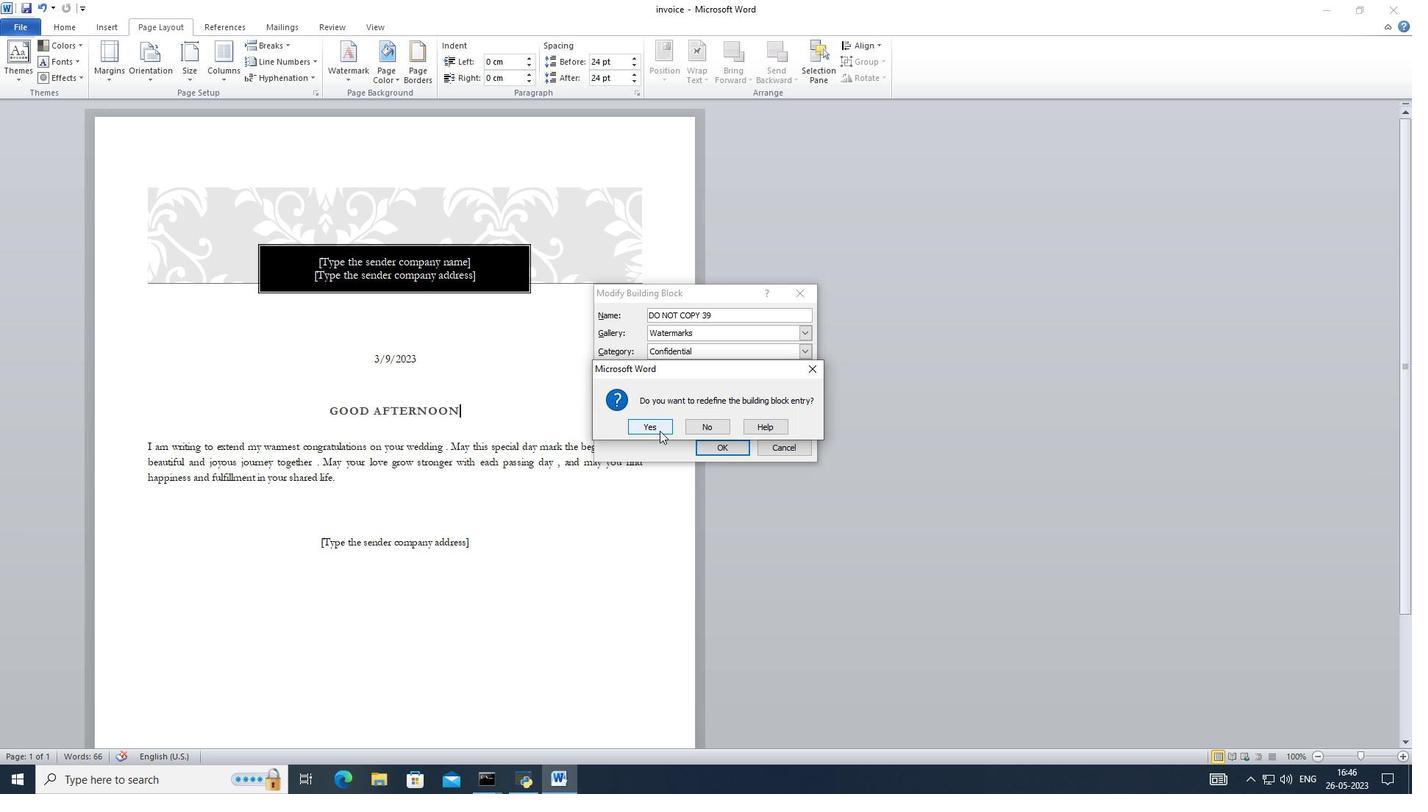 
Action: Mouse moved to (348, 66)
Screenshot: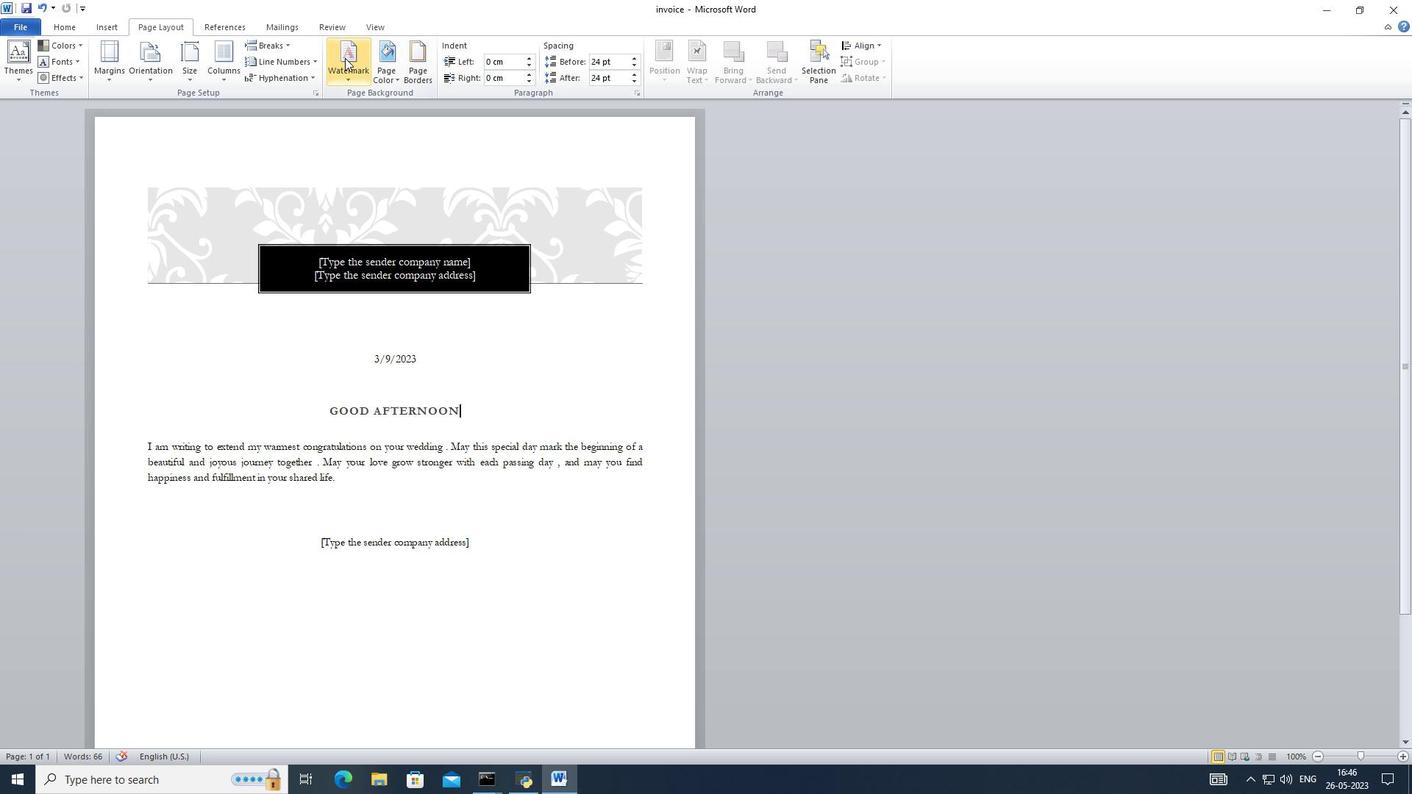 
Action: Mouse pressed left at (348, 66)
Screenshot: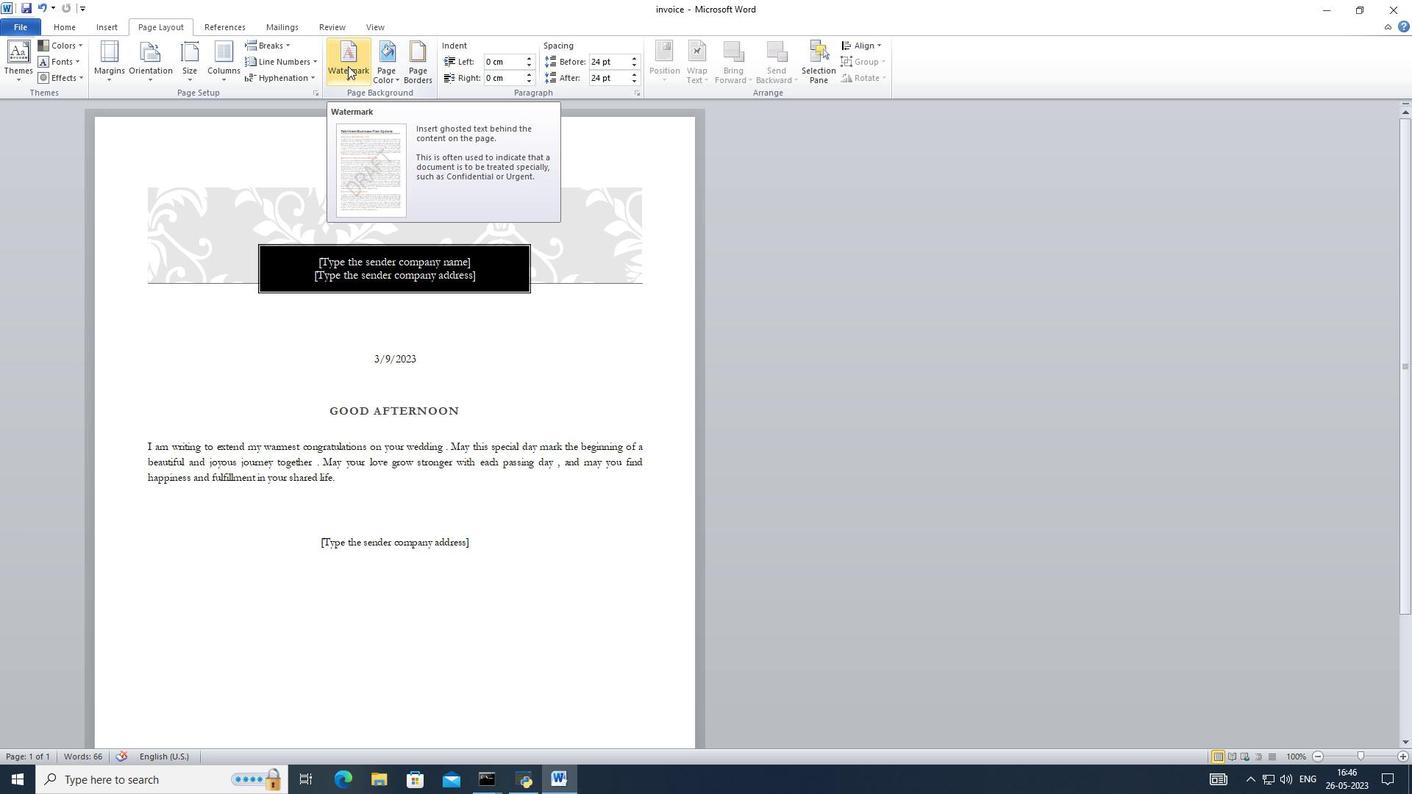 
Action: Mouse moved to (400, 300)
Screenshot: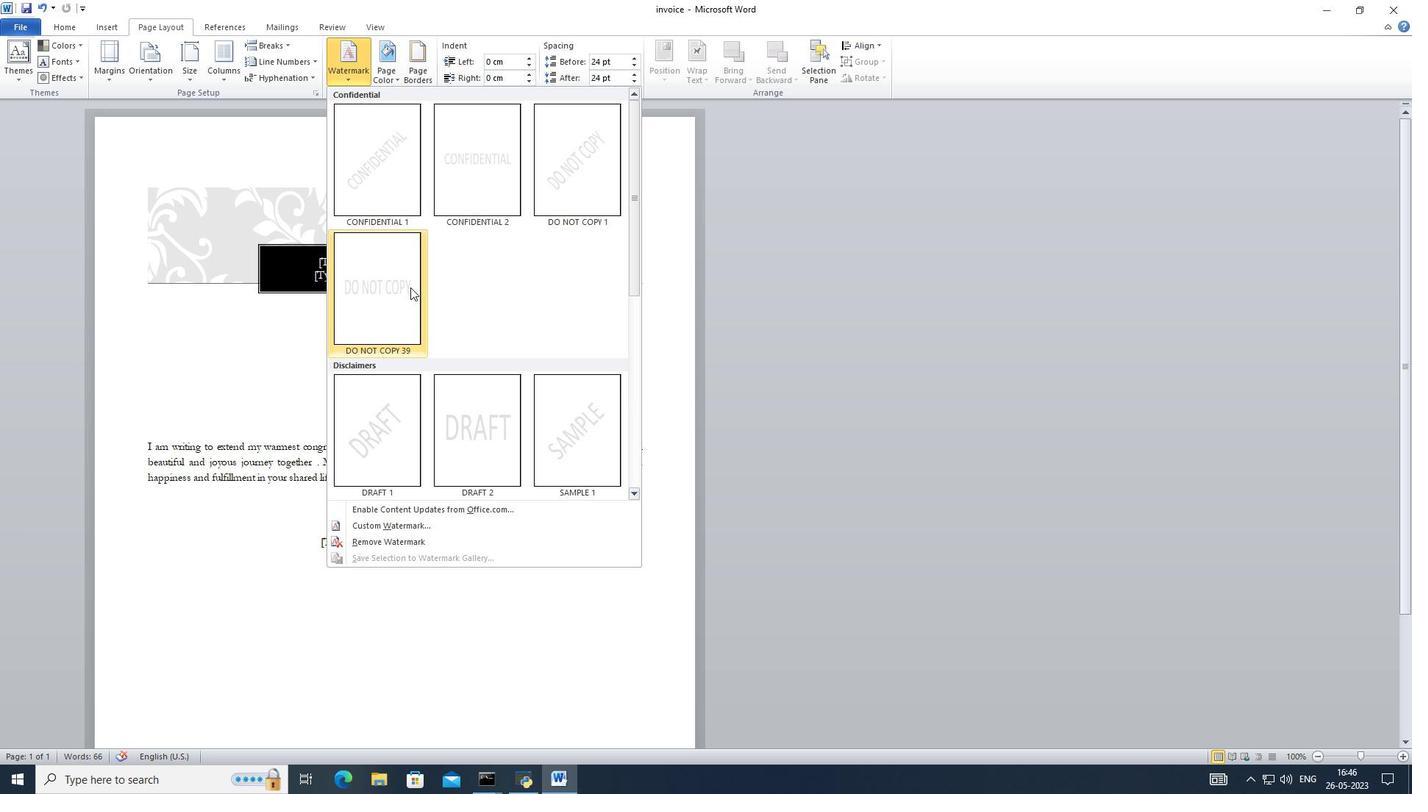 
Action: Mouse pressed left at (400, 300)
Screenshot: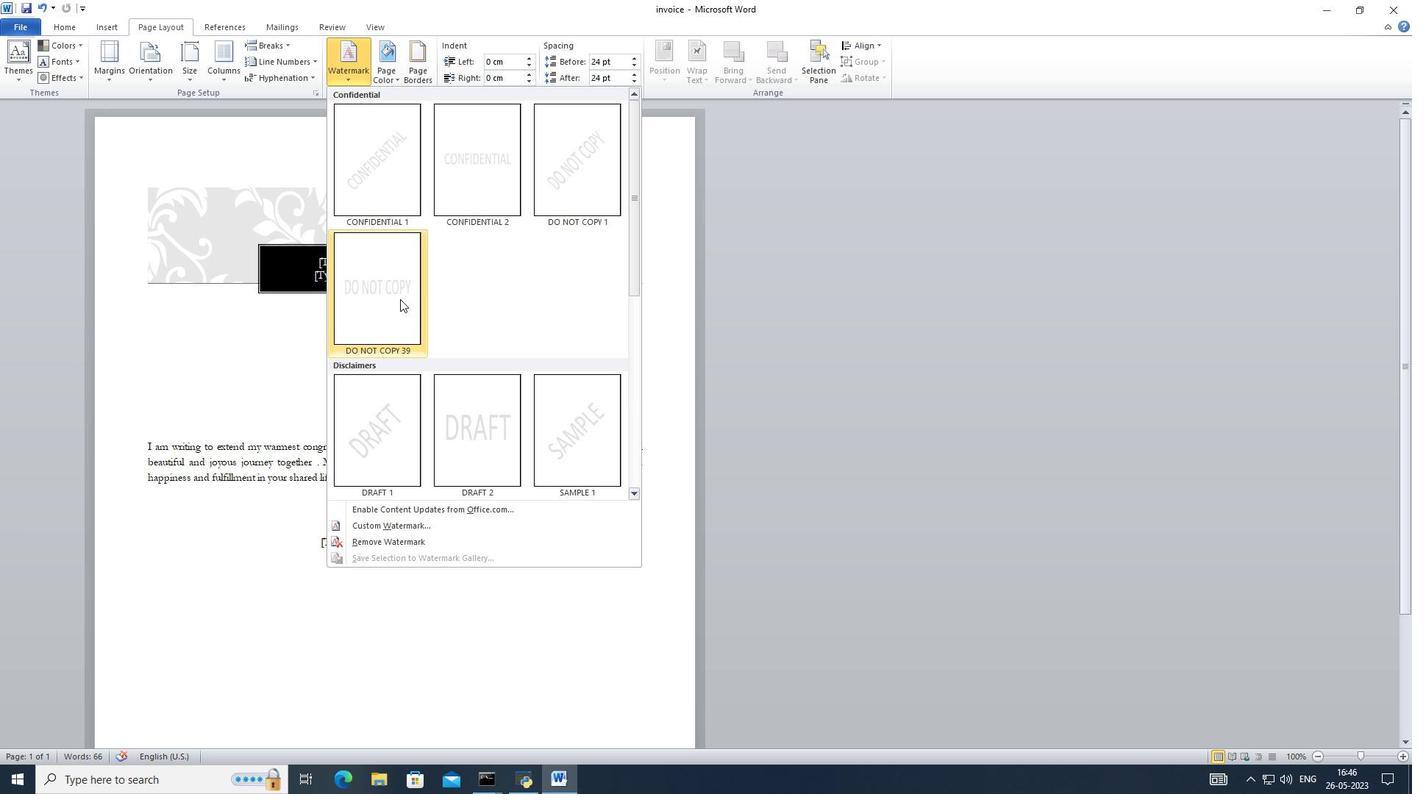 
Action: Mouse moved to (242, 364)
Screenshot: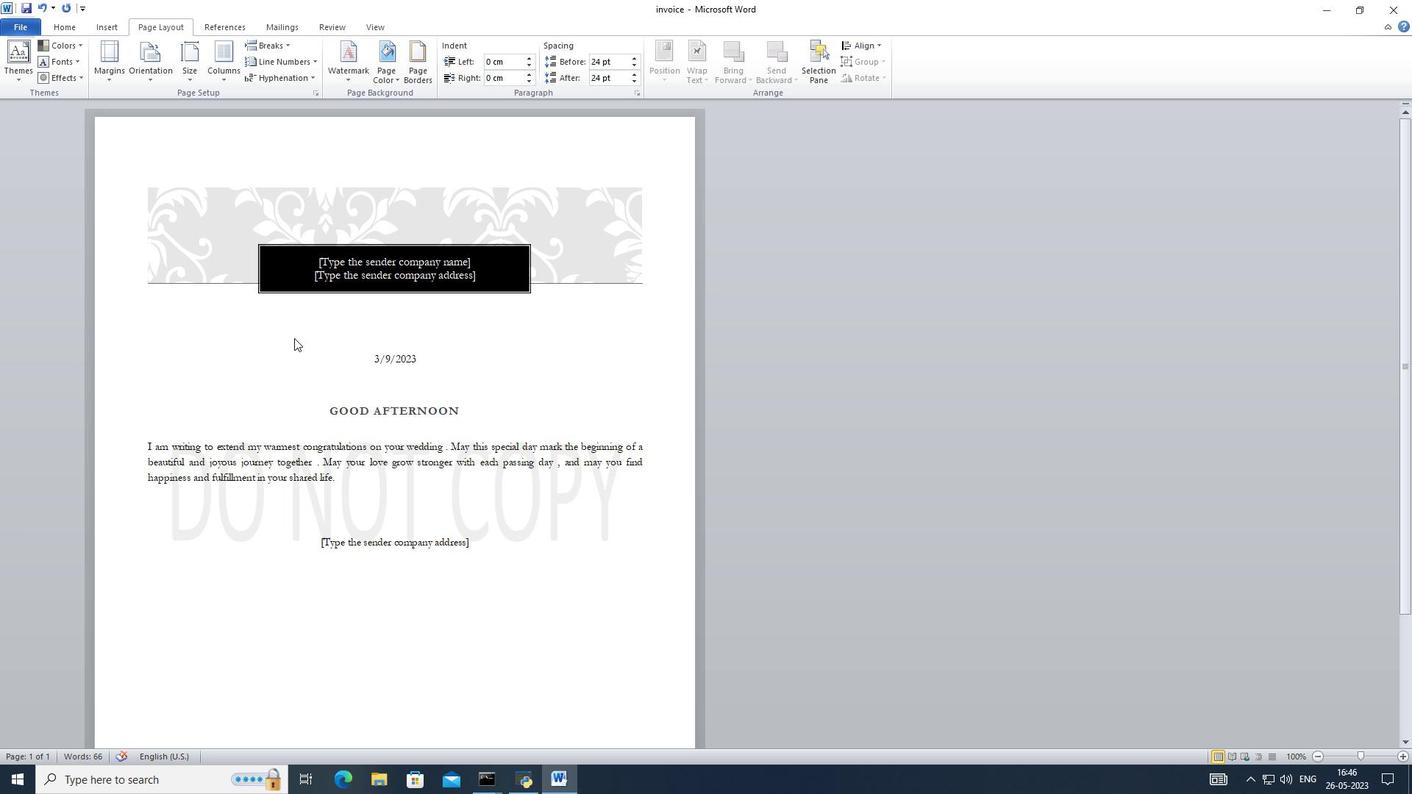 
